 Task: Plan a trip to Medias, Romania from 7th December, 2023 to 15th December, 2023 for 6 adults.3 bedrooms having 3 beds and 3 bathrooms. Property type can be guest house. Look for 4 properties as per requirement.
Action: Mouse pressed left at (320, 110)
Screenshot: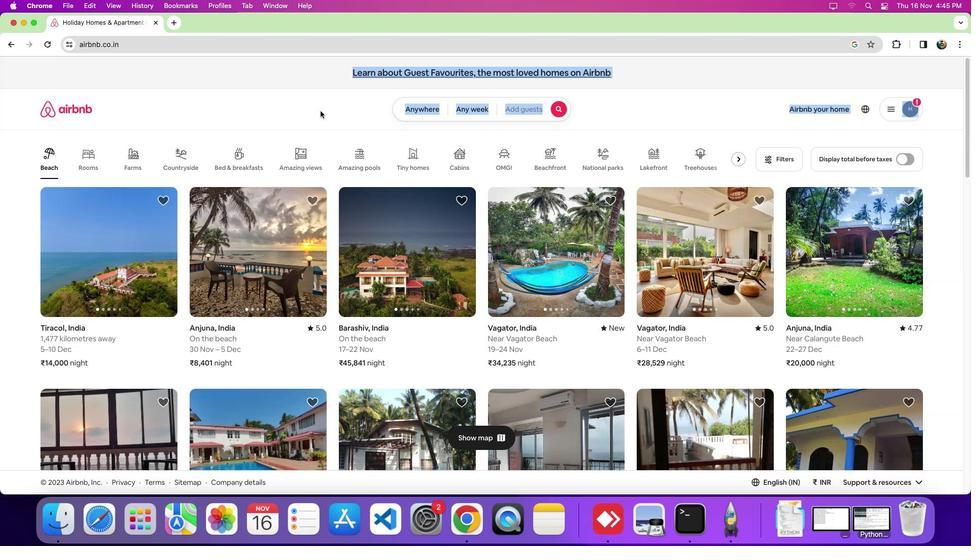 
Action: Mouse moved to (420, 112)
Screenshot: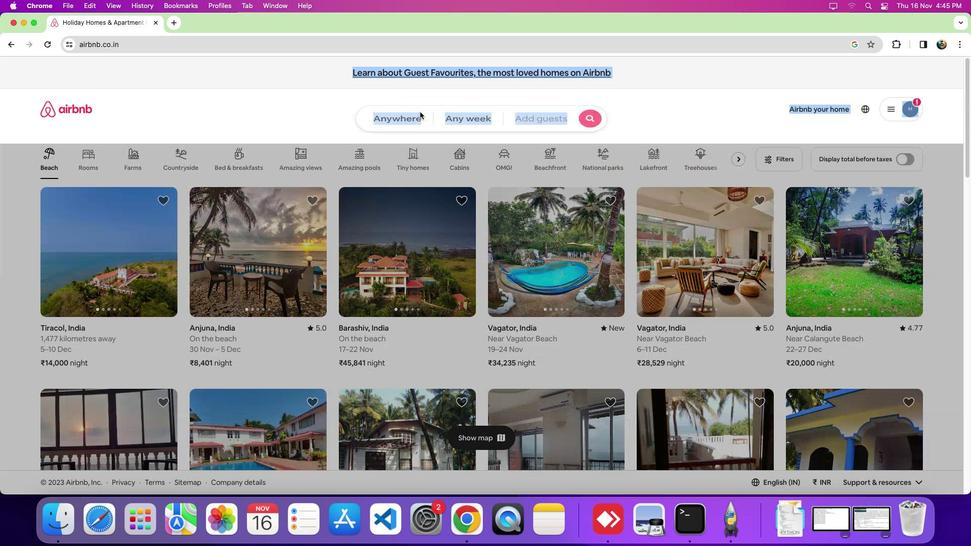 
Action: Mouse pressed left at (420, 112)
Screenshot: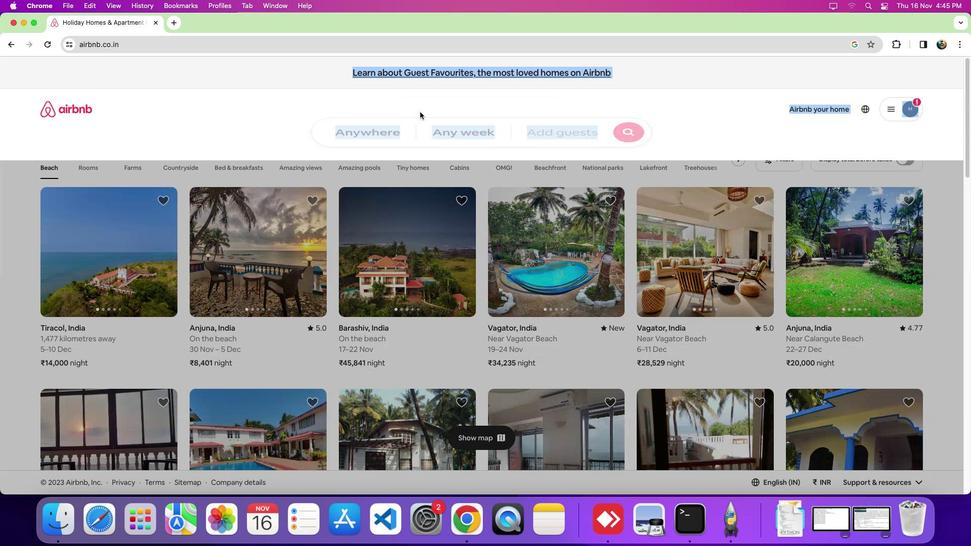 
Action: Mouse moved to (334, 141)
Screenshot: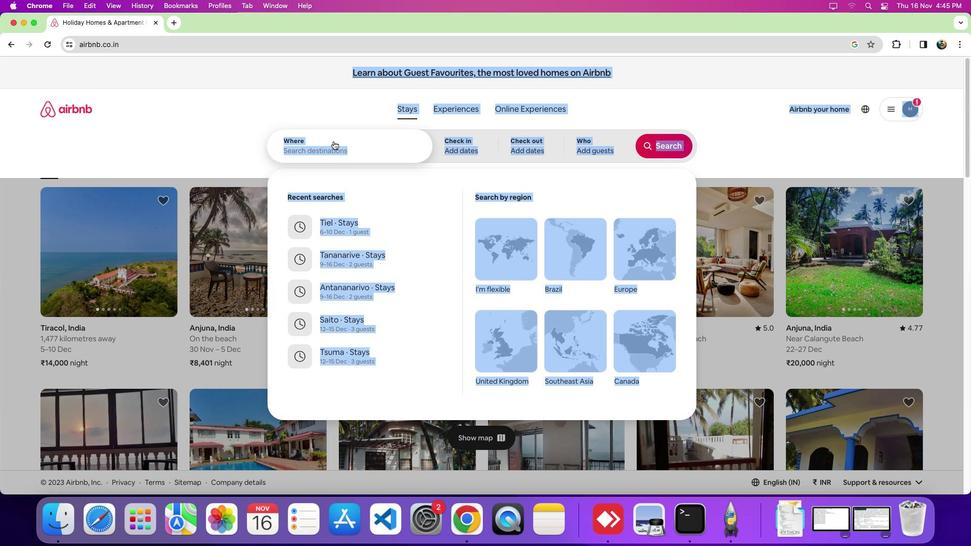 
Action: Mouse pressed left at (334, 141)
Screenshot: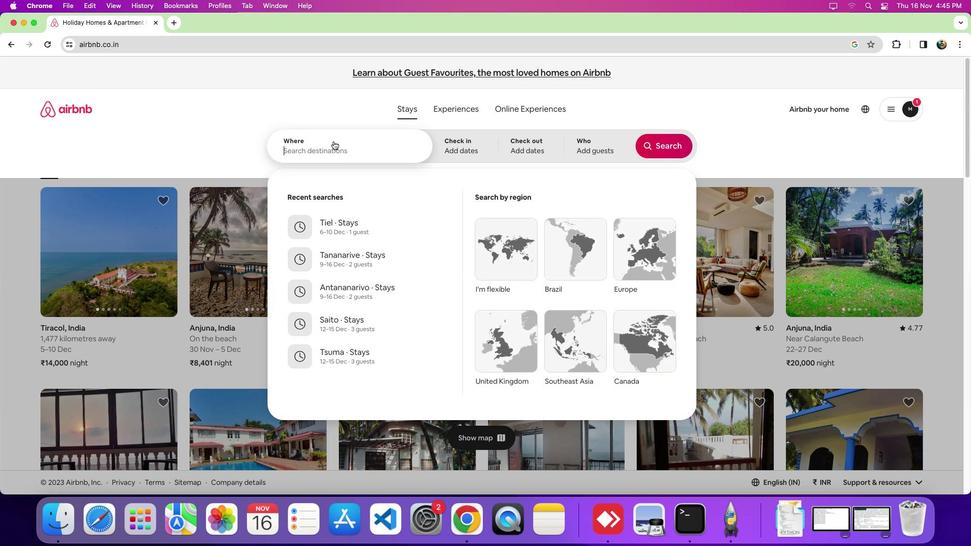 
Action: Mouse moved to (338, 149)
Screenshot: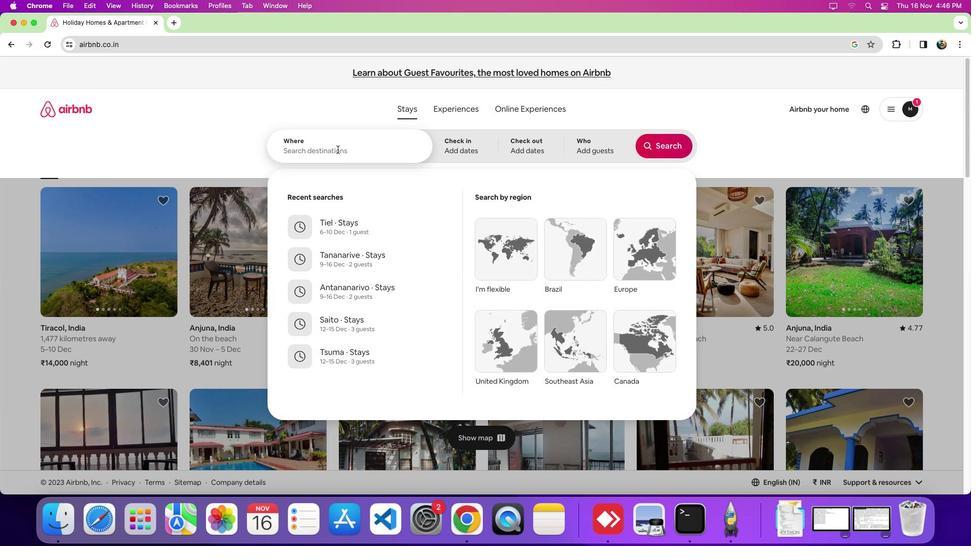 
Action: Key pressed Key.shift'M''e''d''i''a''s'','Key.spaceKey.shift_r'R''o''m''a''n''i''a'
Screenshot: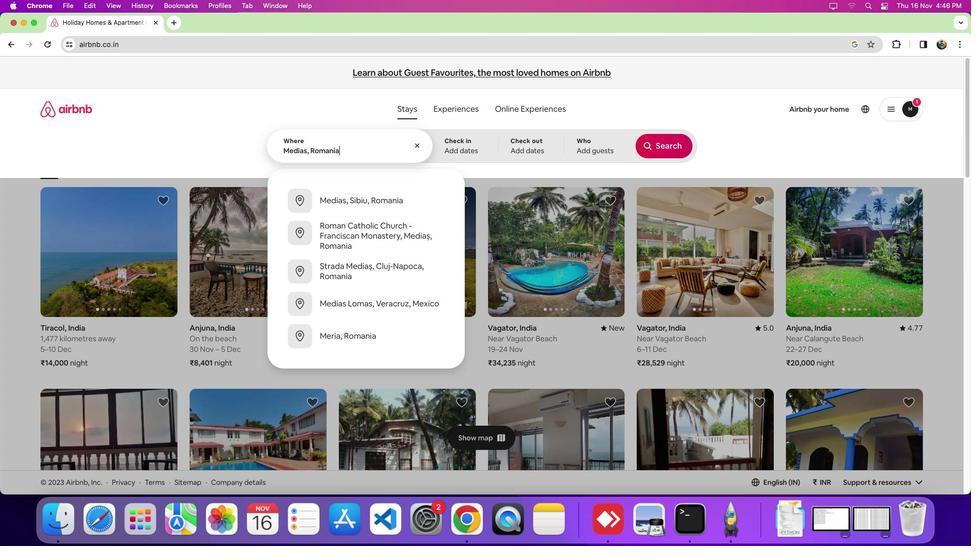 
Action: Mouse moved to (467, 146)
Screenshot: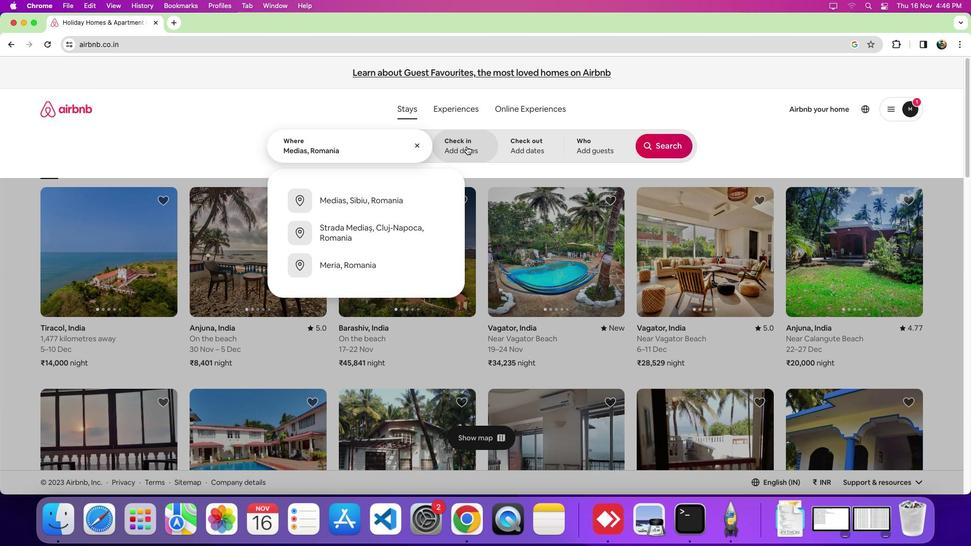 
Action: Mouse pressed left at (467, 146)
Screenshot: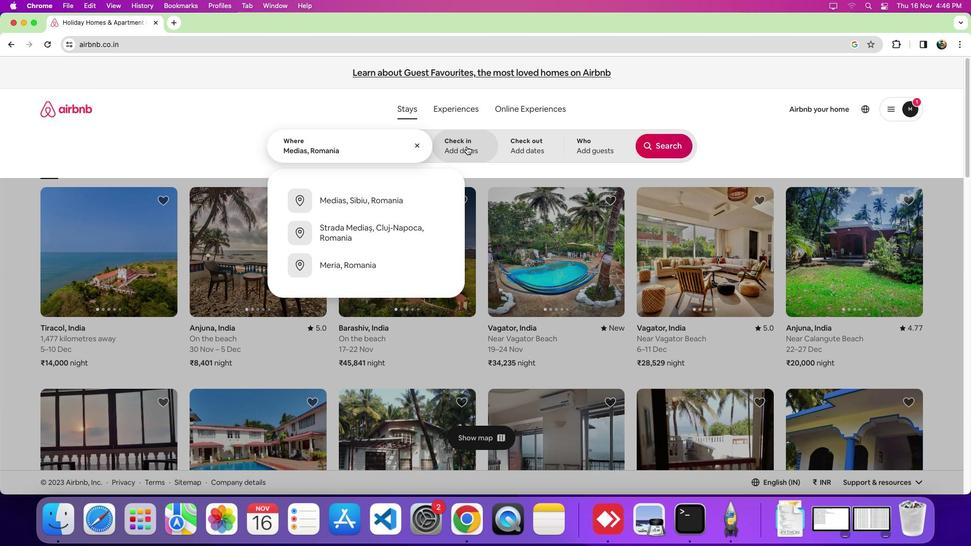 
Action: Mouse moved to (604, 291)
Screenshot: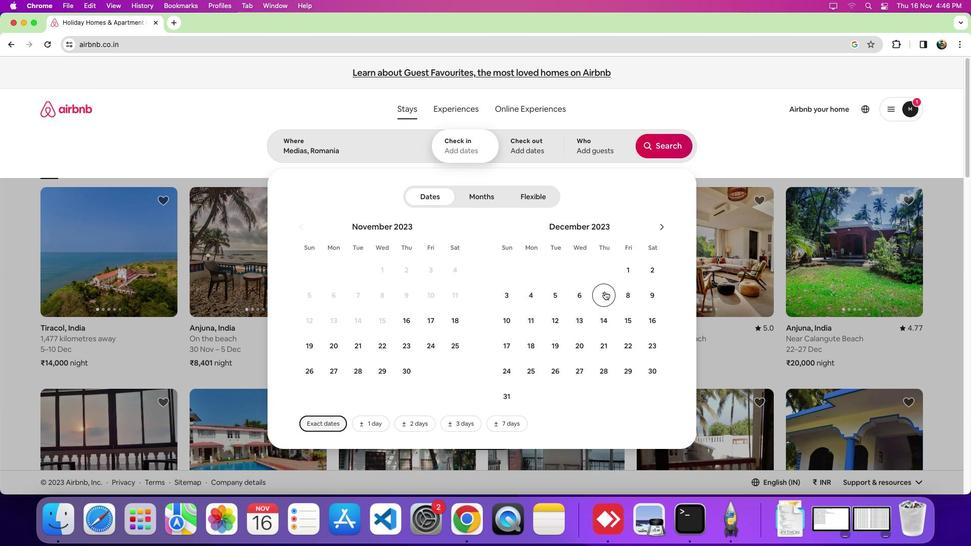 
Action: Mouse pressed left at (604, 291)
Screenshot: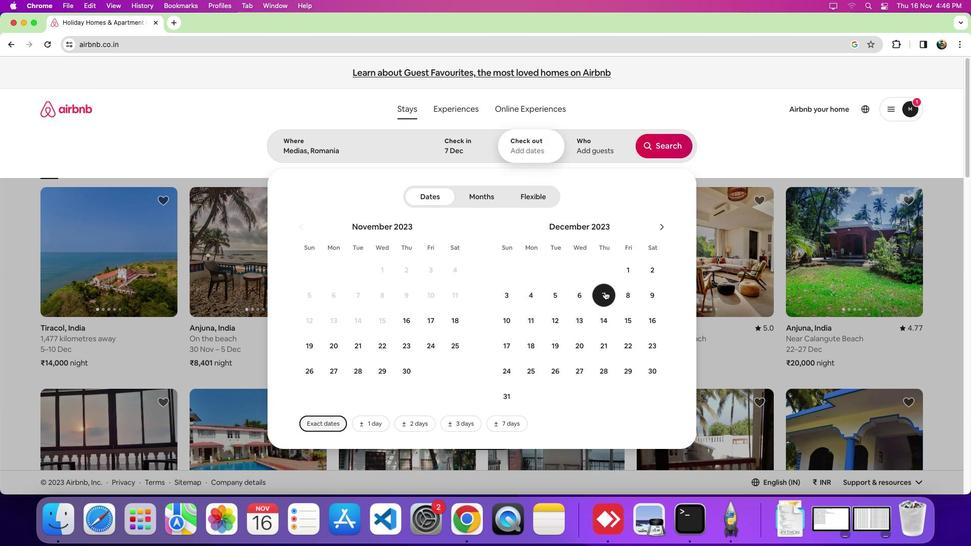 
Action: Mouse moved to (622, 321)
Screenshot: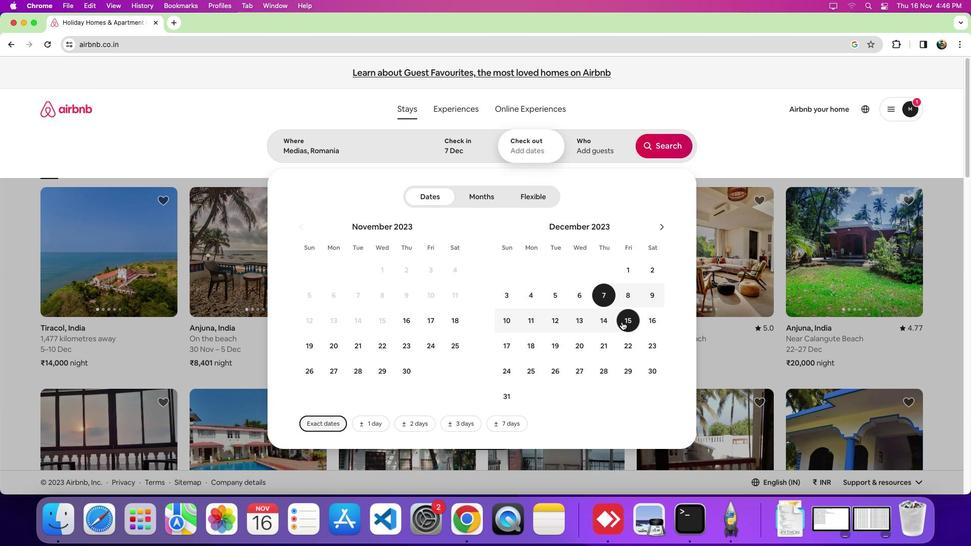 
Action: Mouse pressed left at (622, 321)
Screenshot: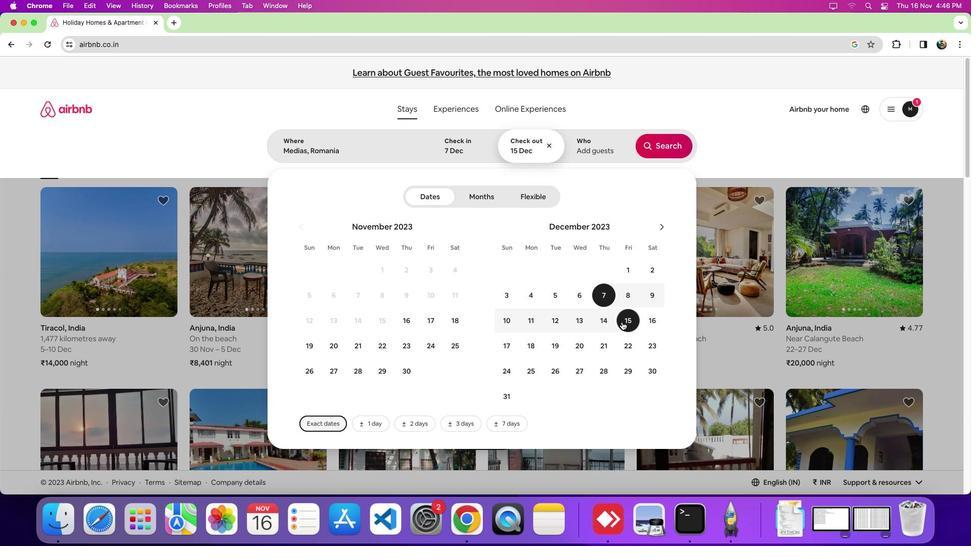 
Action: Mouse moved to (587, 142)
Screenshot: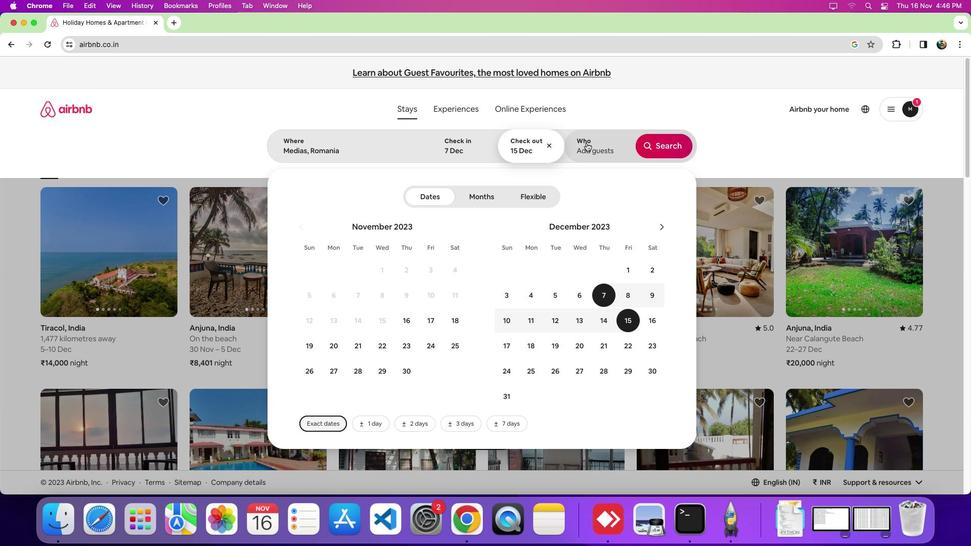 
Action: Mouse pressed left at (587, 142)
Screenshot: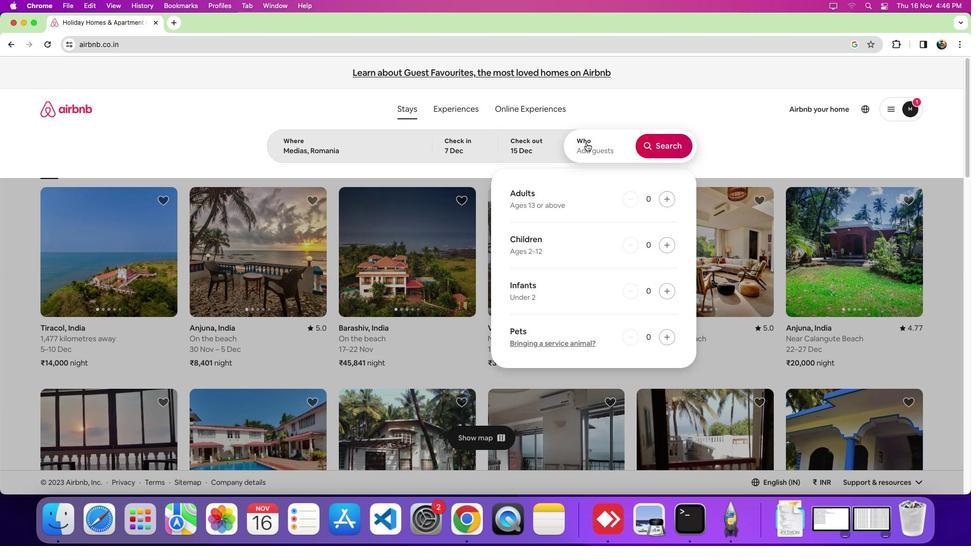 
Action: Mouse moved to (667, 196)
Screenshot: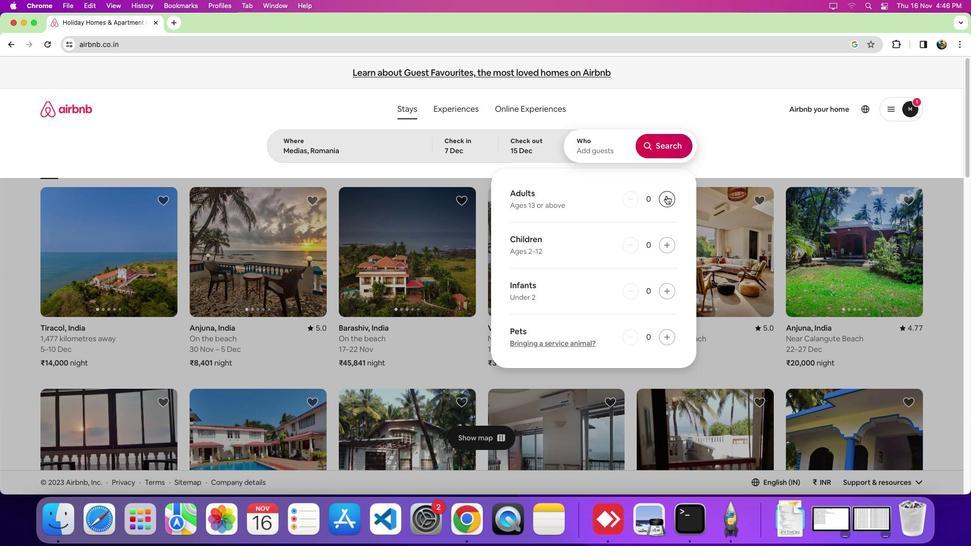 
Action: Mouse pressed left at (667, 196)
Screenshot: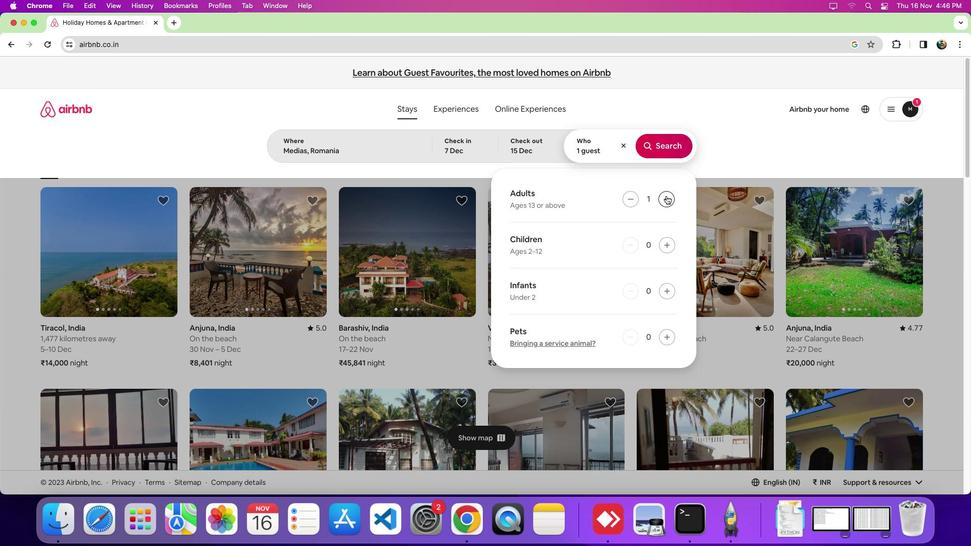 
Action: Mouse pressed left at (667, 196)
Screenshot: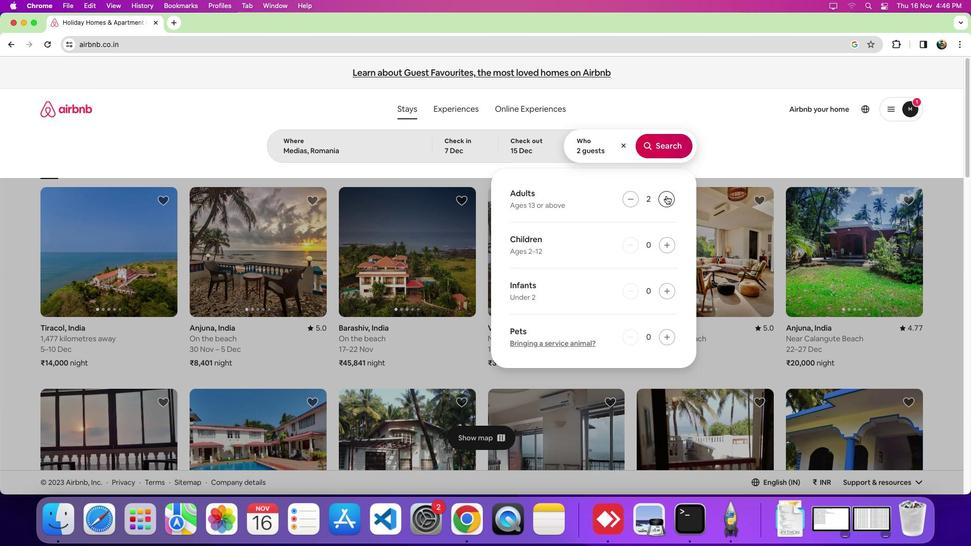 
Action: Mouse pressed left at (667, 196)
Screenshot: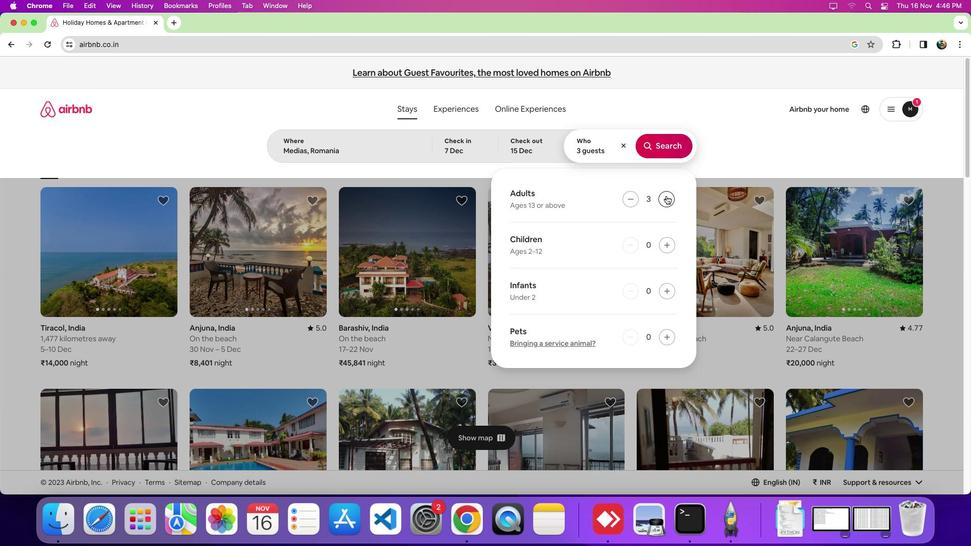 
Action: Mouse pressed left at (667, 196)
Screenshot: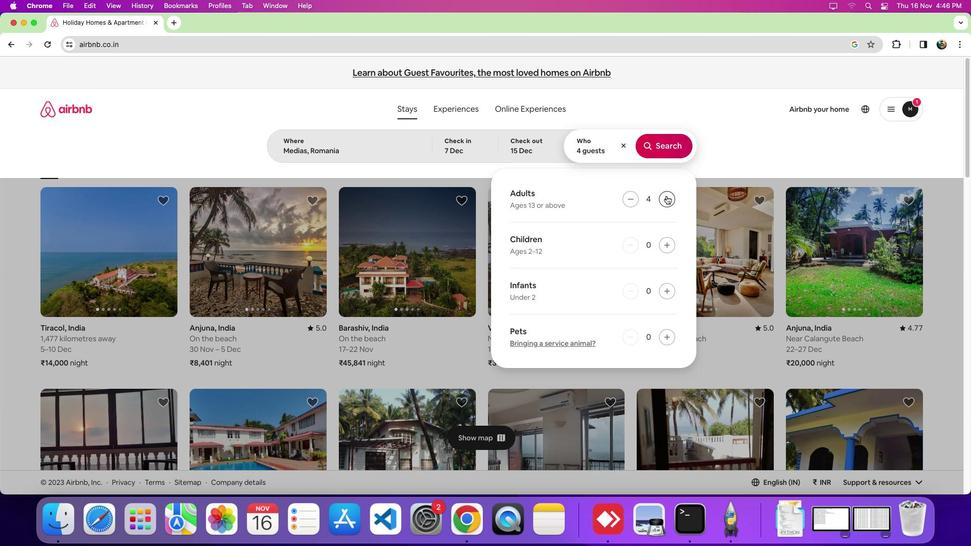 
Action: Mouse pressed left at (667, 196)
Screenshot: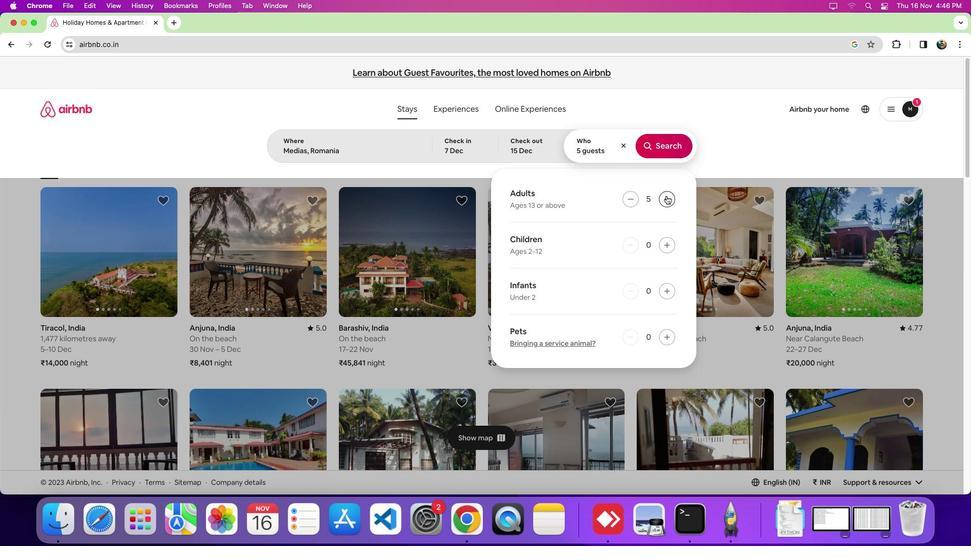 
Action: Mouse pressed left at (667, 196)
Screenshot: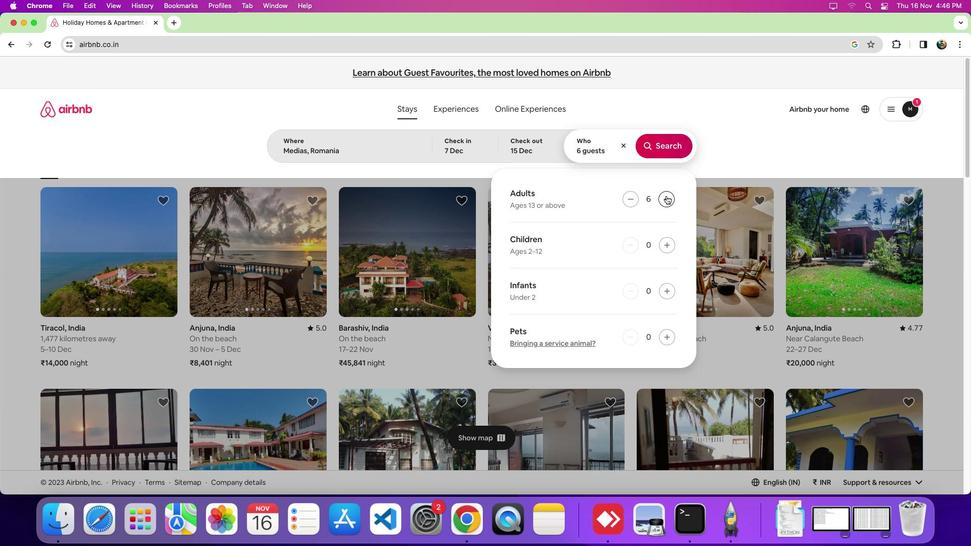 
Action: Mouse moved to (674, 143)
Screenshot: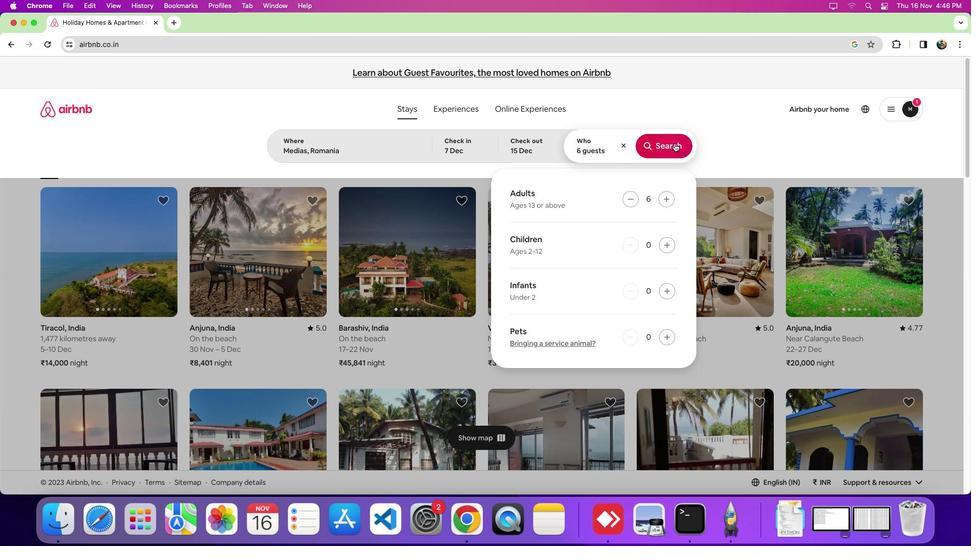 
Action: Mouse pressed left at (674, 143)
Screenshot: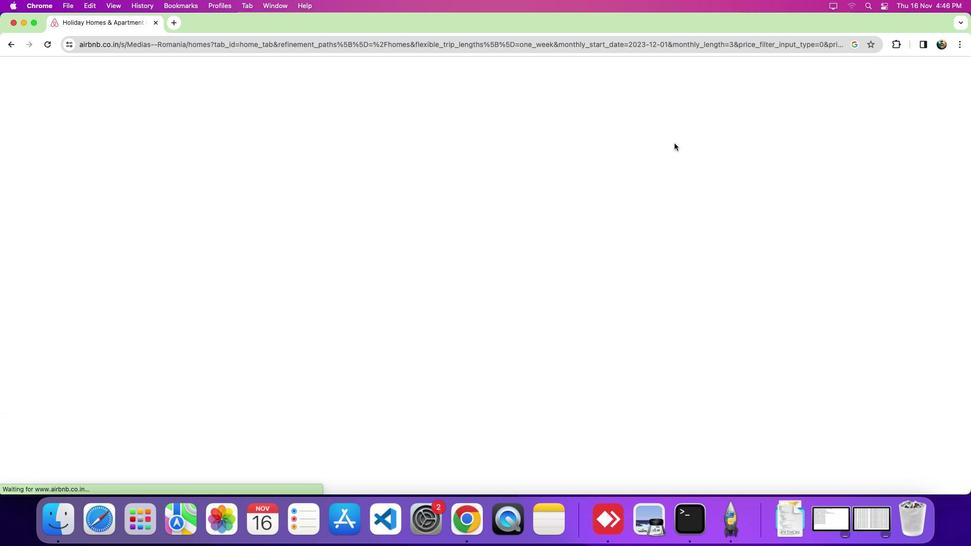 
Action: Mouse moved to (813, 114)
Screenshot: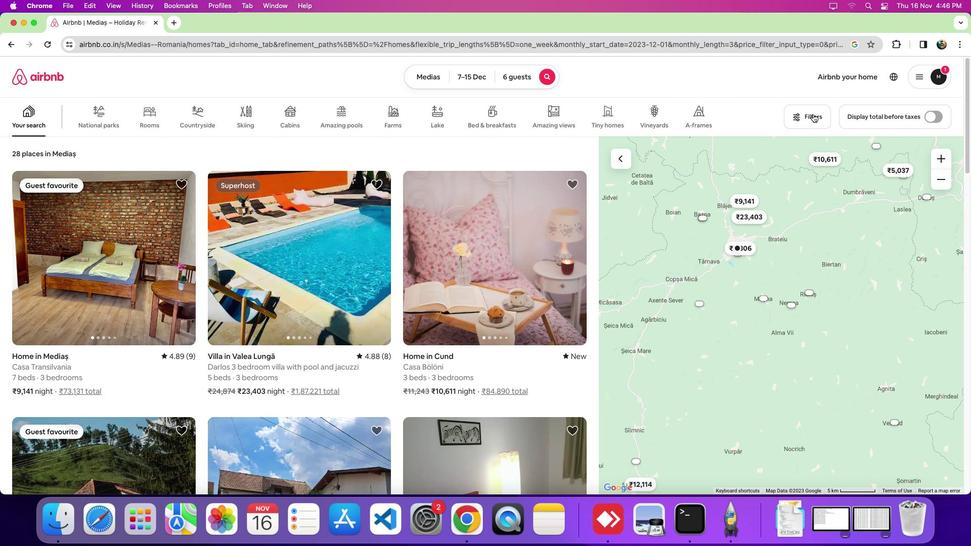 
Action: Mouse pressed left at (813, 114)
Screenshot: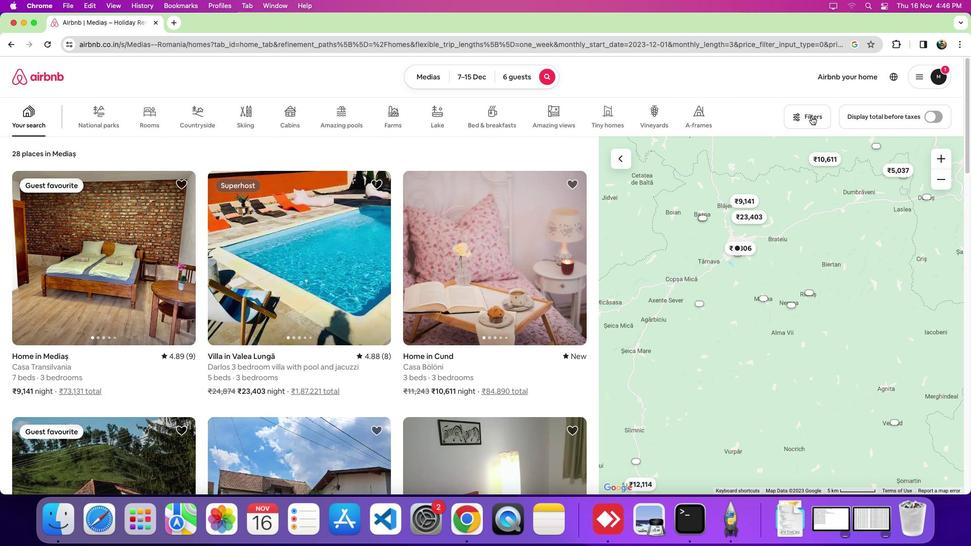 
Action: Mouse moved to (797, 116)
Screenshot: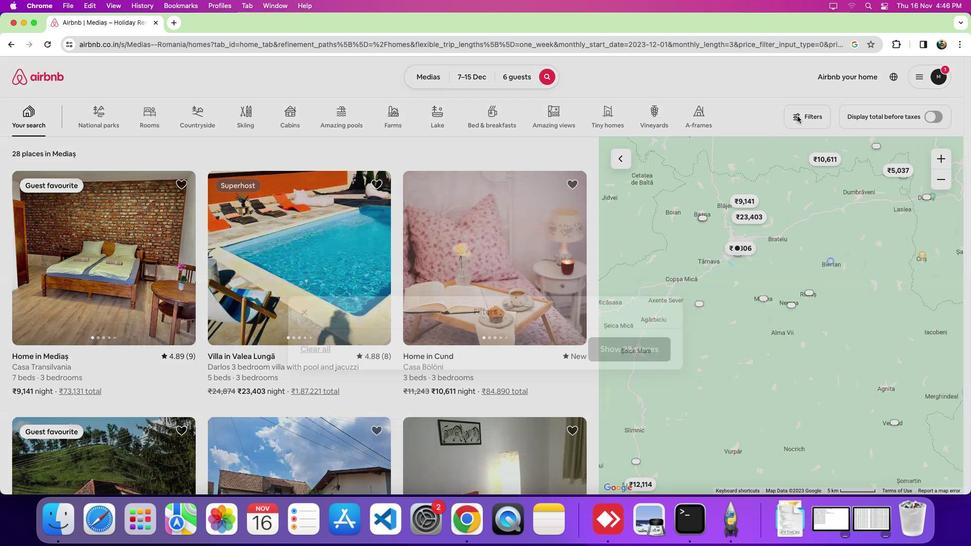 
Action: Mouse pressed left at (797, 116)
Screenshot: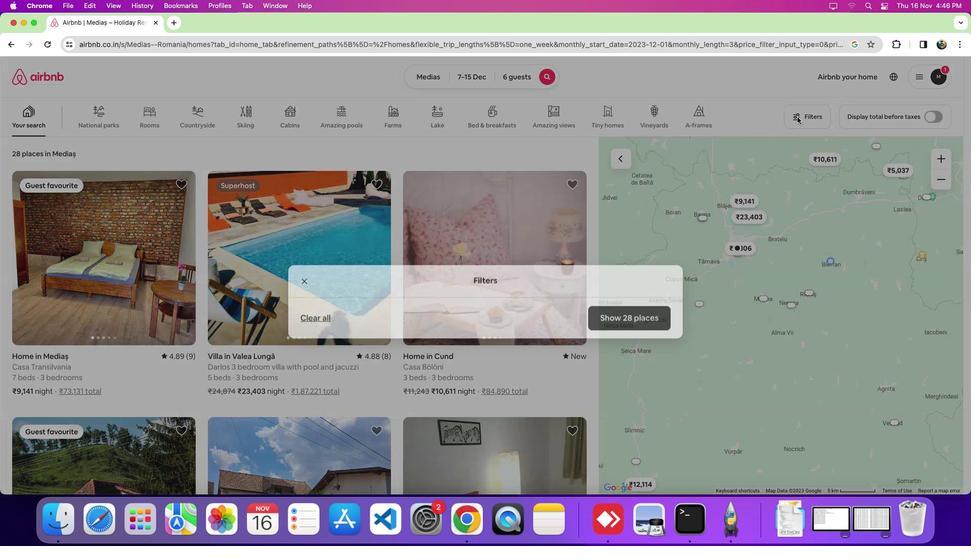 
Action: Mouse moved to (797, 112)
Screenshot: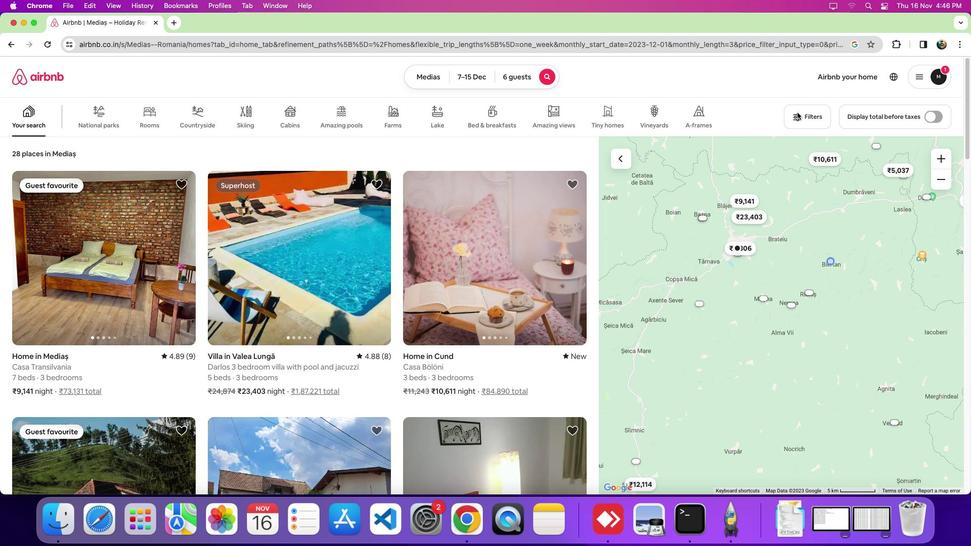 
Action: Mouse pressed left at (797, 112)
Screenshot: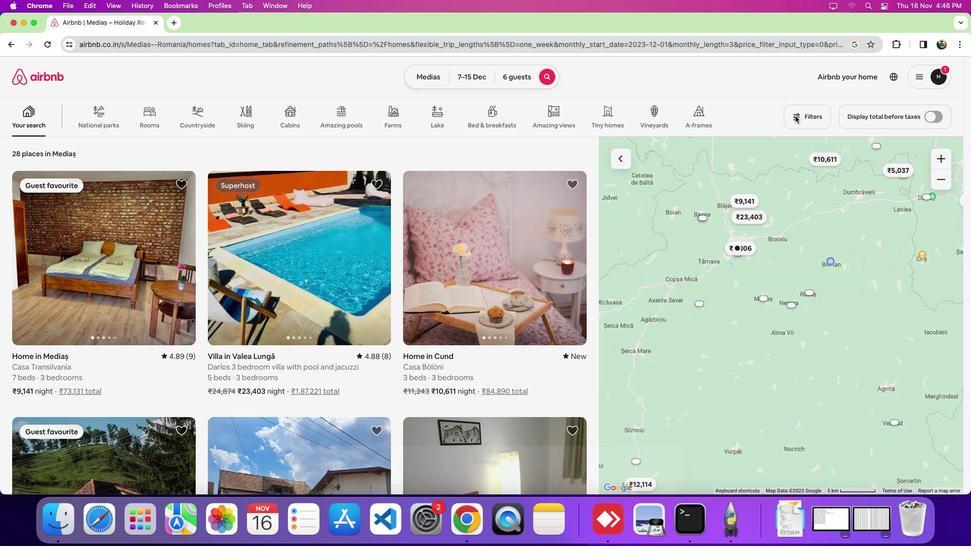 
Action: Mouse moved to (577, 266)
Screenshot: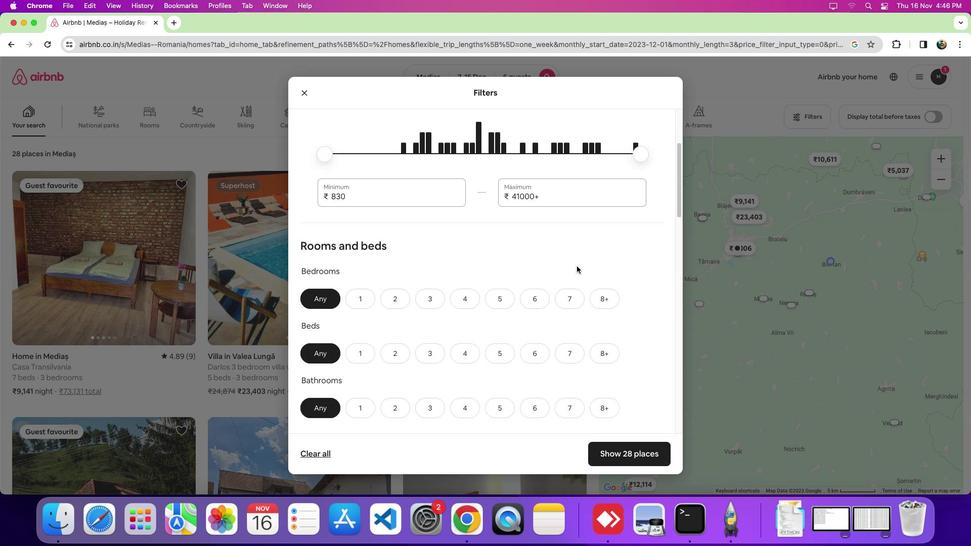 
Action: Mouse scrolled (577, 266) with delta (0, 0)
Screenshot: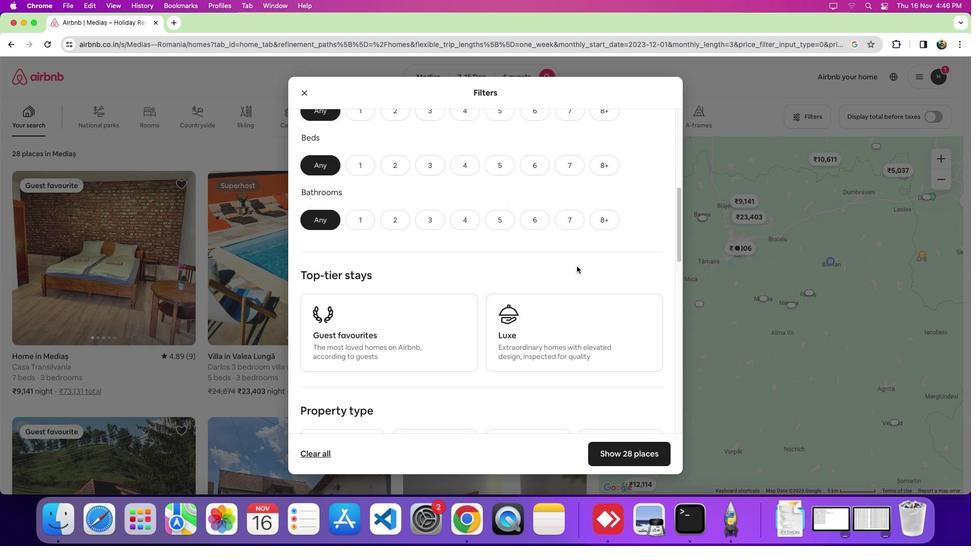 
Action: Mouse scrolled (577, 266) with delta (0, 0)
Screenshot: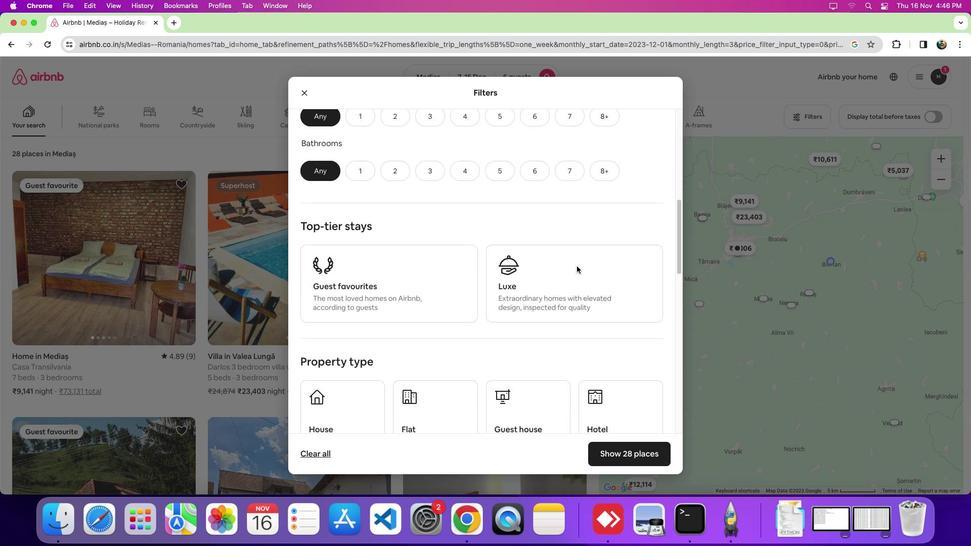 
Action: Mouse scrolled (577, 266) with delta (0, -3)
Screenshot: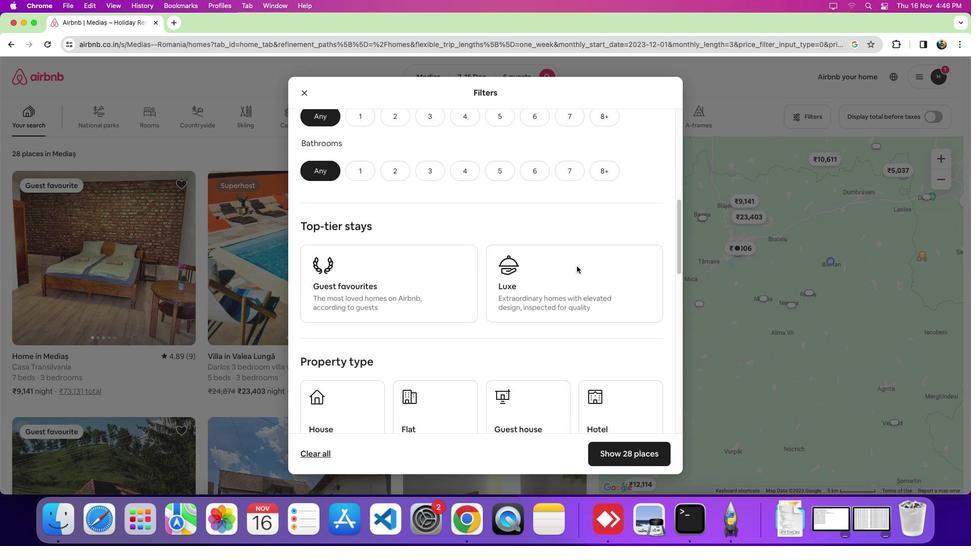 
Action: Mouse scrolled (577, 266) with delta (0, -4)
Screenshot: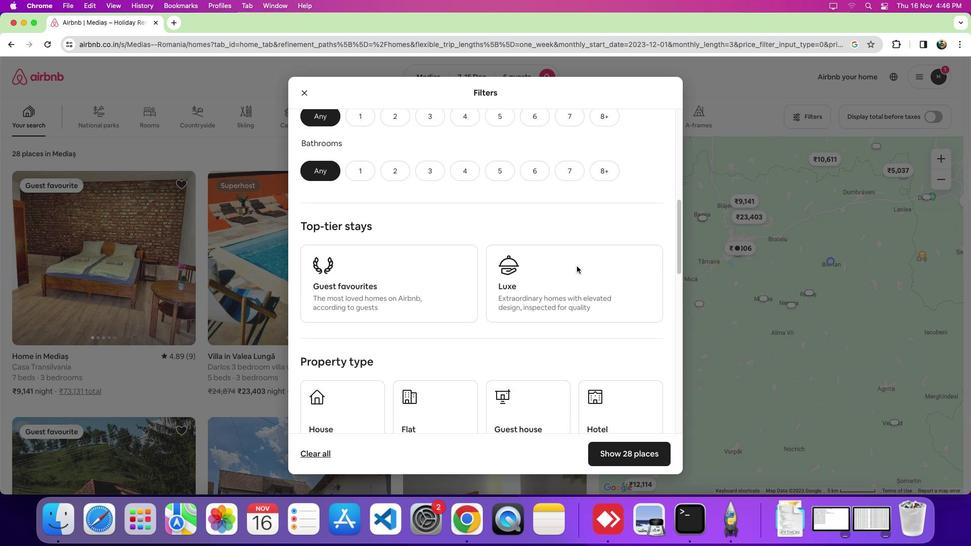
Action: Mouse moved to (486, 227)
Screenshot: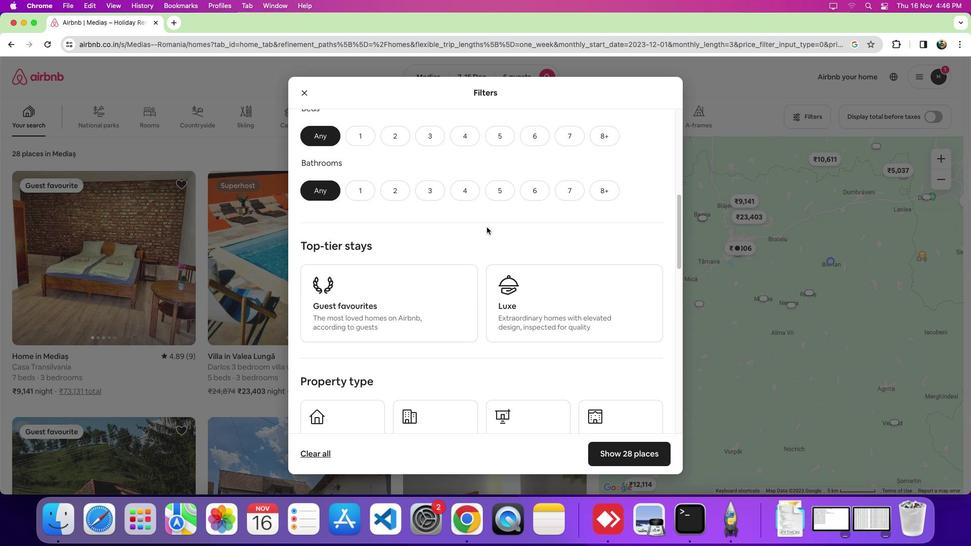 
Action: Mouse scrolled (486, 227) with delta (0, 0)
Screenshot: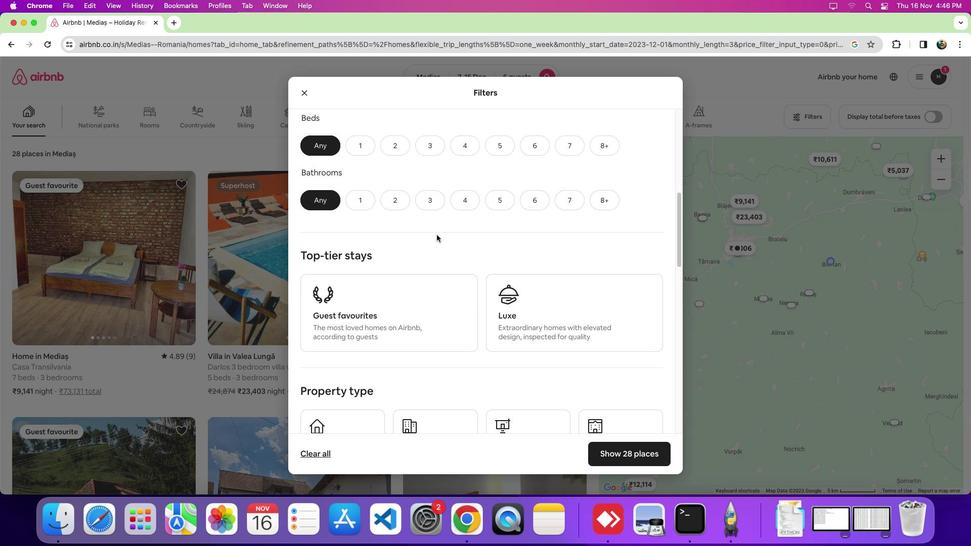 
Action: Mouse scrolled (486, 227) with delta (0, 0)
Screenshot: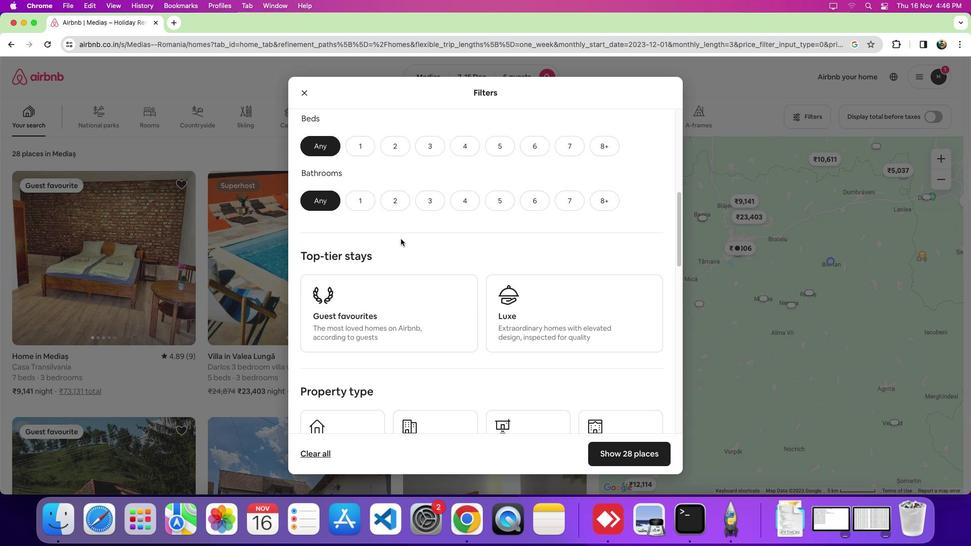 
Action: Mouse moved to (484, 212)
Screenshot: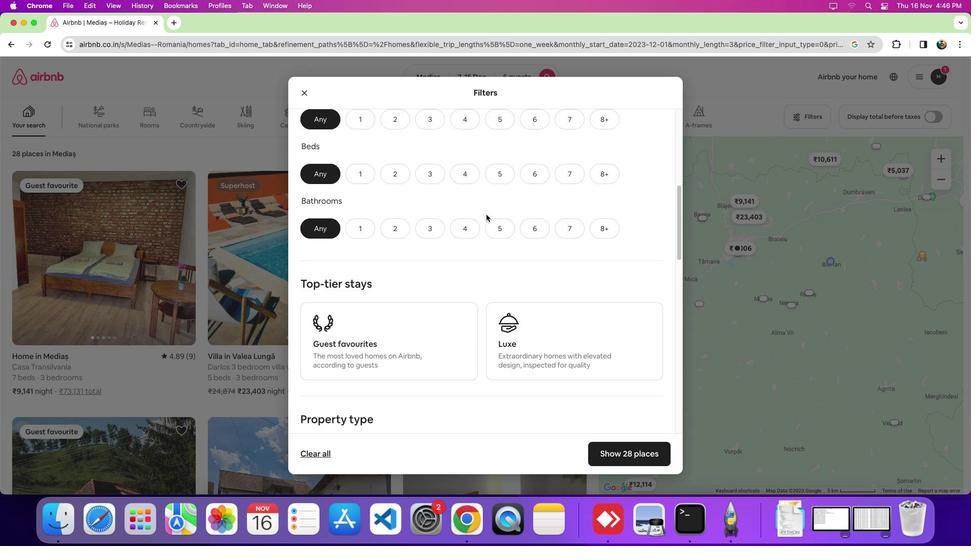
Action: Mouse scrolled (484, 212) with delta (0, 0)
Screenshot: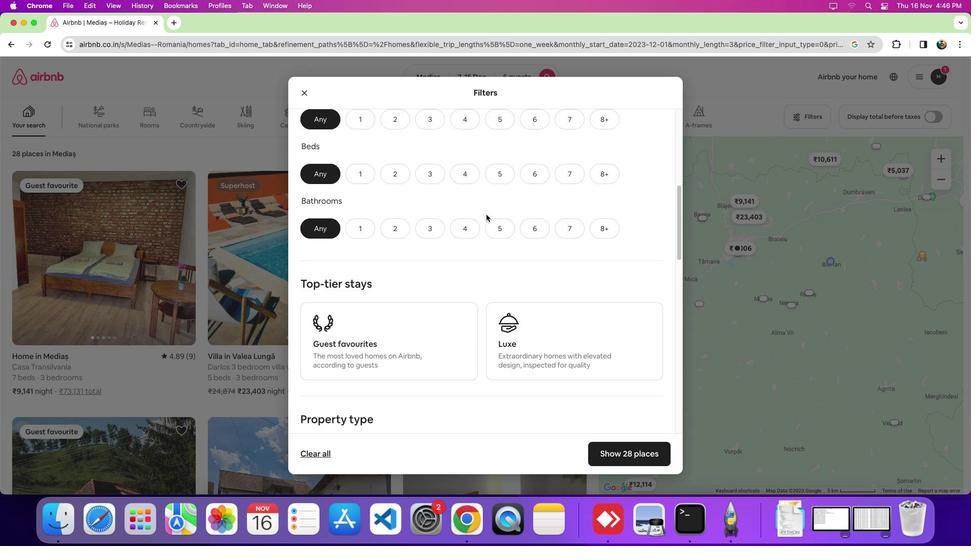 
Action: Mouse moved to (484, 212)
Screenshot: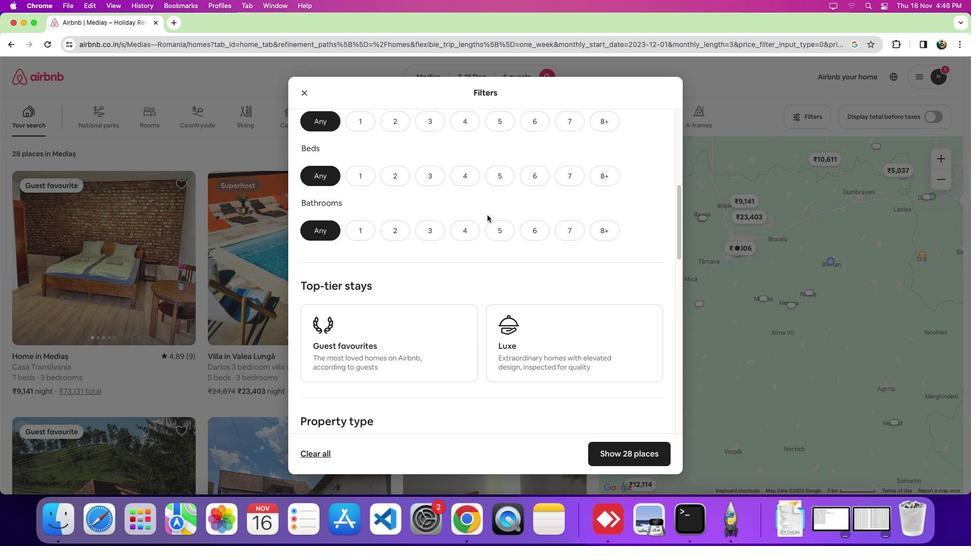 
Action: Mouse scrolled (484, 212) with delta (0, 0)
Screenshot: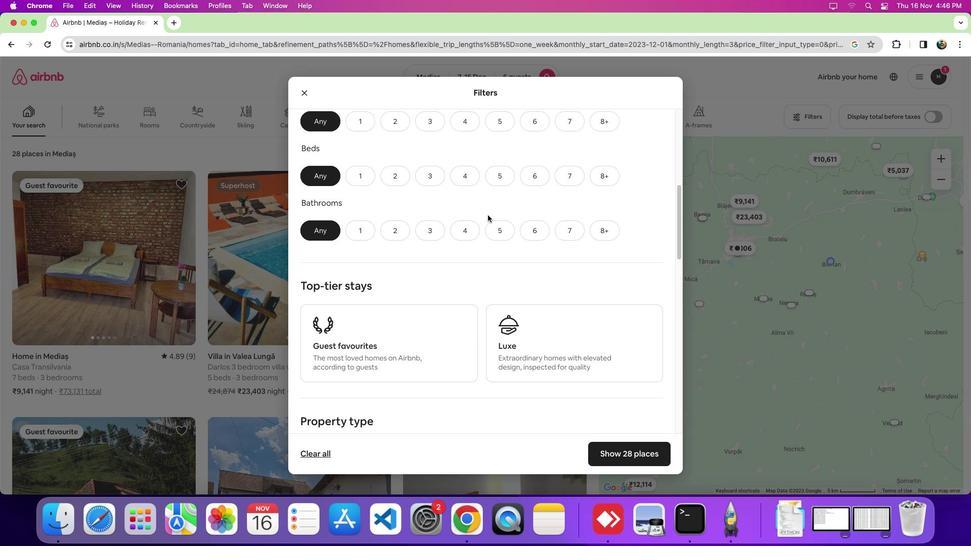 
Action: Mouse moved to (489, 219)
Screenshot: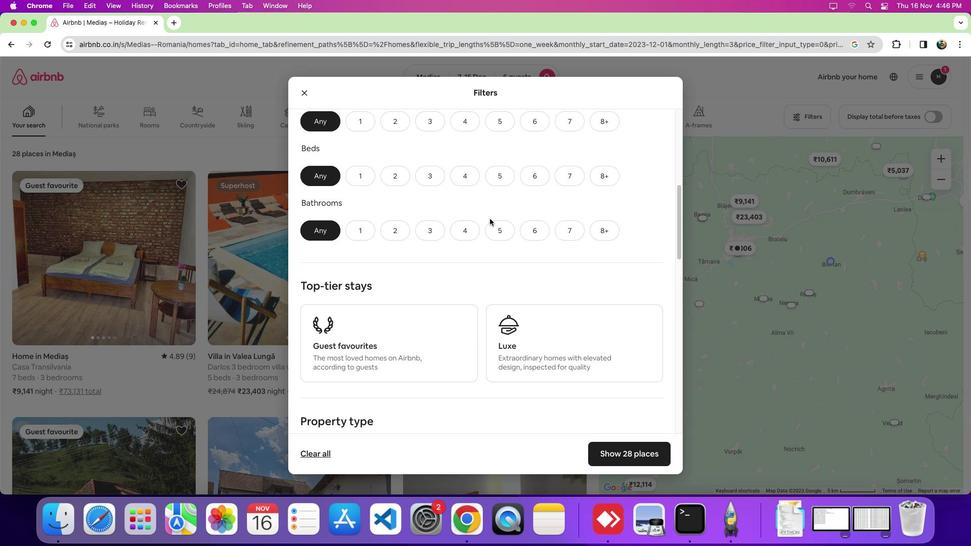 
Action: Mouse scrolled (489, 219) with delta (0, 0)
Screenshot: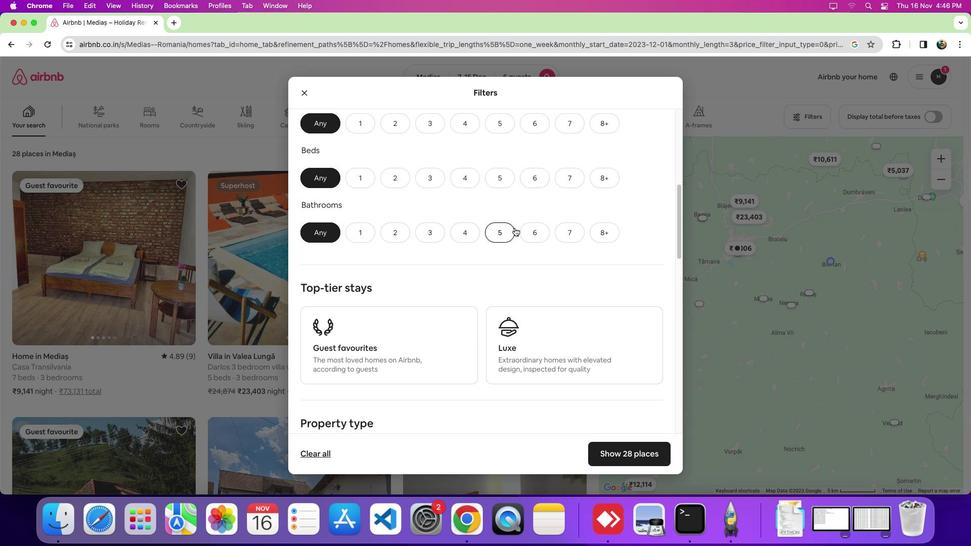 
Action: Mouse moved to (524, 229)
Screenshot: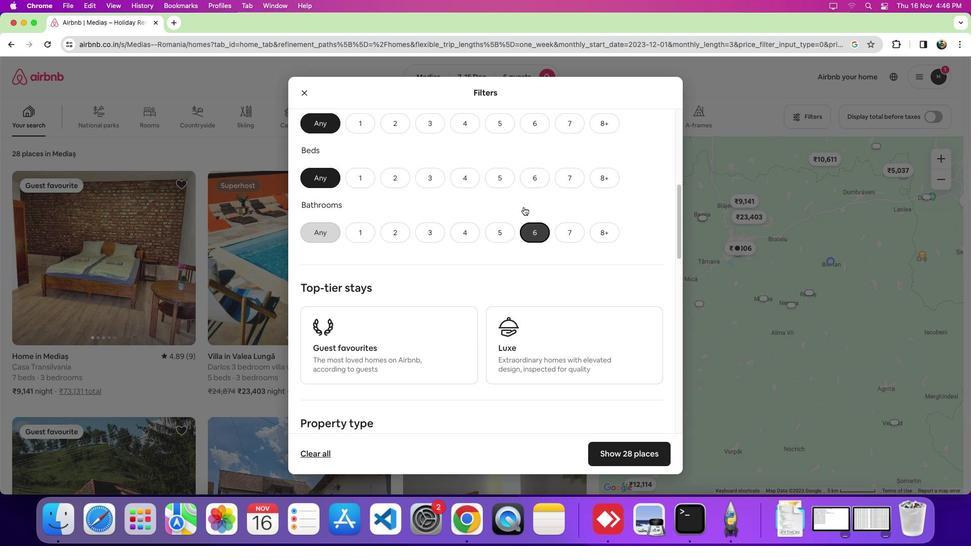 
Action: Mouse pressed left at (524, 229)
Screenshot: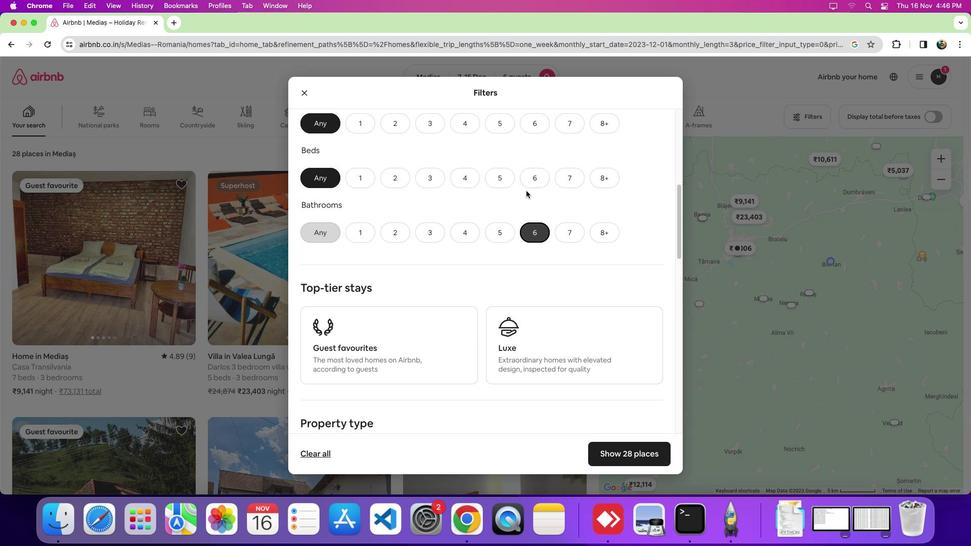 
Action: Mouse moved to (529, 175)
Screenshot: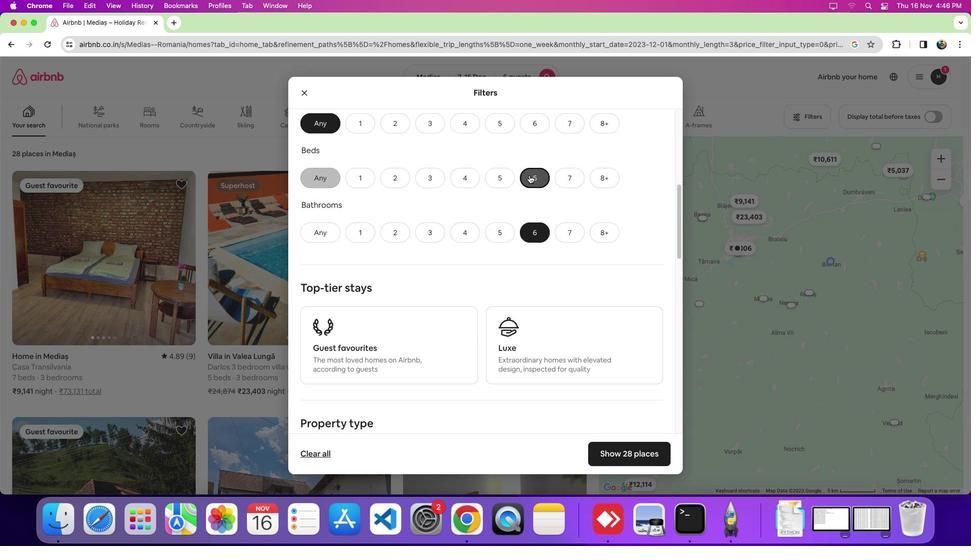 
Action: Mouse pressed left at (529, 175)
Screenshot: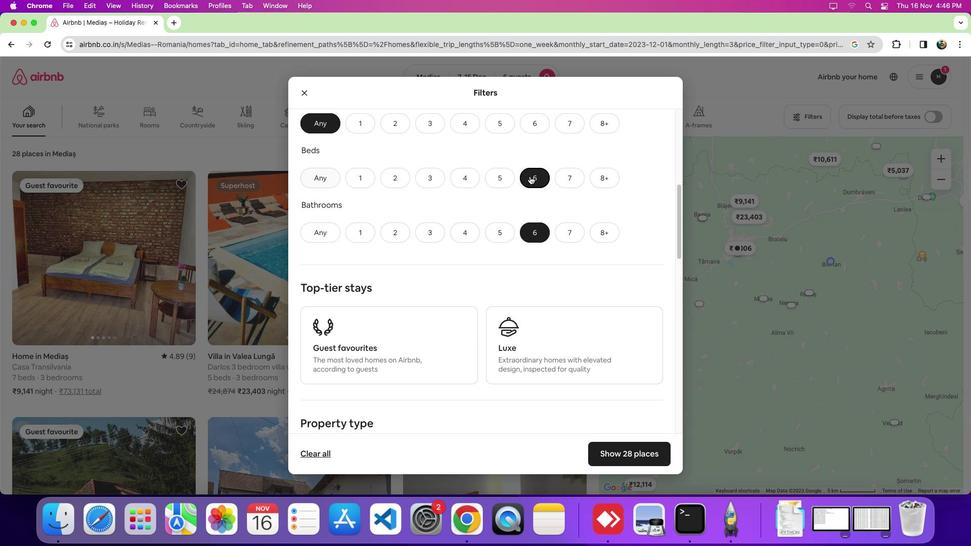 
Action: Mouse moved to (530, 180)
Screenshot: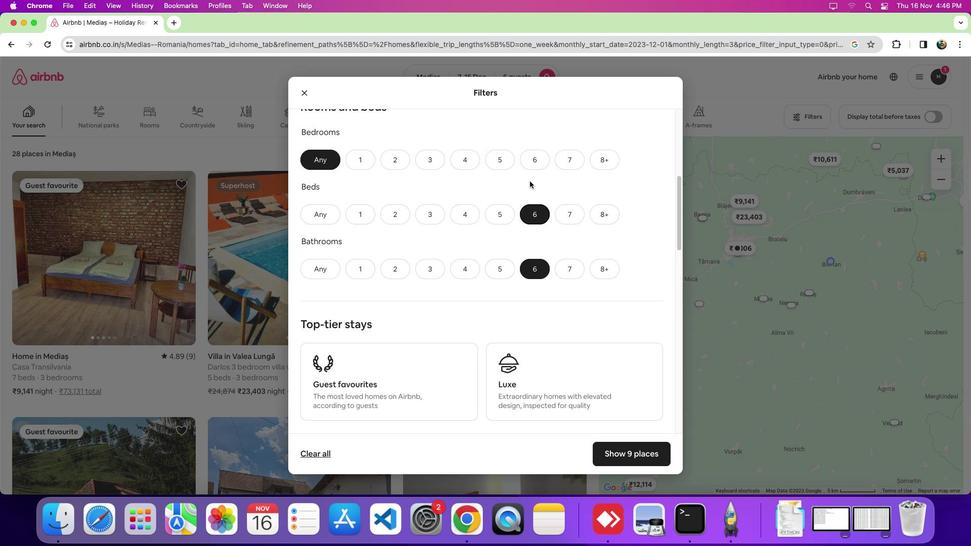 
Action: Mouse scrolled (530, 180) with delta (0, 0)
Screenshot: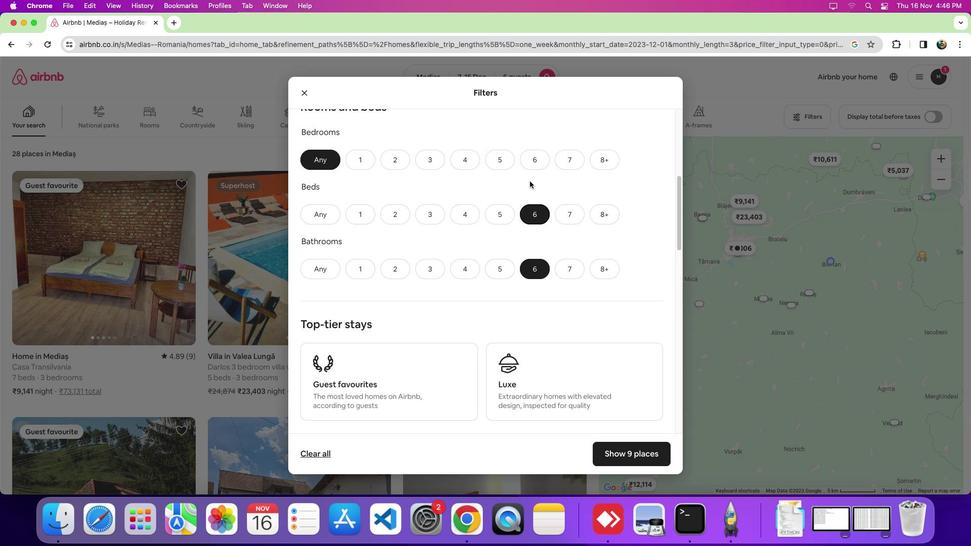 
Action: Mouse scrolled (530, 180) with delta (0, 0)
Screenshot: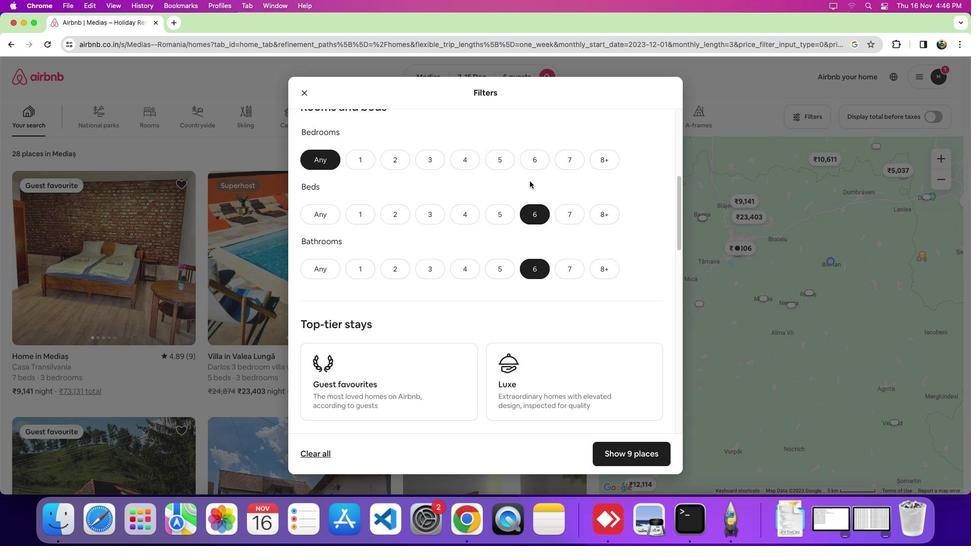 
Action: Mouse moved to (536, 154)
Screenshot: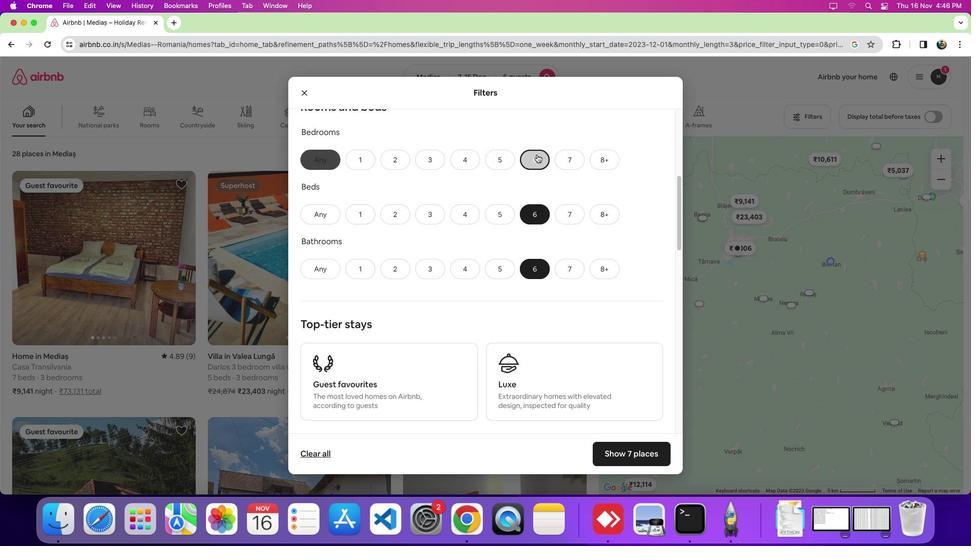 
Action: Mouse pressed left at (536, 154)
Screenshot: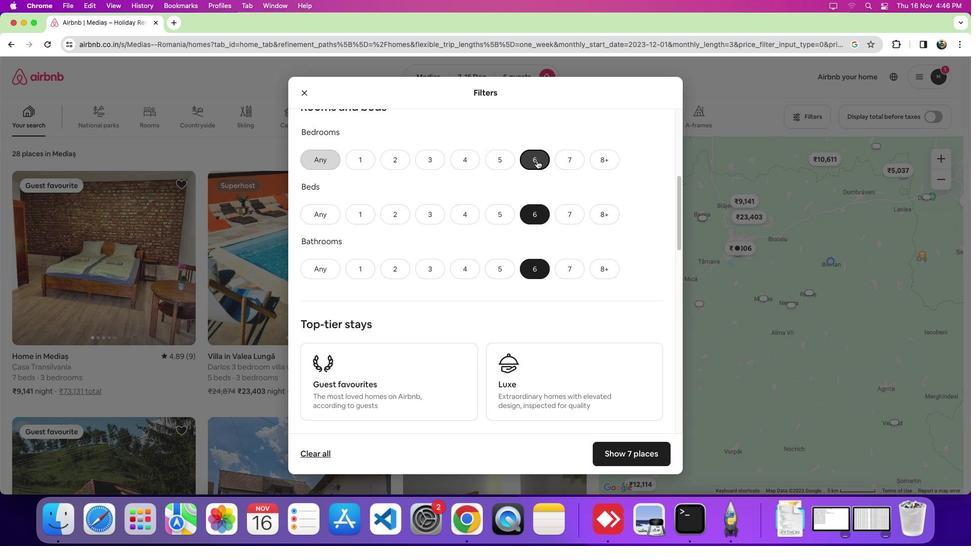 
Action: Mouse moved to (552, 373)
Screenshot: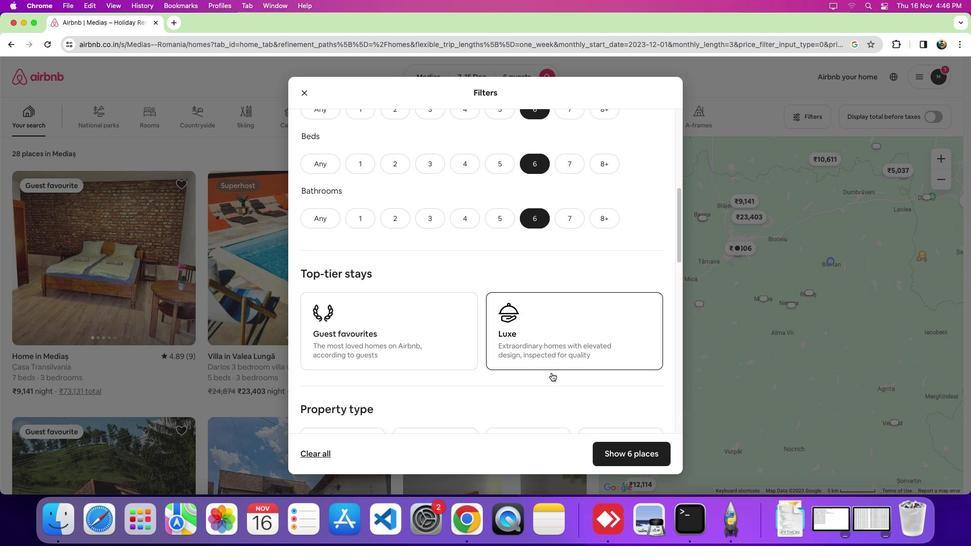 
Action: Mouse scrolled (552, 373) with delta (0, 0)
Screenshot: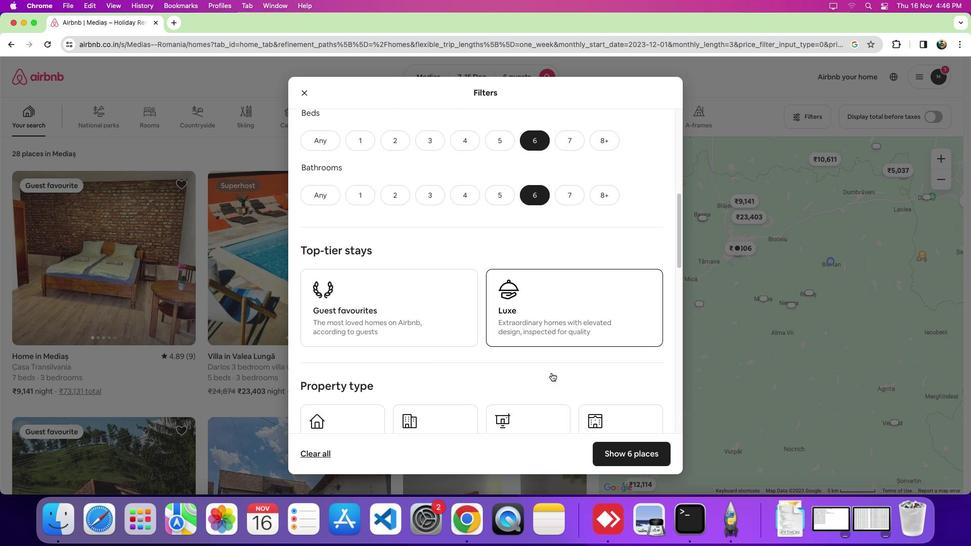 
Action: Mouse scrolled (552, 373) with delta (0, 0)
Screenshot: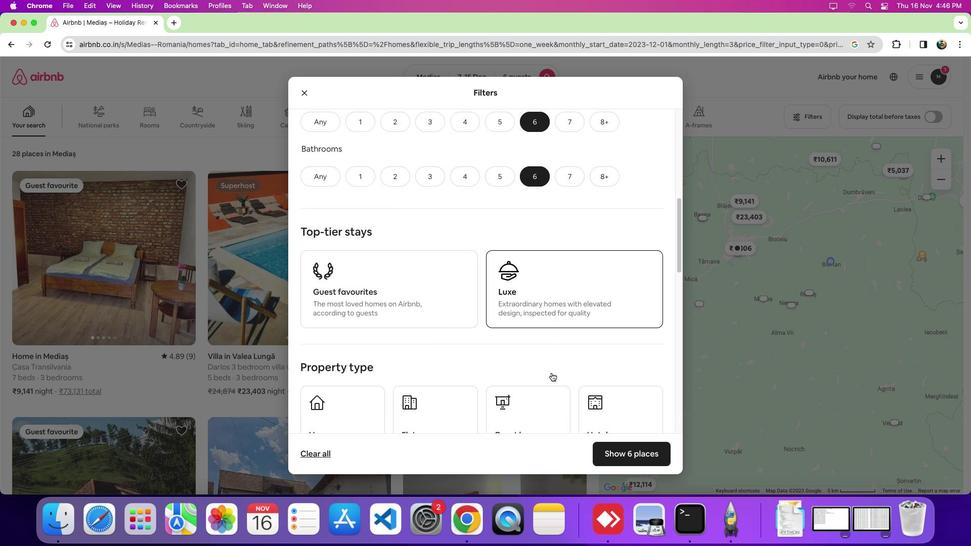 
Action: Mouse scrolled (552, 373) with delta (0, -1)
Screenshot: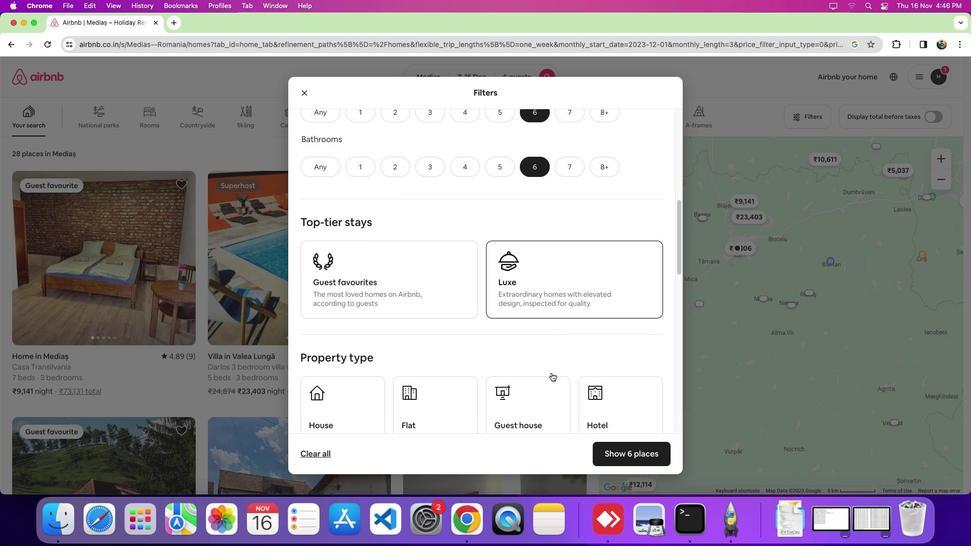 
Action: Mouse scrolled (552, 373) with delta (0, 0)
Screenshot: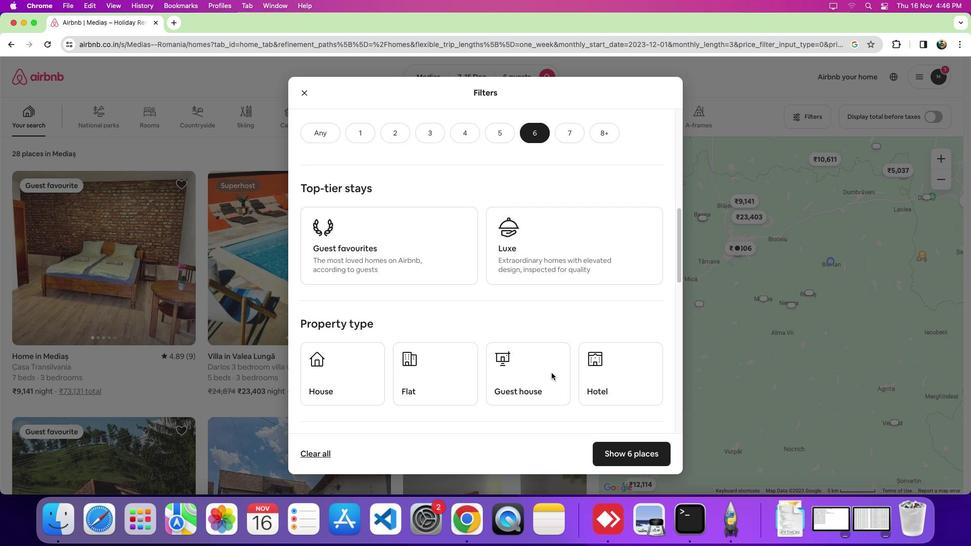 
Action: Mouse scrolled (552, 373) with delta (0, 0)
Screenshot: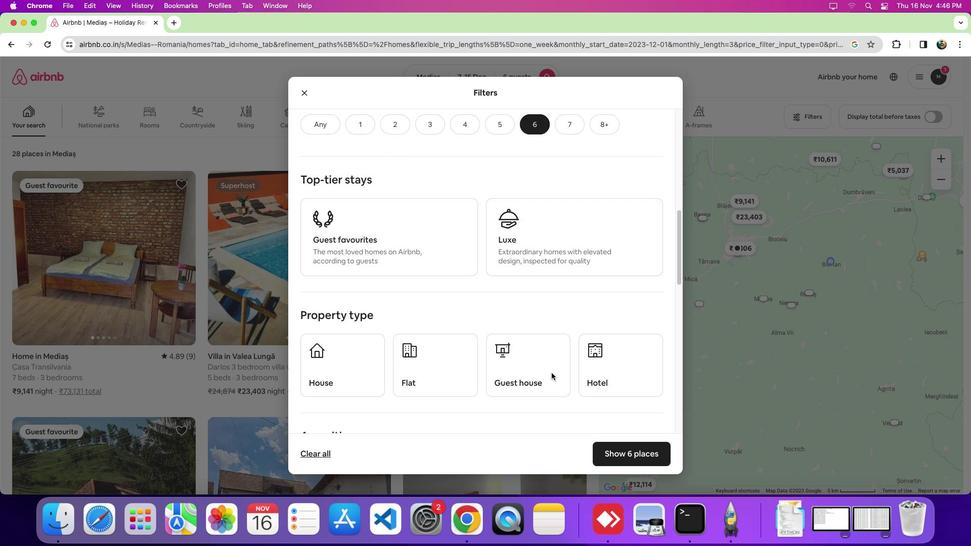 
Action: Mouse scrolled (552, 373) with delta (0, 0)
Screenshot: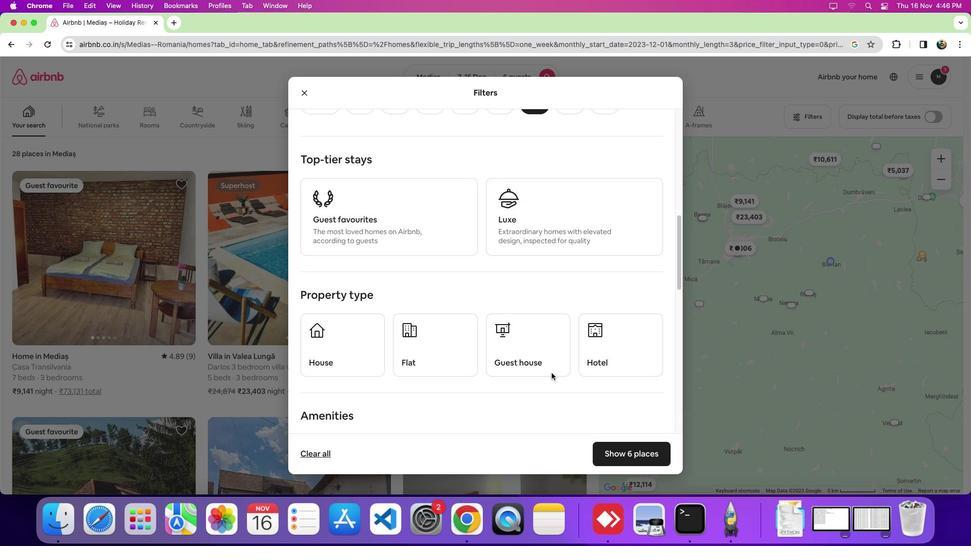 
Action: Mouse scrolled (552, 373) with delta (0, 0)
Screenshot: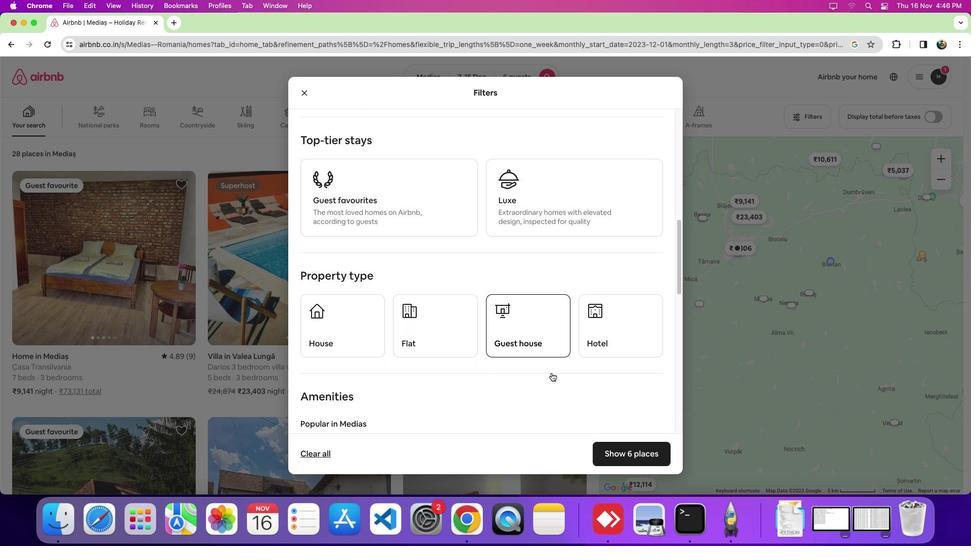 
Action: Mouse scrolled (552, 373) with delta (0, 0)
Screenshot: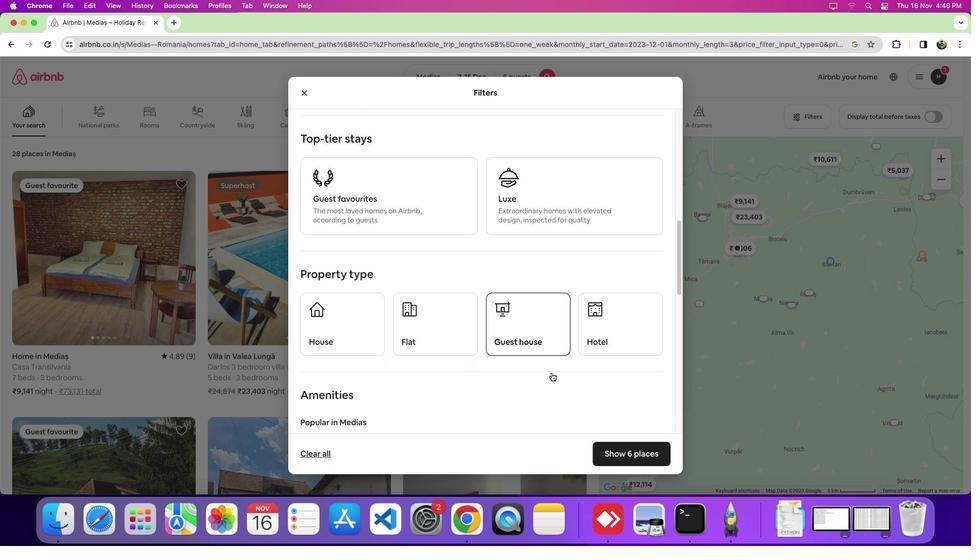
Action: Mouse scrolled (552, 373) with delta (0, 0)
Screenshot: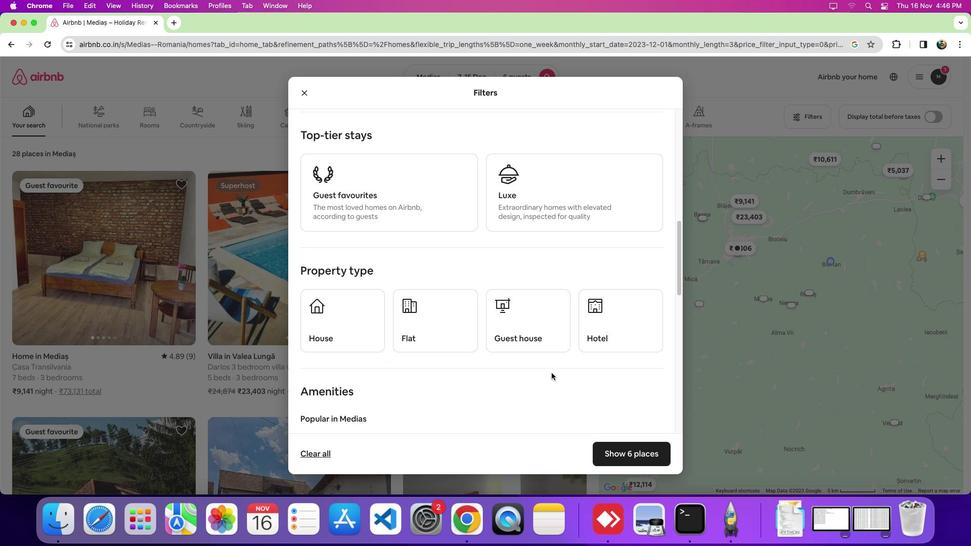 
Action: Mouse scrolled (552, 373) with delta (0, 0)
Screenshot: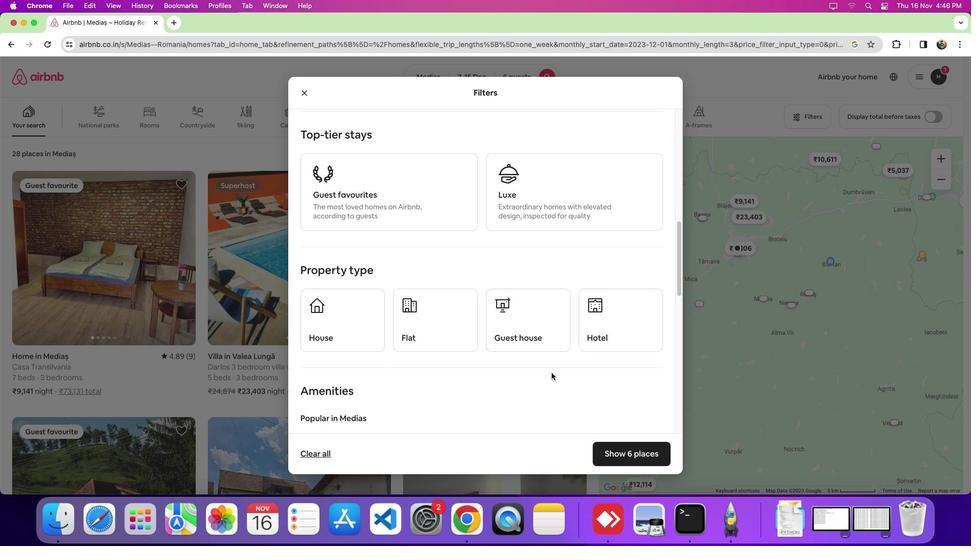 
Action: Mouse moved to (550, 372)
Screenshot: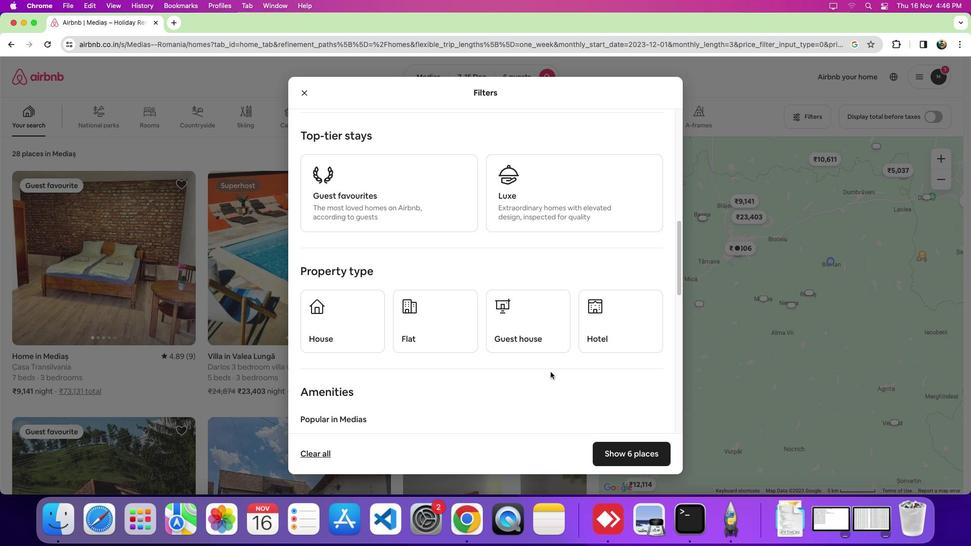 
Action: Mouse scrolled (550, 372) with delta (0, 0)
Screenshot: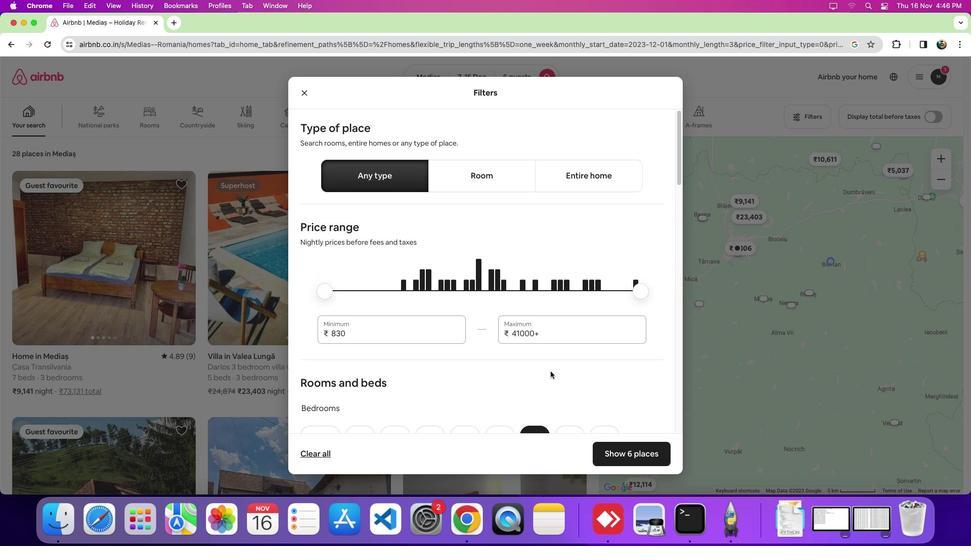 
Action: Mouse scrolled (550, 372) with delta (0, 1)
Screenshot: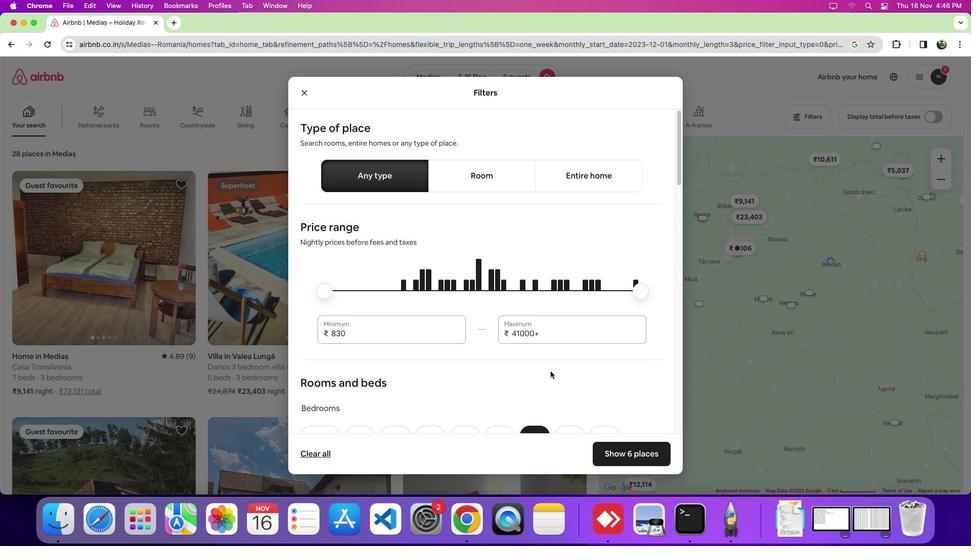 
Action: Mouse scrolled (550, 372) with delta (0, 4)
Screenshot: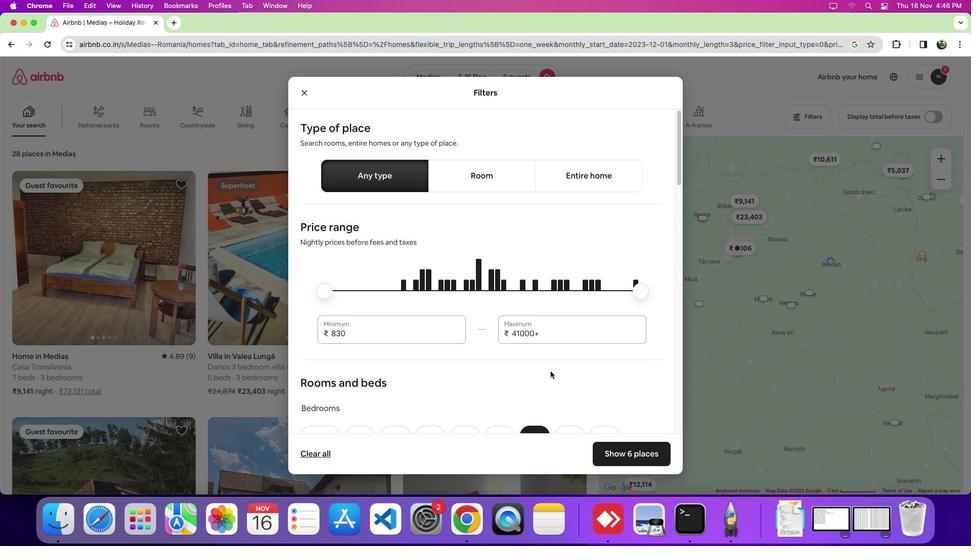 
Action: Mouse scrolled (550, 372) with delta (0, 6)
Screenshot: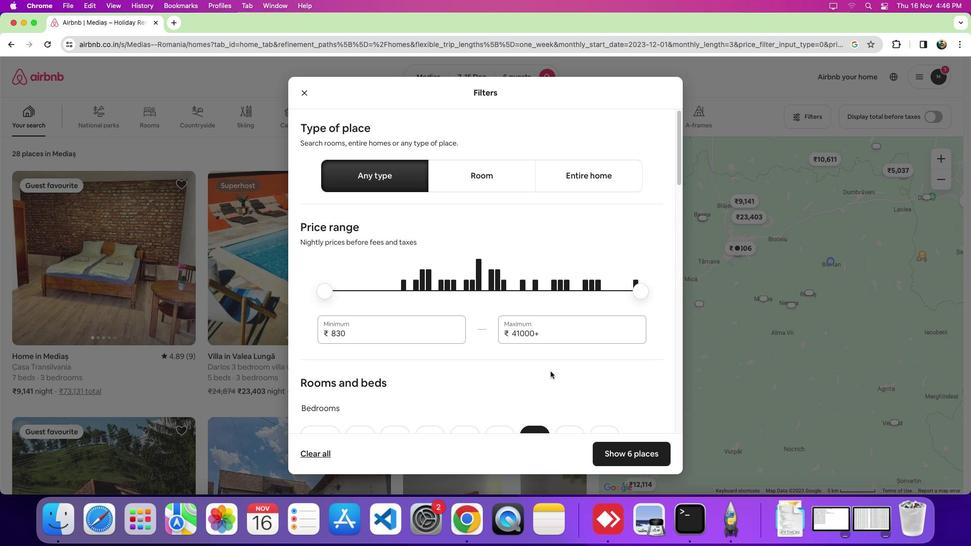 
Action: Mouse moved to (545, 357)
Screenshot: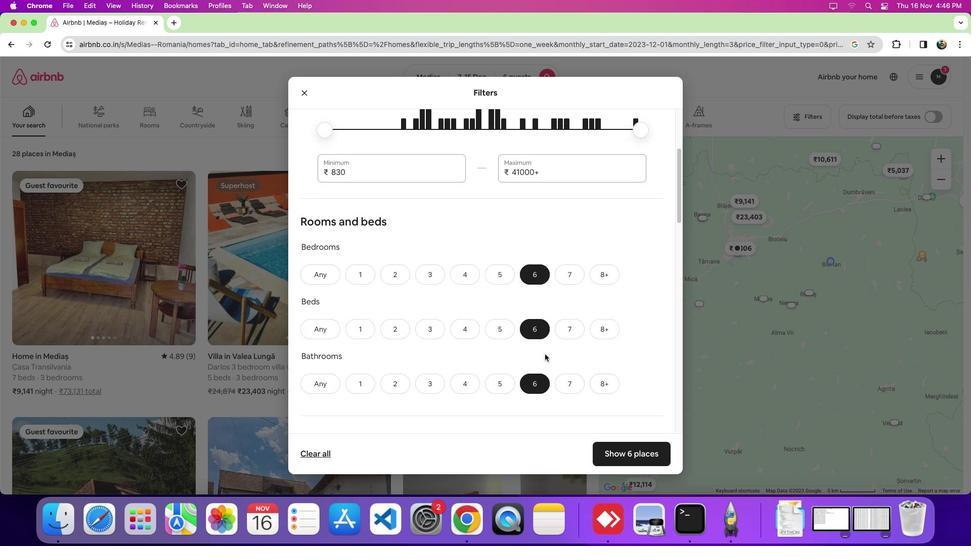 
Action: Mouse scrolled (545, 357) with delta (0, 0)
Screenshot: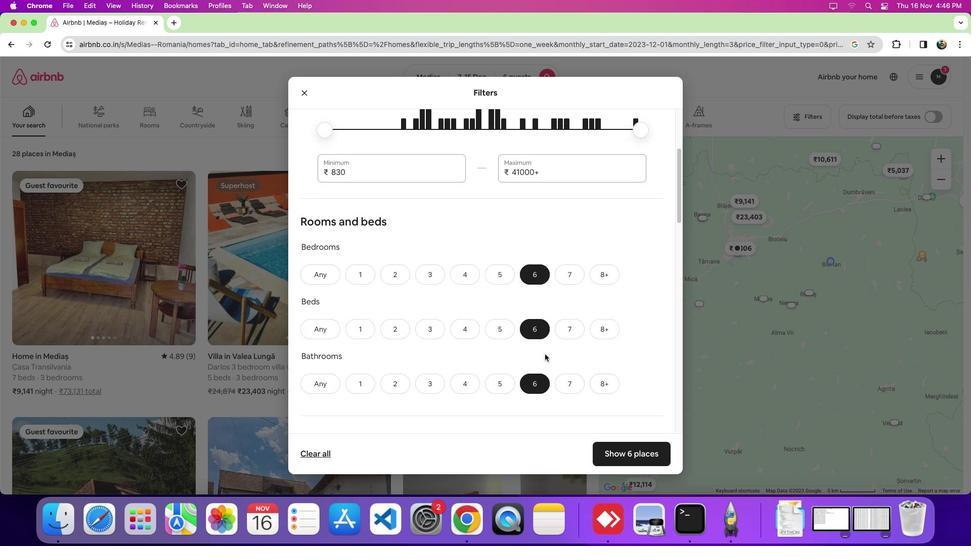 
Action: Mouse moved to (545, 356)
Screenshot: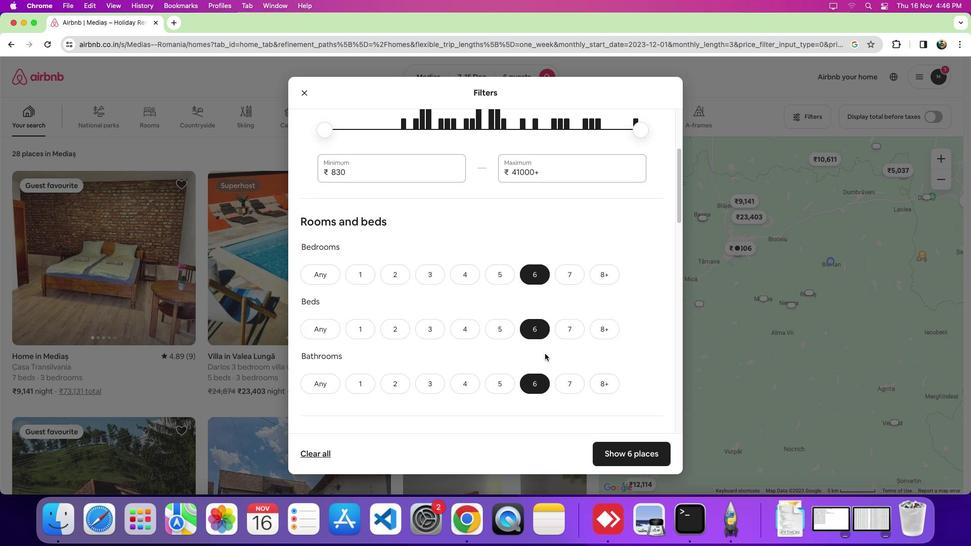 
Action: Mouse scrolled (545, 356) with delta (0, 0)
Screenshot: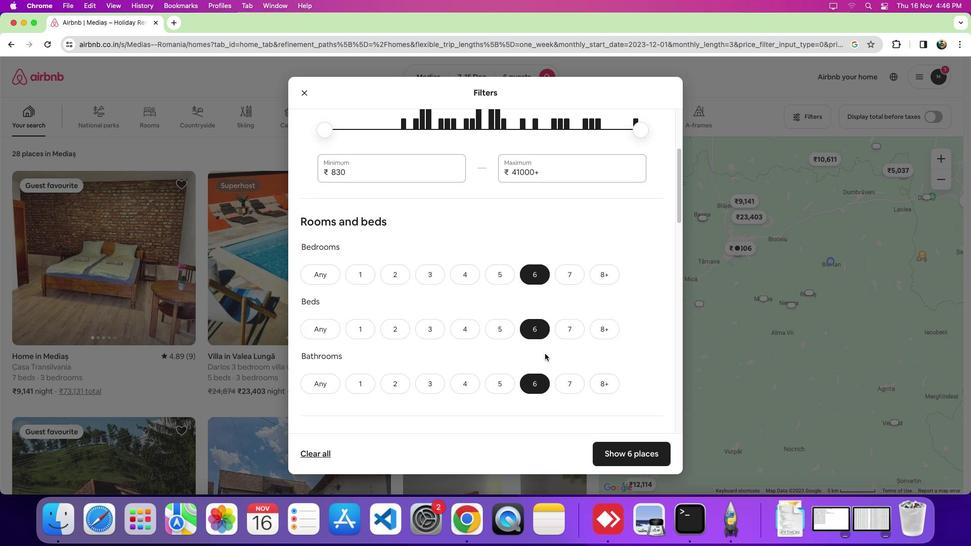 
Action: Mouse moved to (545, 355)
Screenshot: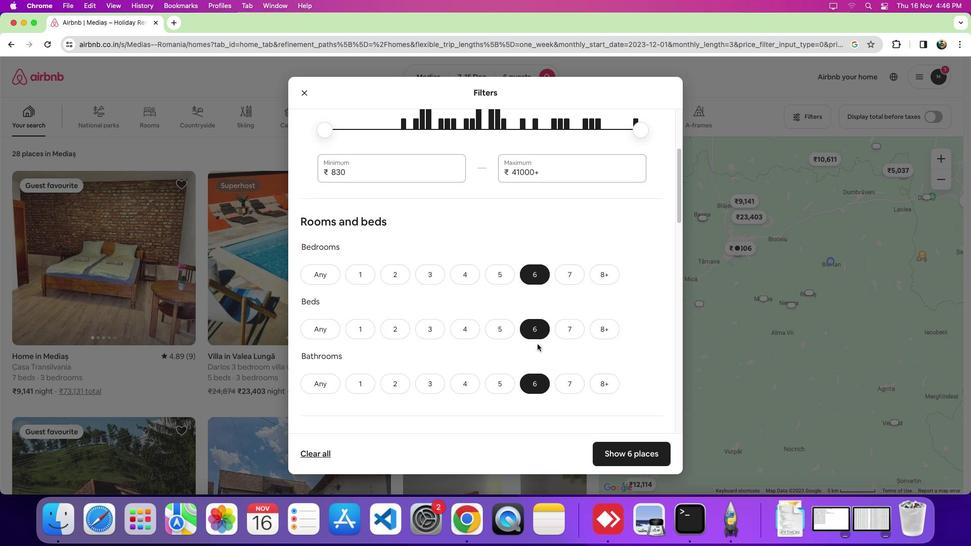 
Action: Mouse scrolled (545, 355) with delta (0, -3)
Screenshot: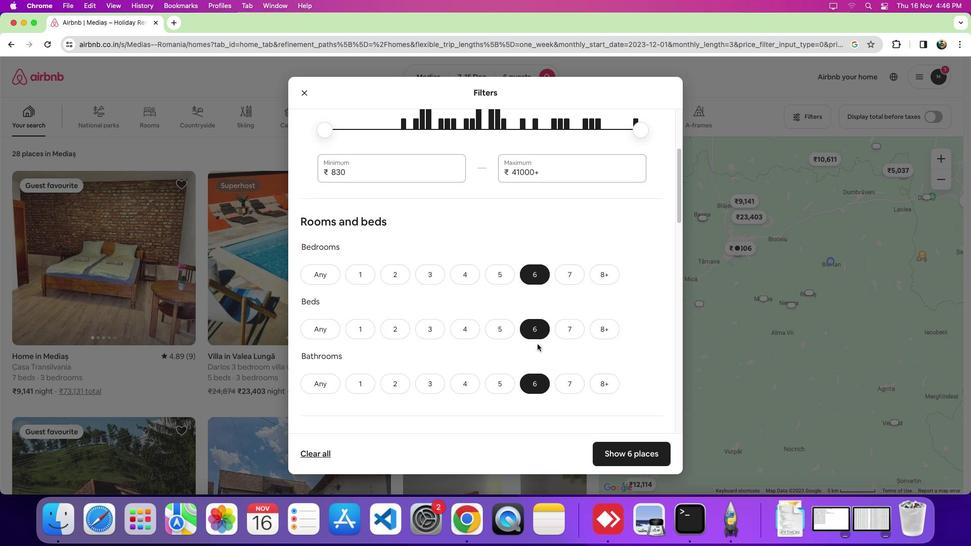 
Action: Mouse moved to (429, 276)
Screenshot: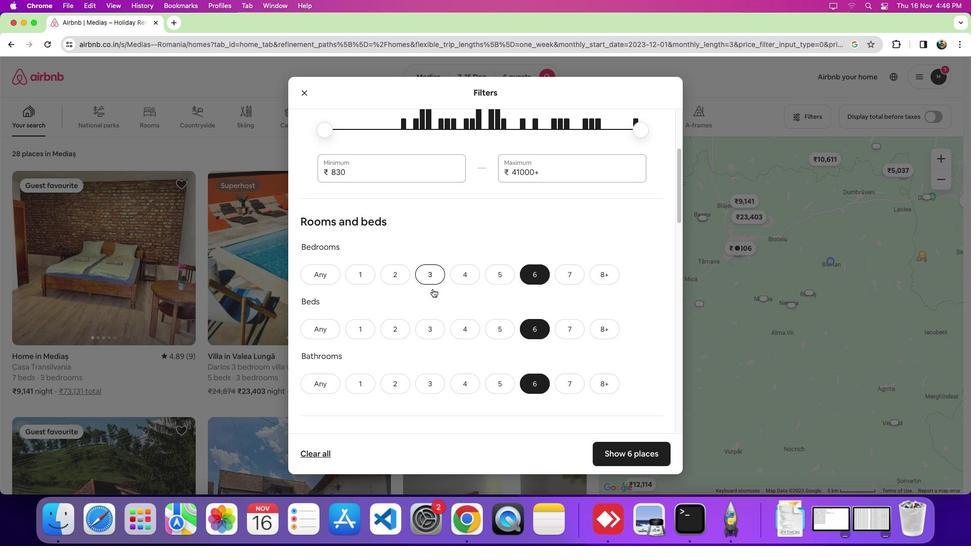 
Action: Mouse pressed left at (429, 276)
Screenshot: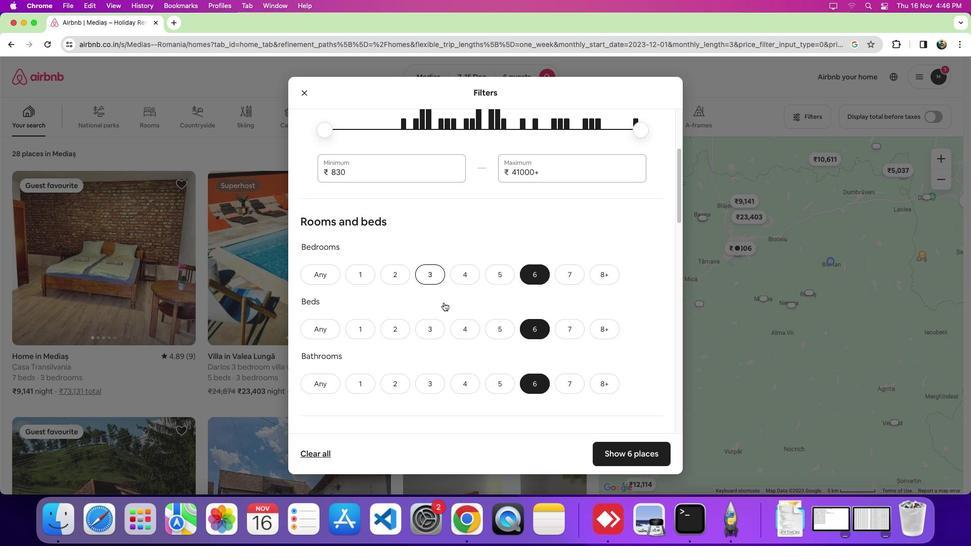 
Action: Mouse moved to (455, 307)
Screenshot: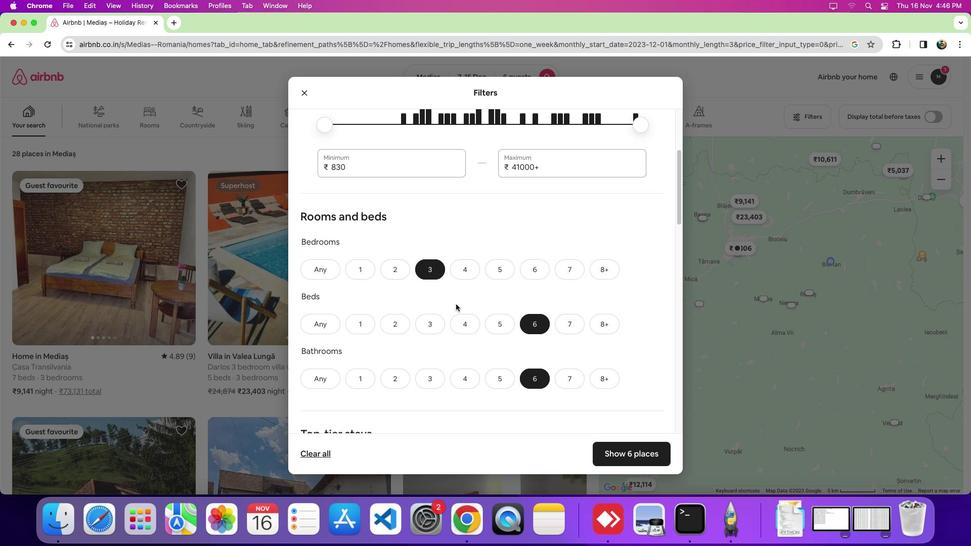 
Action: Mouse scrolled (455, 307) with delta (0, 0)
Screenshot: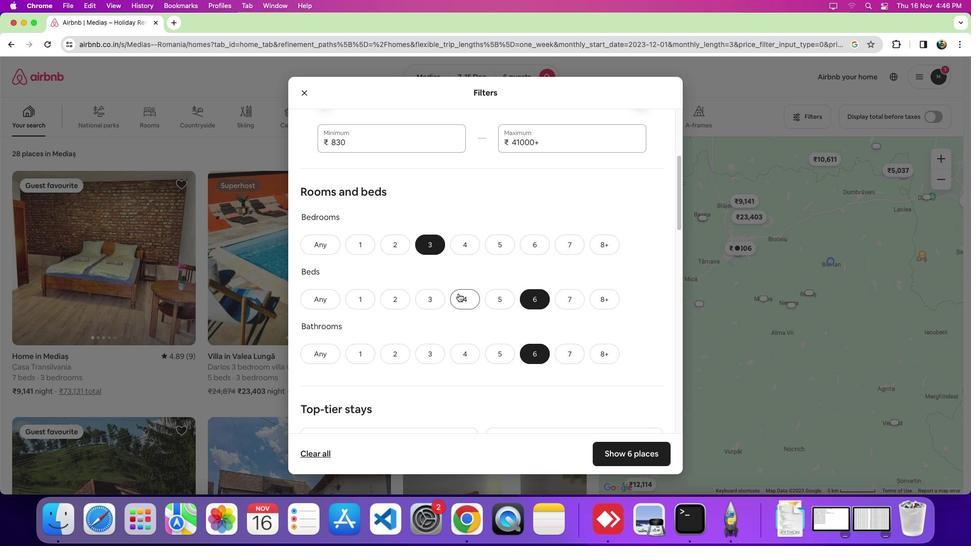 
Action: Mouse moved to (455, 307)
Screenshot: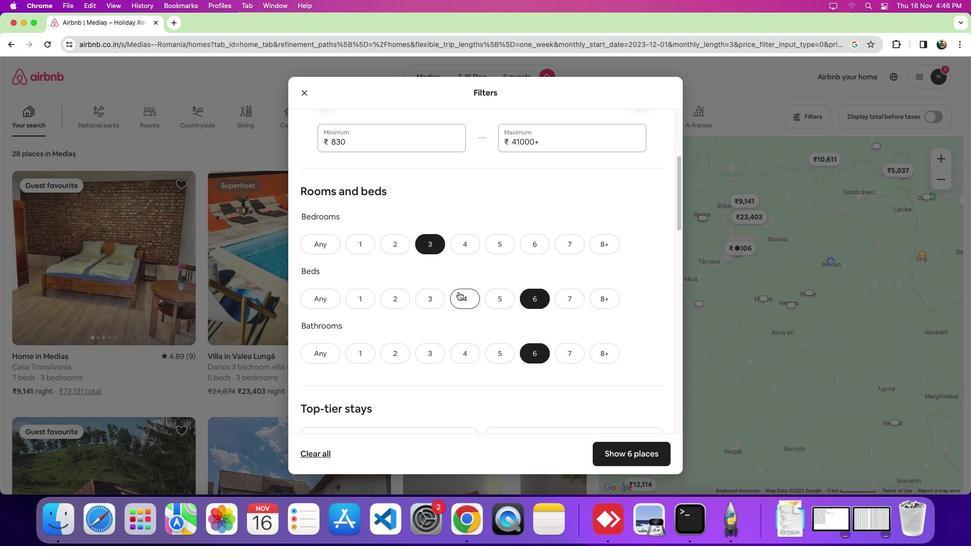 
Action: Mouse scrolled (455, 307) with delta (0, 0)
Screenshot: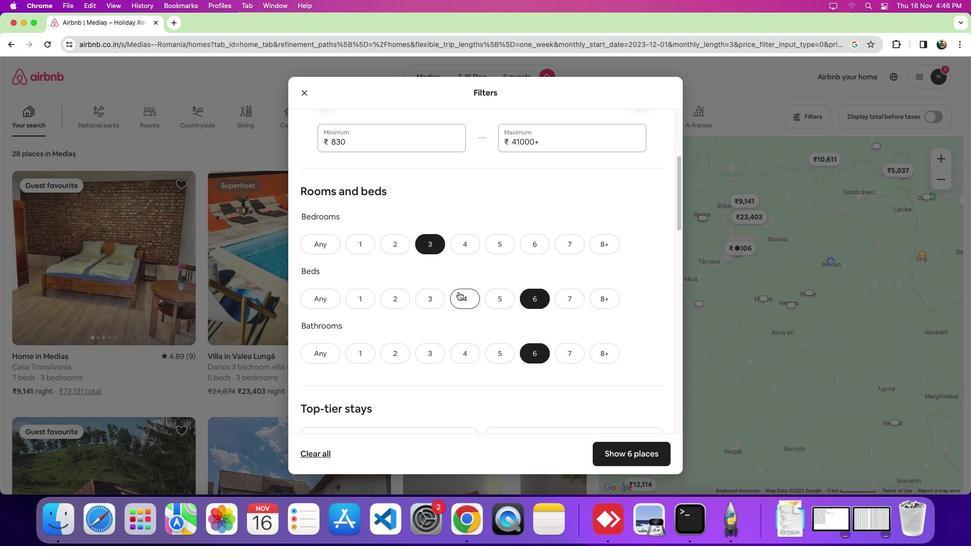 
Action: Mouse moved to (426, 296)
Screenshot: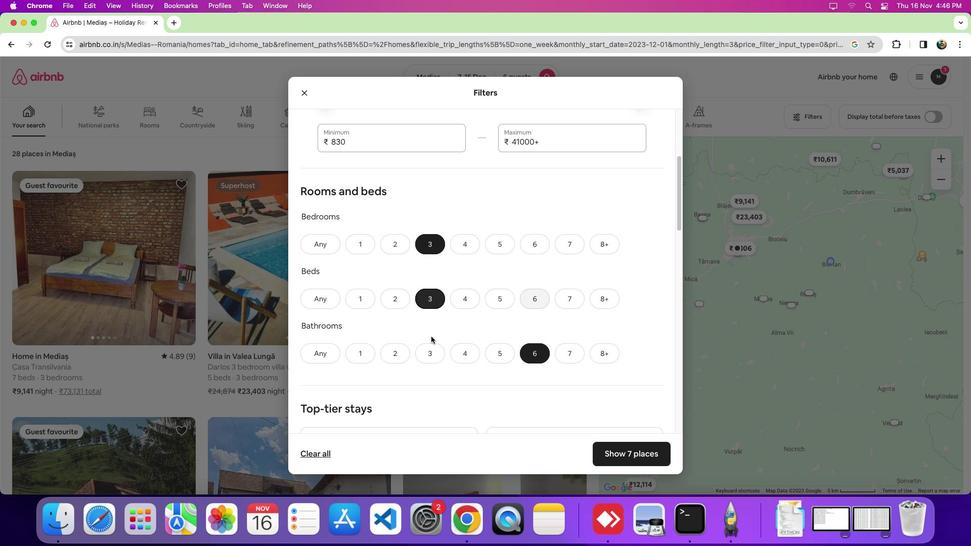 
Action: Mouse pressed left at (426, 296)
Screenshot: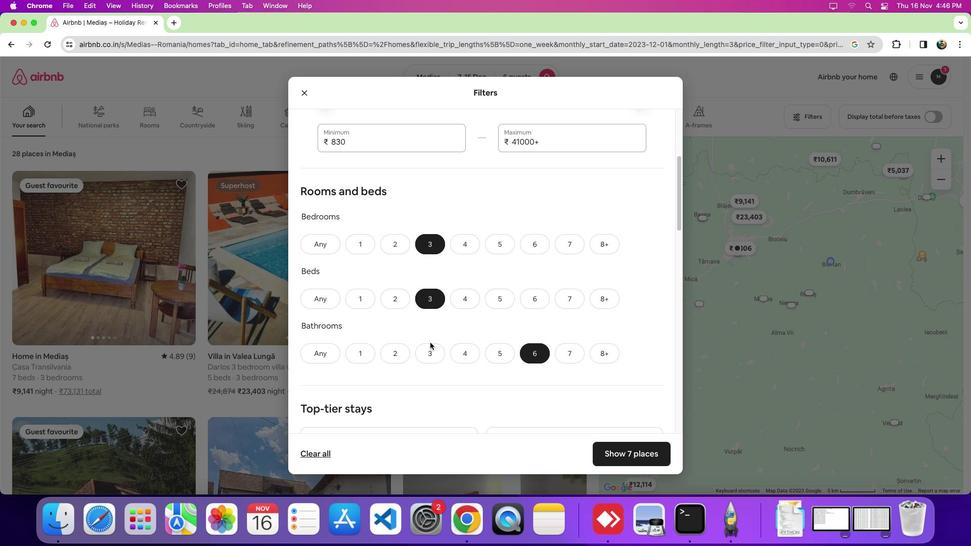 
Action: Mouse moved to (427, 354)
Screenshot: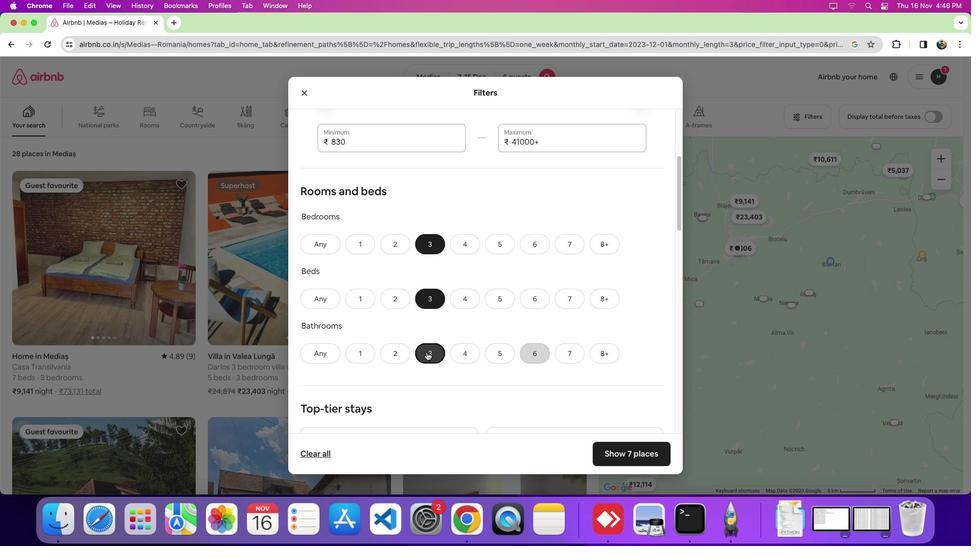 
Action: Mouse pressed left at (427, 354)
Screenshot: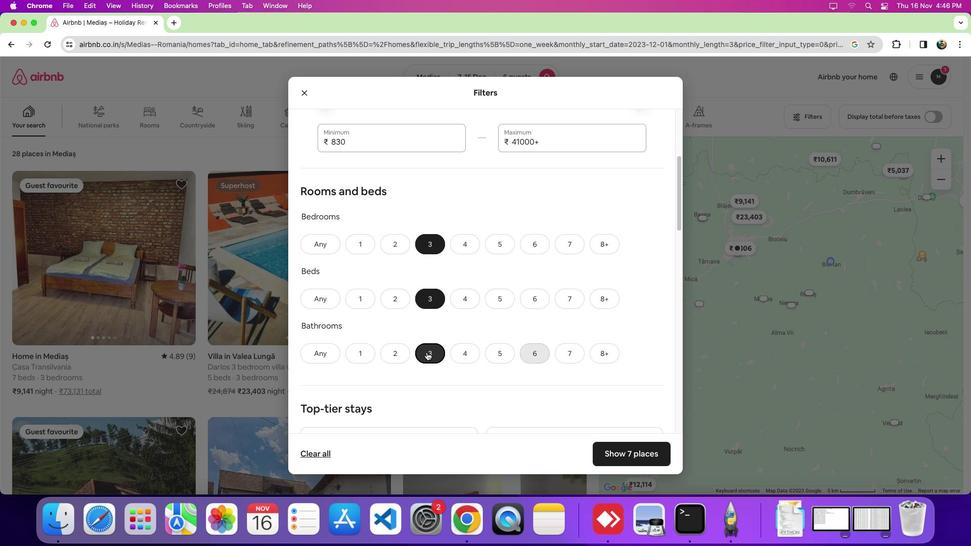 
Action: Mouse moved to (495, 317)
Screenshot: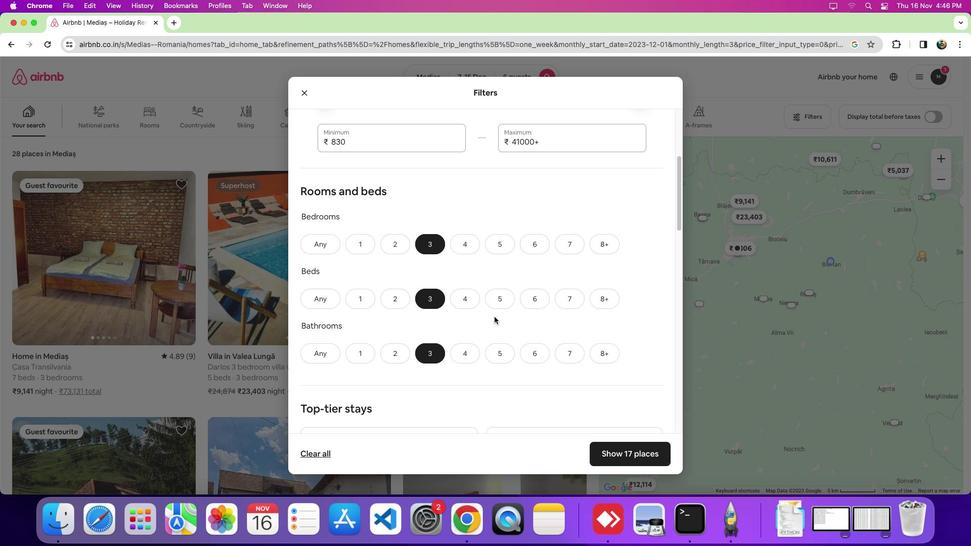 
Action: Mouse scrolled (495, 317) with delta (0, 0)
Screenshot: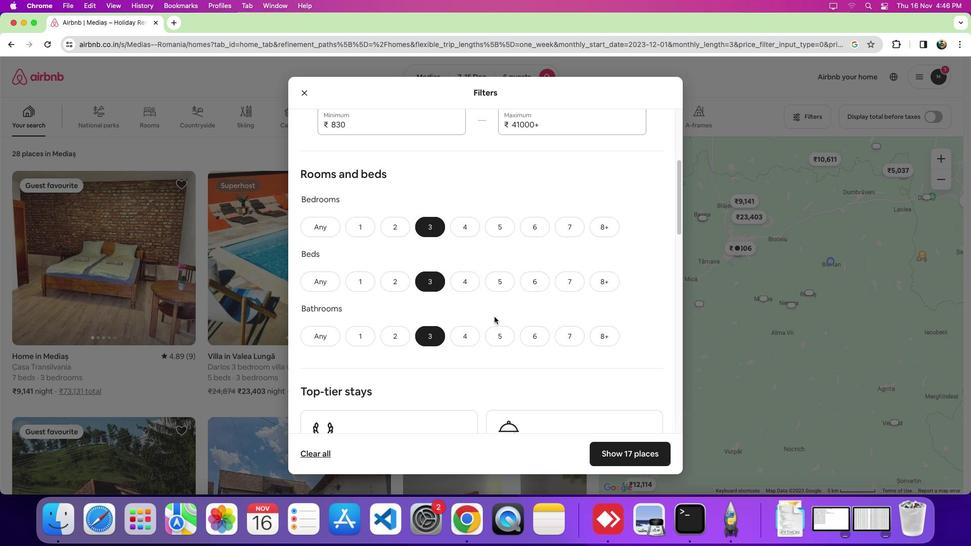 
Action: Mouse scrolled (495, 317) with delta (0, 0)
Screenshot: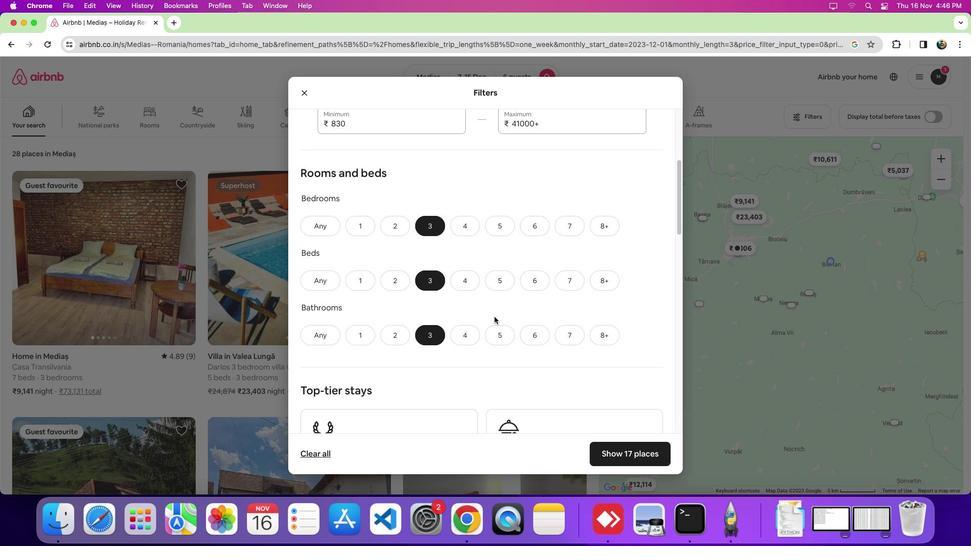 
Action: Mouse moved to (517, 327)
Screenshot: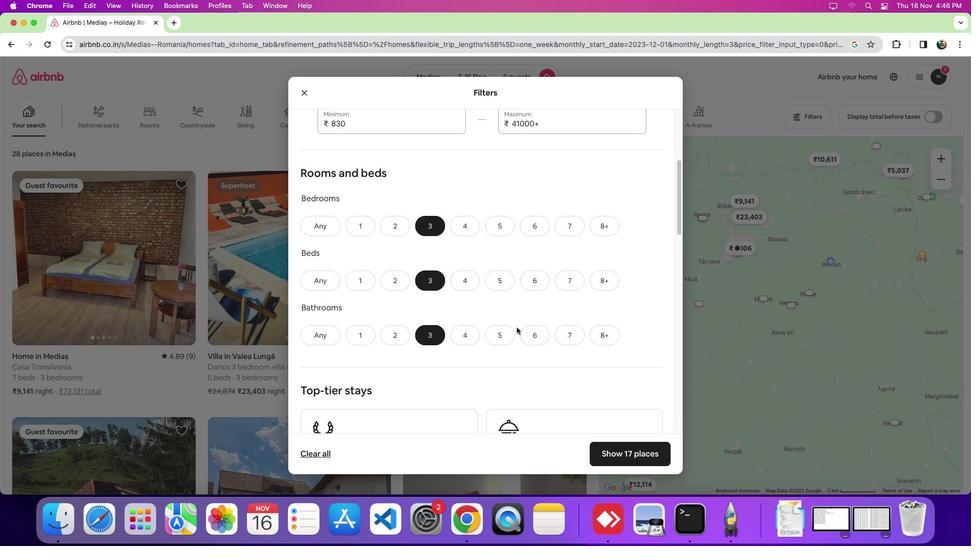 
Action: Mouse scrolled (517, 327) with delta (0, 0)
Screenshot: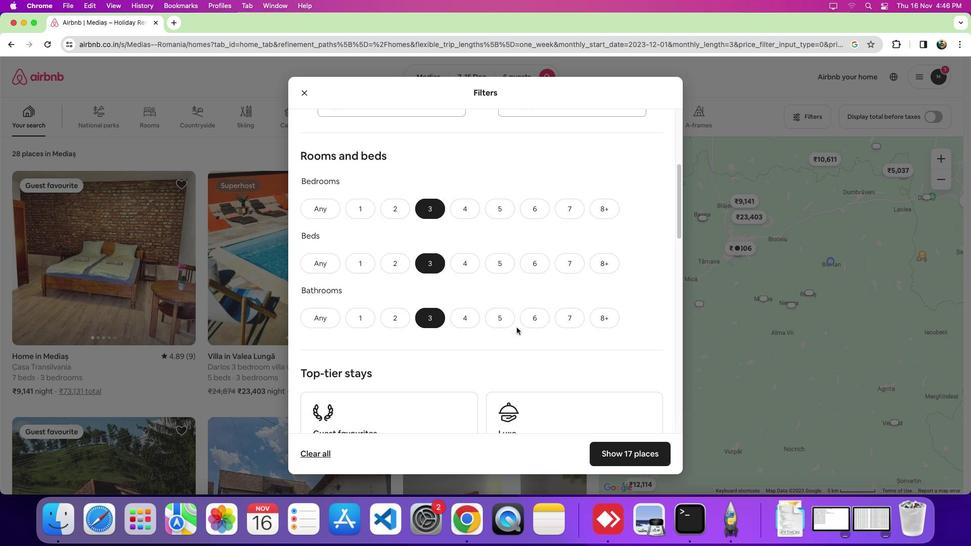 
Action: Mouse scrolled (517, 327) with delta (0, 0)
Screenshot: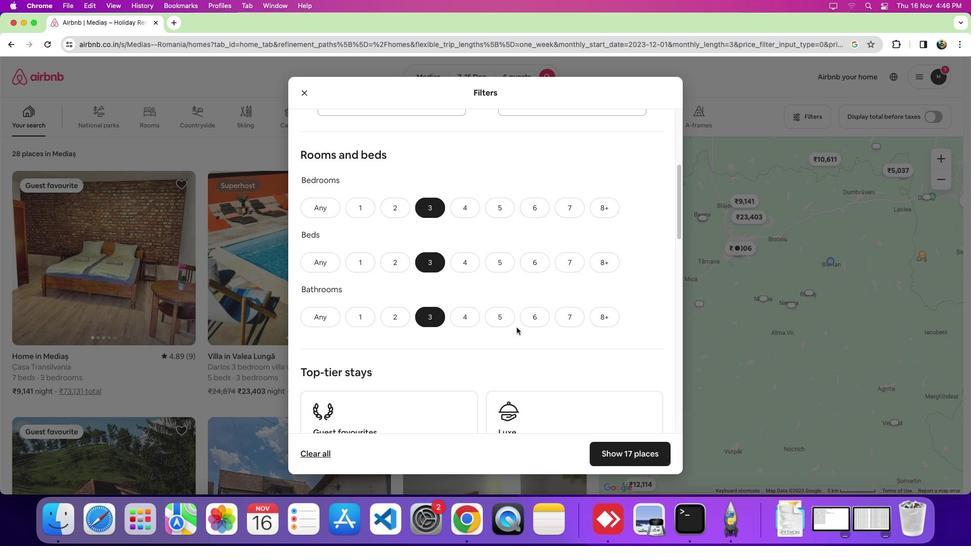 
Action: Mouse moved to (510, 329)
Screenshot: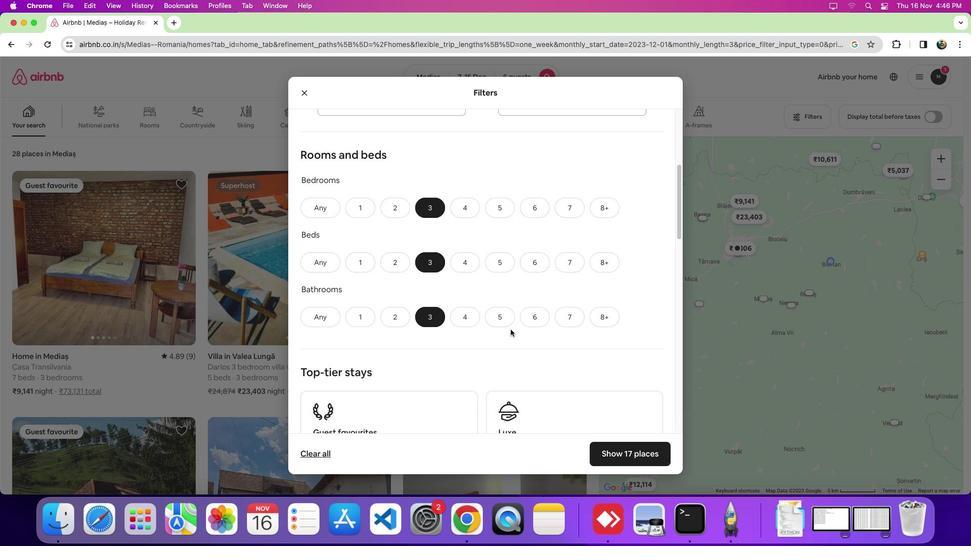 
Action: Mouse scrolled (510, 329) with delta (0, 0)
Screenshot: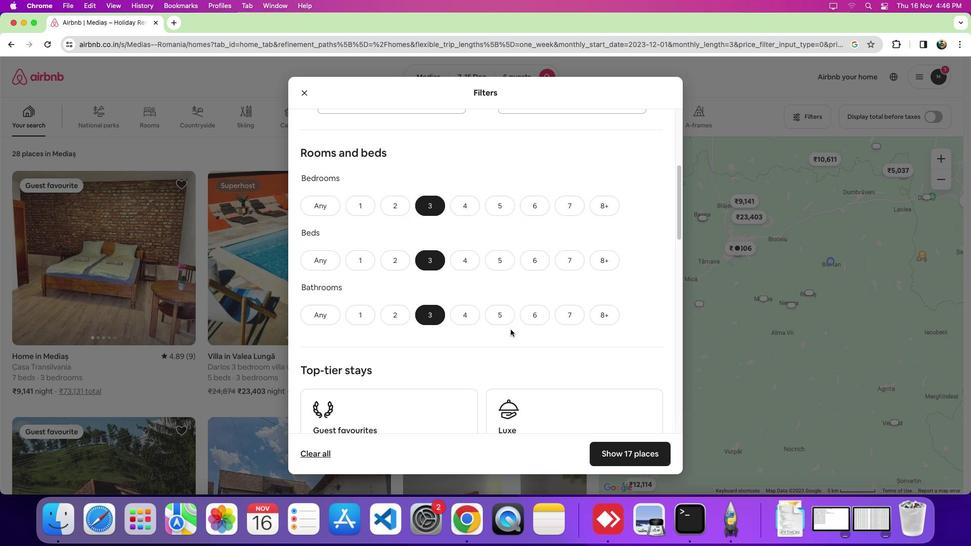 
Action: Mouse scrolled (510, 329) with delta (0, 0)
Screenshot: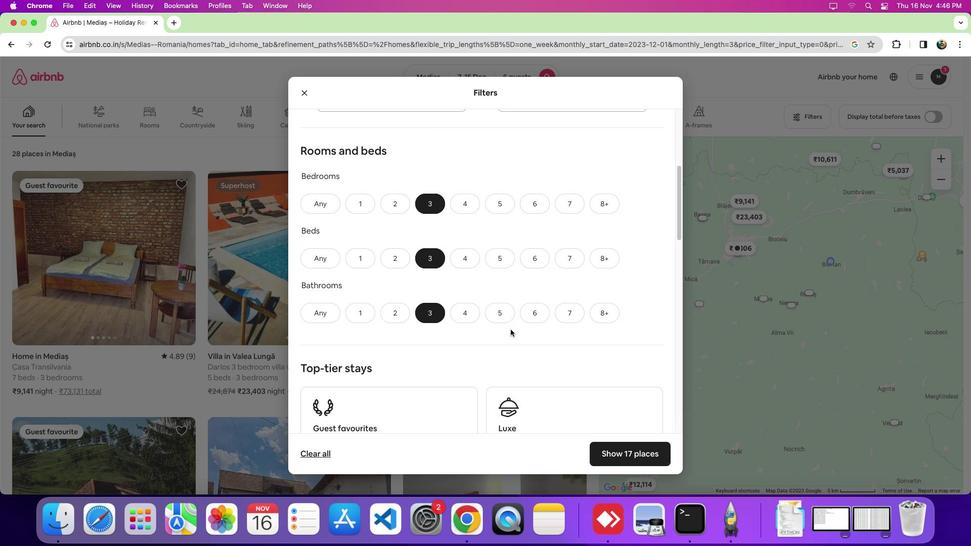 
Action: Mouse scrolled (510, 329) with delta (0, 0)
Screenshot: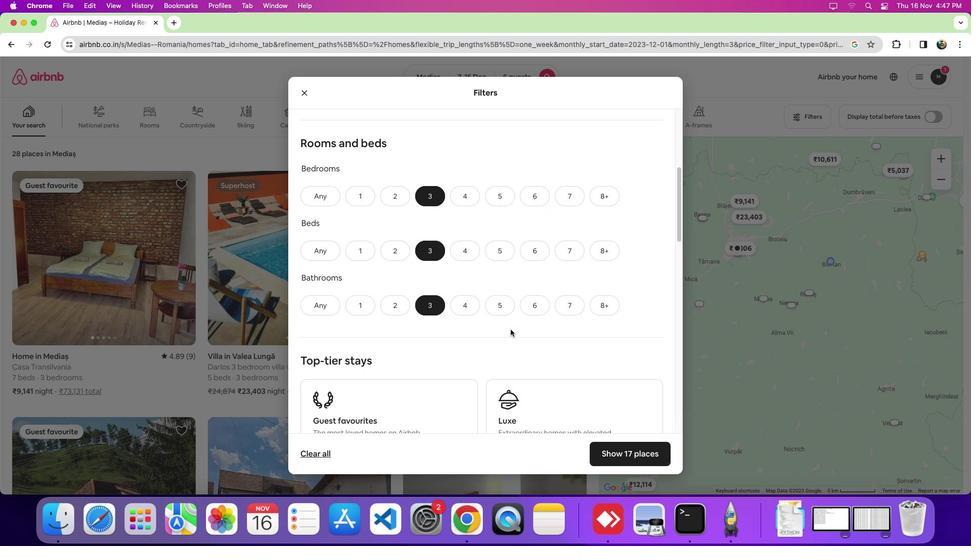 
Action: Mouse scrolled (510, 329) with delta (0, 0)
Screenshot: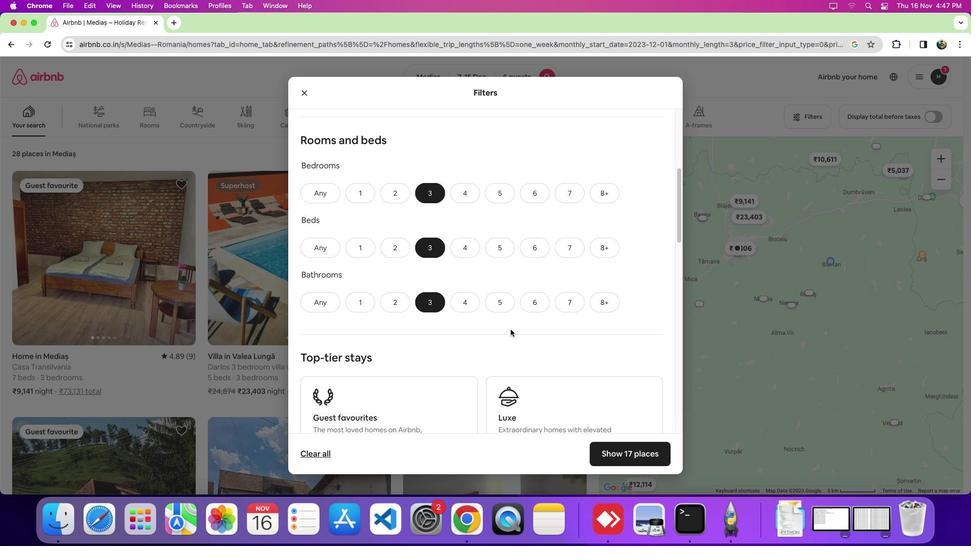 
Action: Mouse scrolled (510, 329) with delta (0, 0)
Screenshot: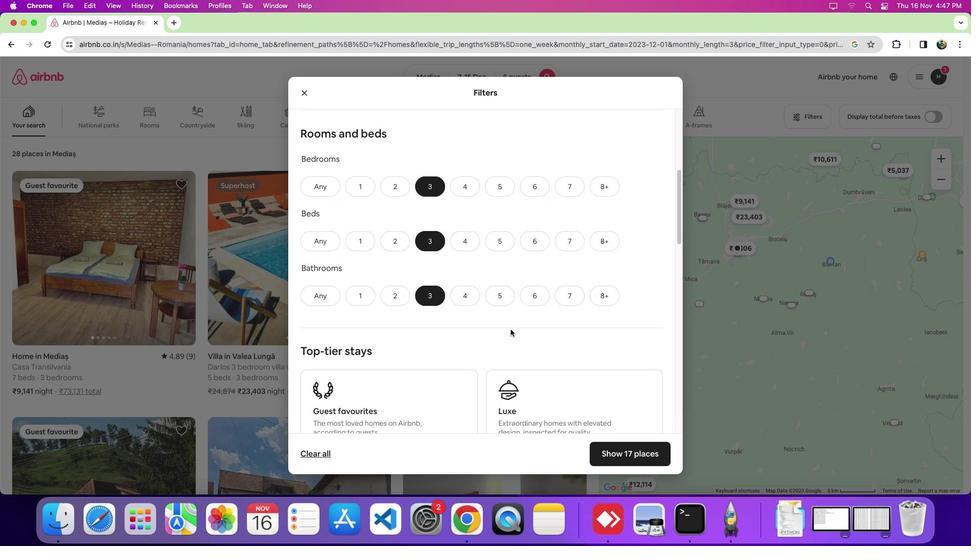 
Action: Mouse scrolled (510, 329) with delta (0, 0)
Screenshot: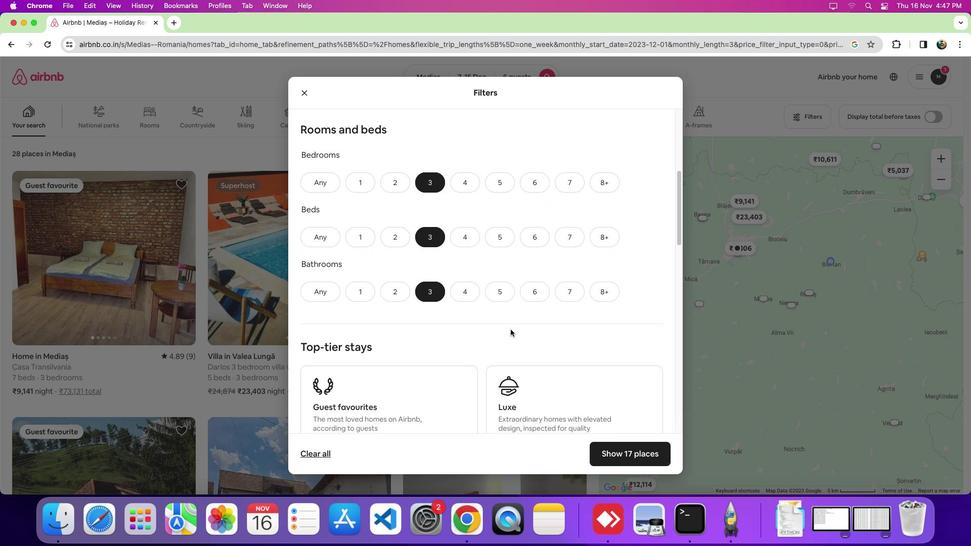 
Action: Mouse scrolled (510, 329) with delta (0, 0)
Screenshot: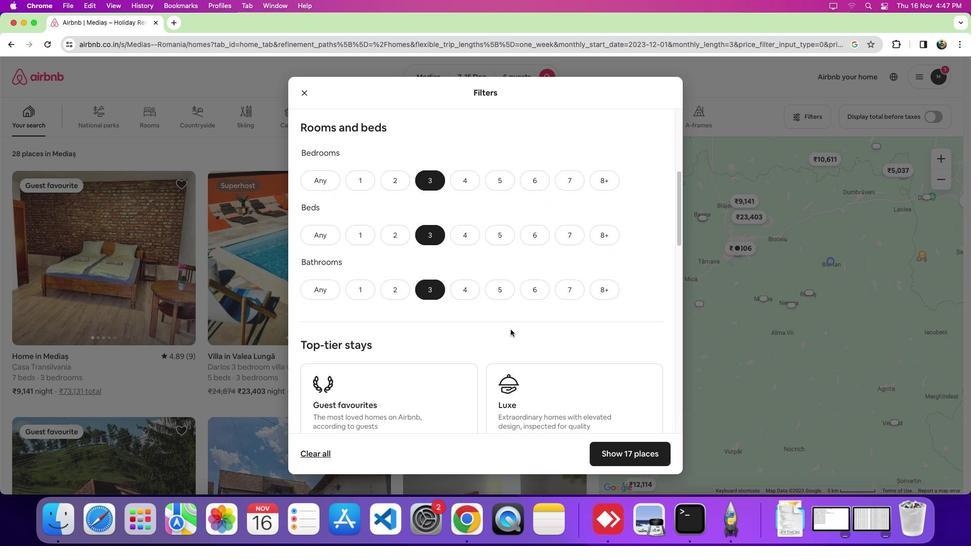 
Action: Mouse scrolled (510, 329) with delta (0, 0)
Screenshot: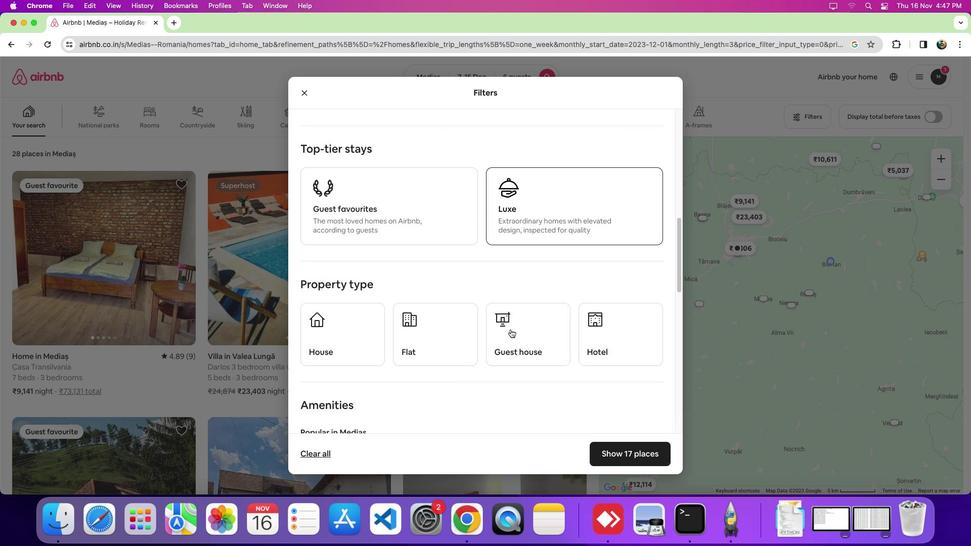 
Action: Mouse scrolled (510, 329) with delta (0, 0)
Screenshot: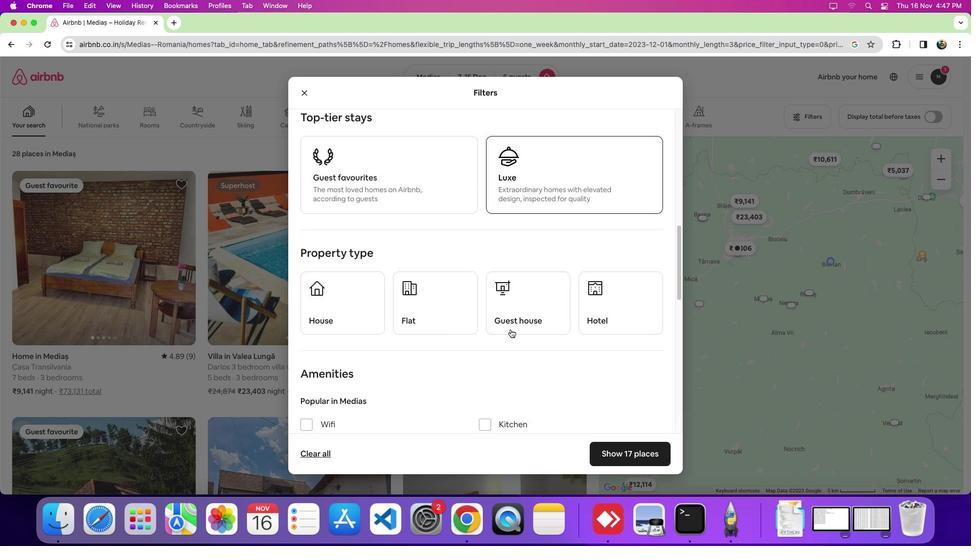 
Action: Mouse scrolled (510, 329) with delta (0, -3)
Screenshot: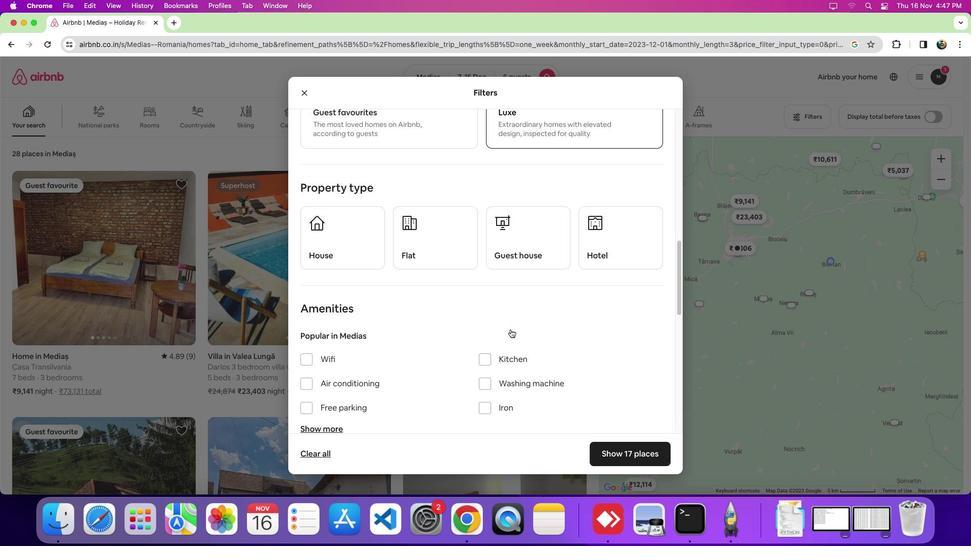 
Action: Mouse scrolled (510, 329) with delta (0, -3)
Screenshot: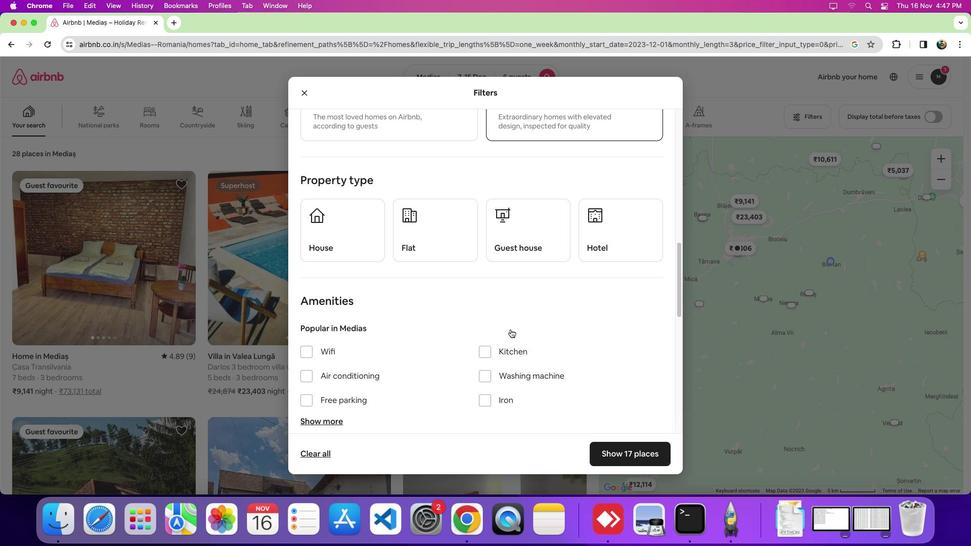 
Action: Mouse moved to (515, 226)
Screenshot: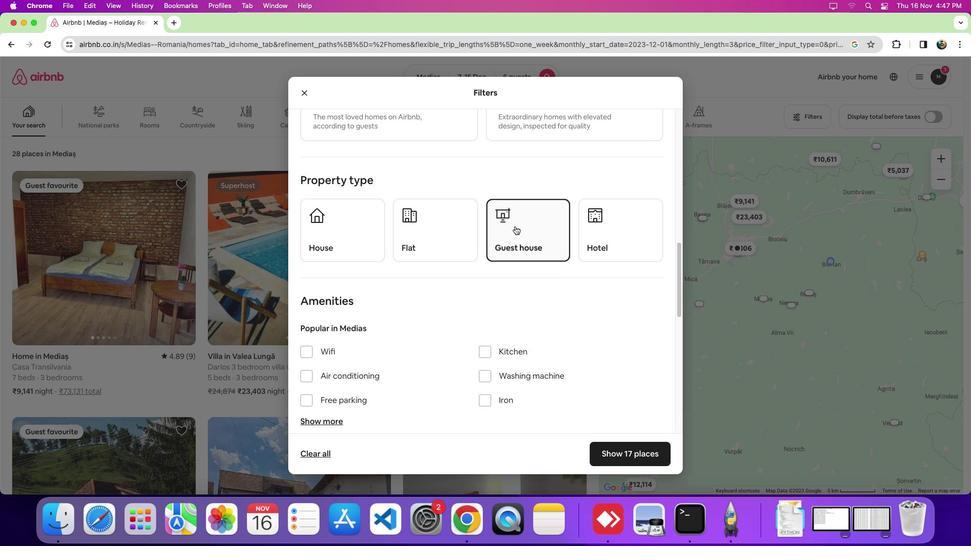 
Action: Mouse pressed left at (515, 226)
Screenshot: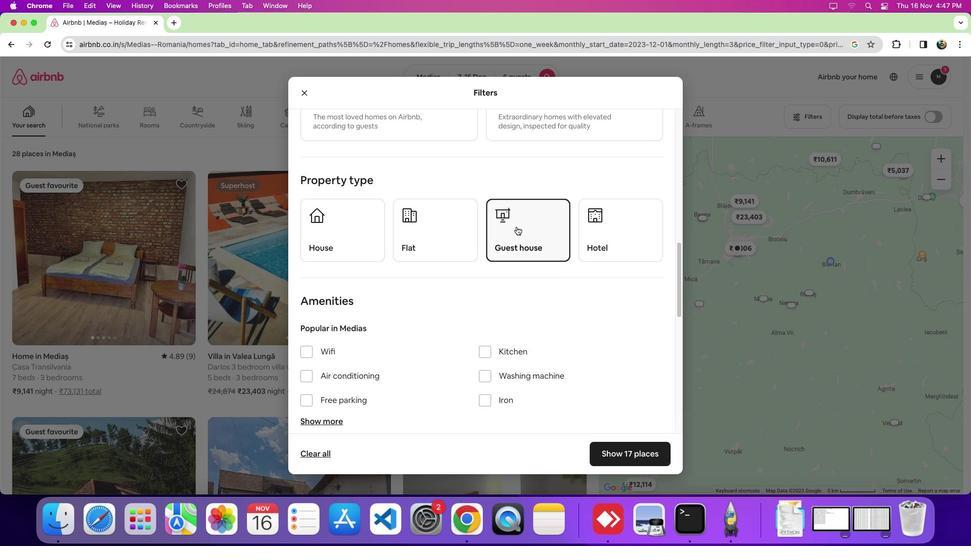 
Action: Mouse moved to (508, 307)
Screenshot: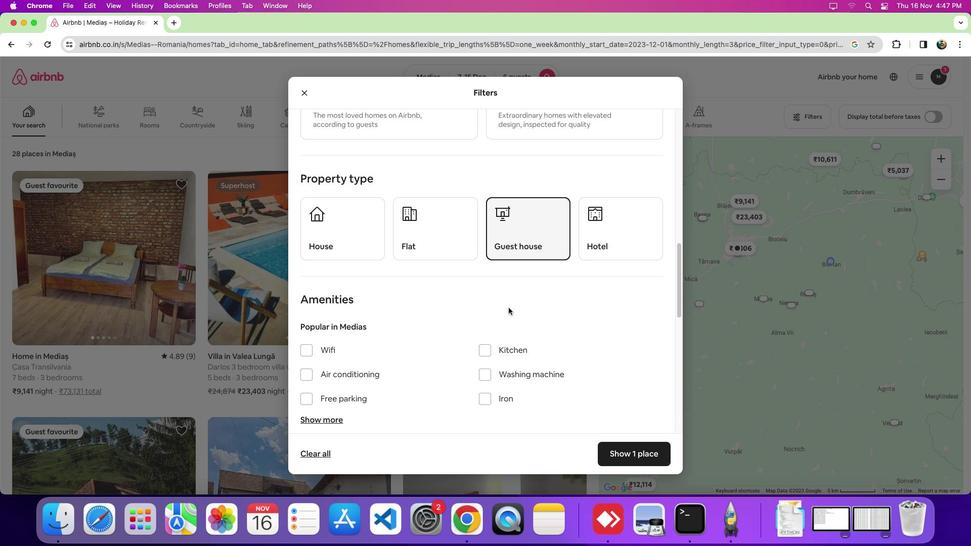
Action: Mouse scrolled (508, 307) with delta (0, 0)
Screenshot: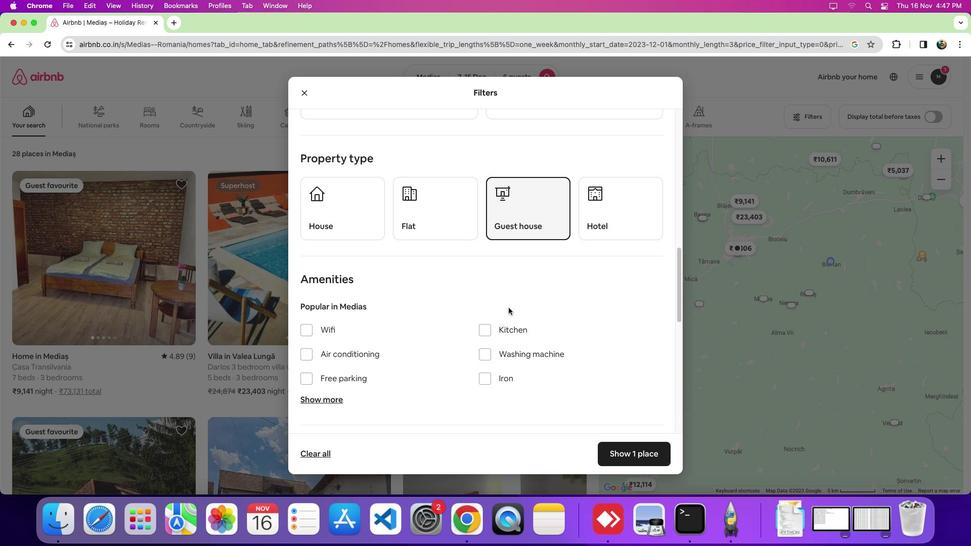 
Action: Mouse scrolled (508, 307) with delta (0, 0)
Screenshot: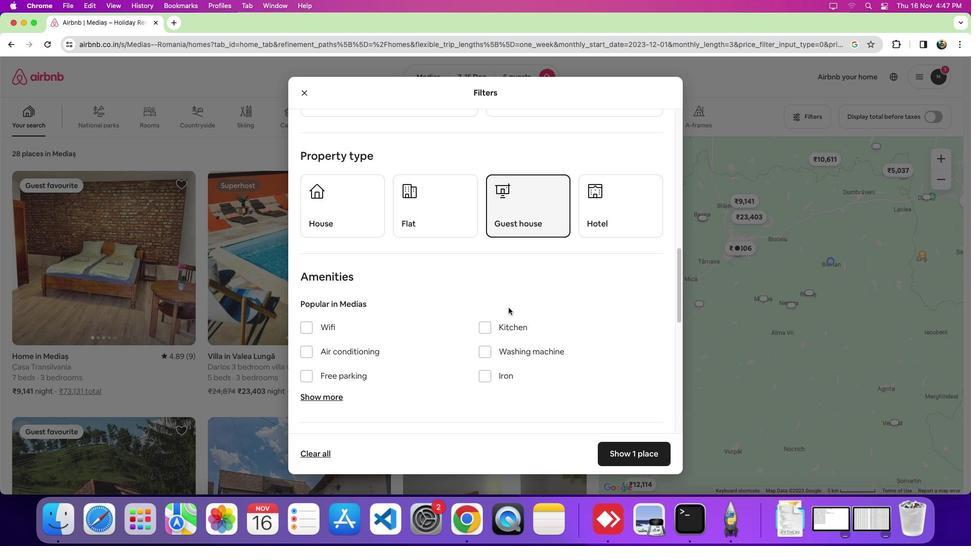 
Action: Mouse scrolled (508, 307) with delta (0, 0)
Screenshot: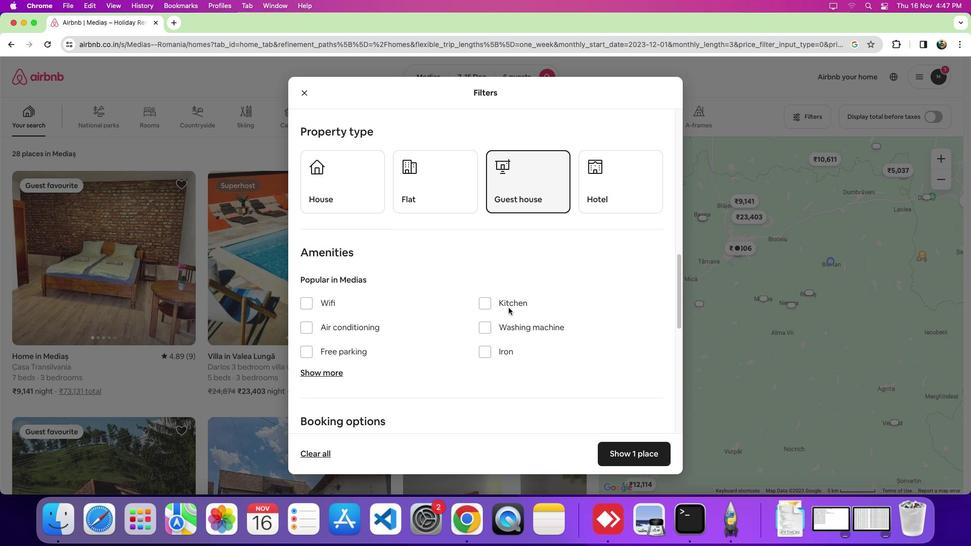 
Action: Mouse scrolled (508, 307) with delta (0, 0)
Screenshot: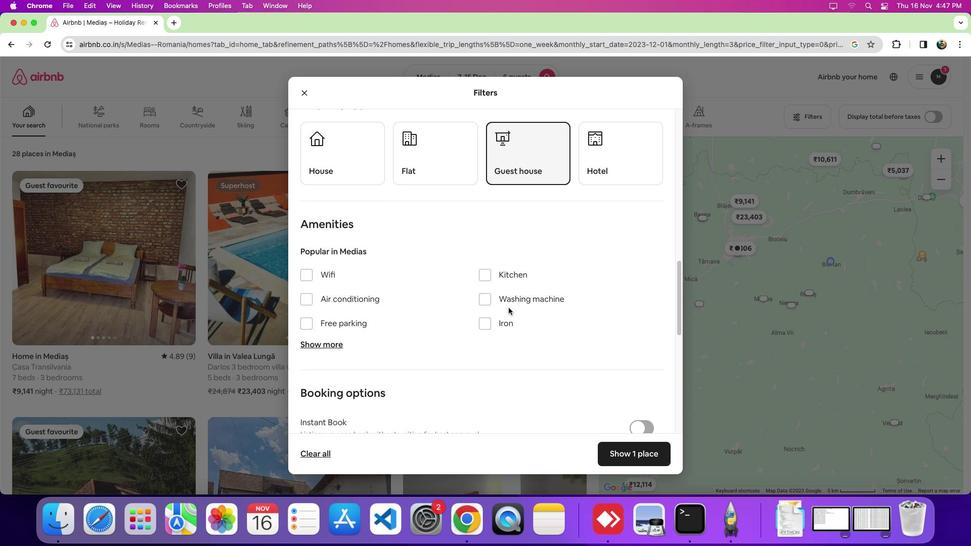 
Action: Mouse scrolled (508, 307) with delta (0, -1)
Screenshot: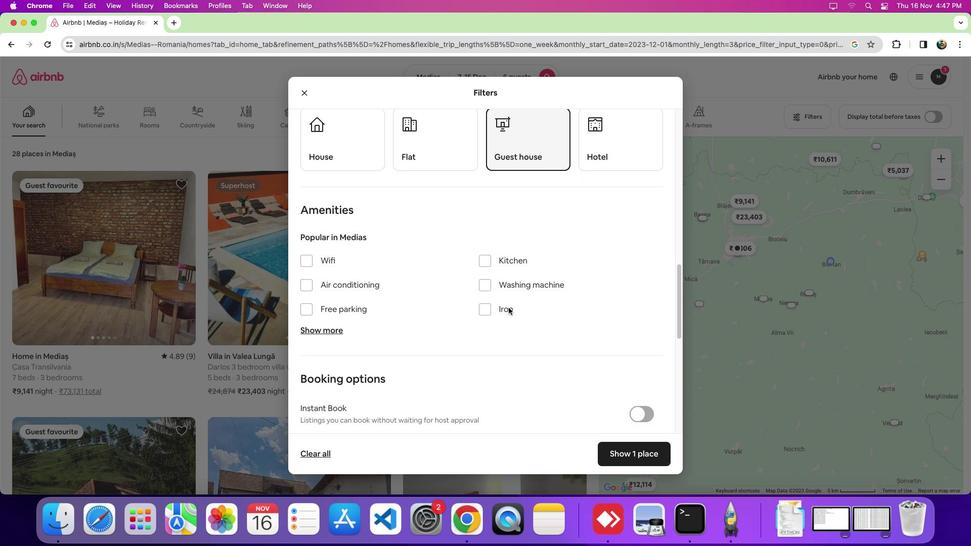 
Action: Mouse scrolled (508, 307) with delta (0, 0)
Screenshot: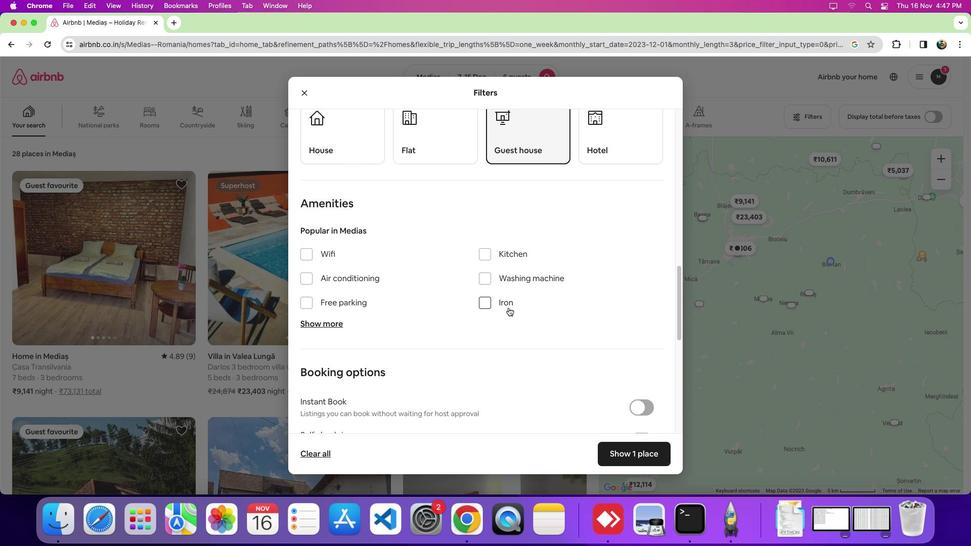 
Action: Mouse scrolled (508, 307) with delta (0, 0)
Screenshot: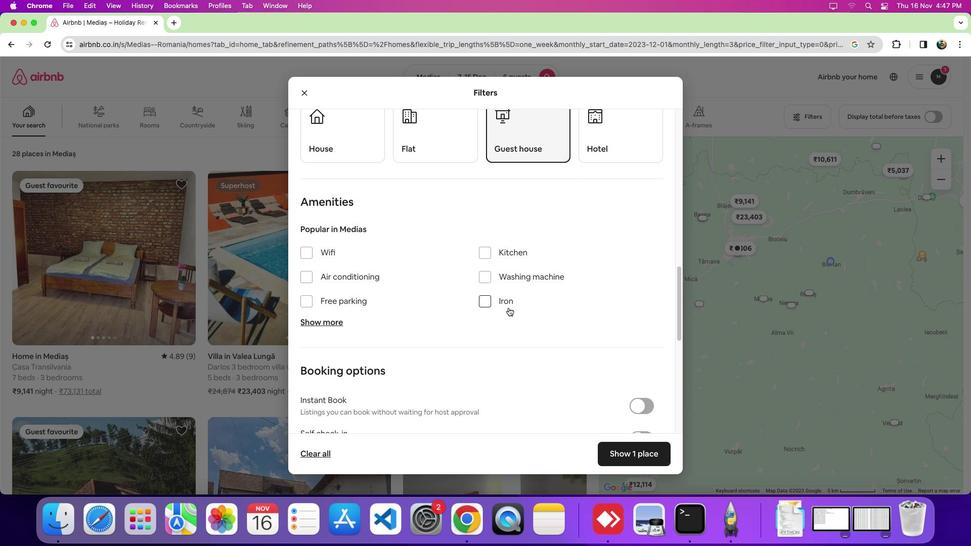 
Action: Mouse moved to (509, 307)
Screenshot: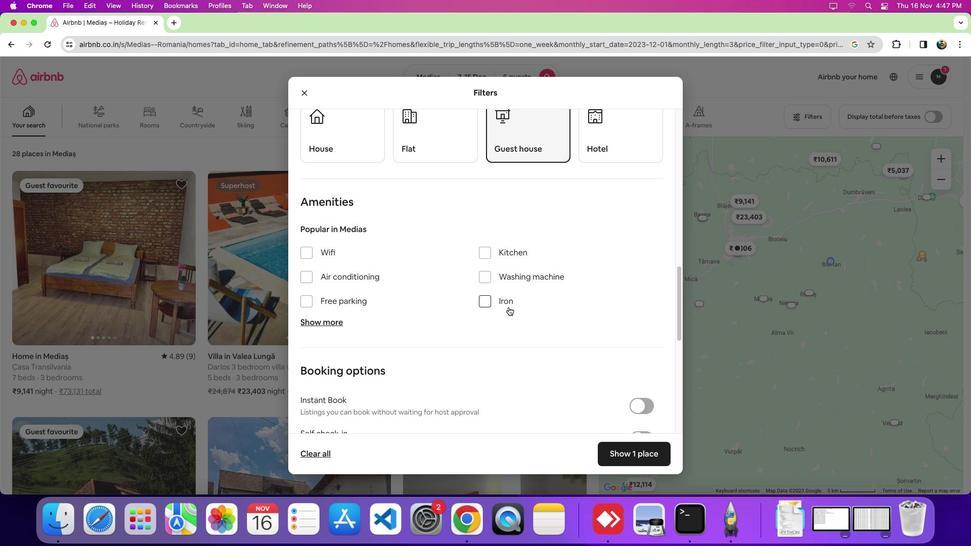 
Action: Mouse scrolled (509, 307) with delta (0, 0)
Screenshot: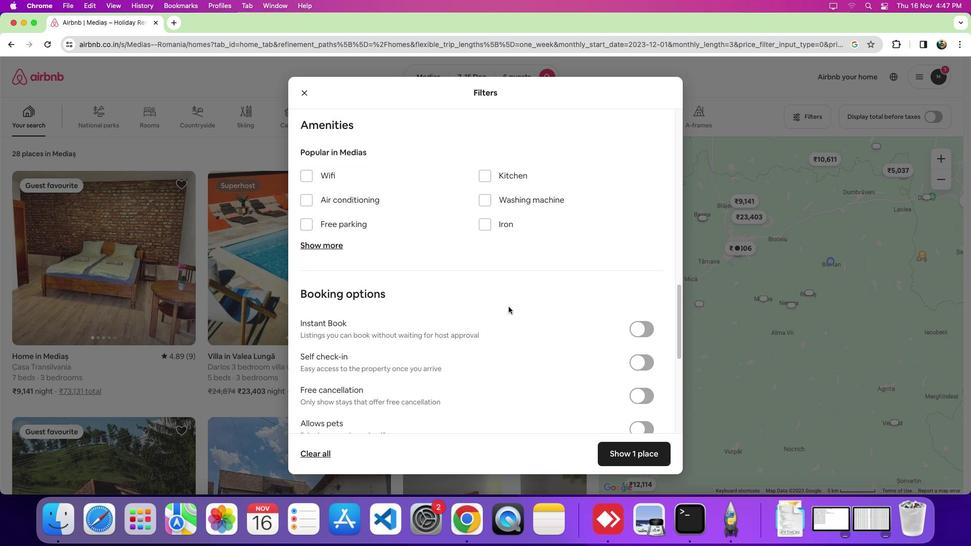 
Action: Mouse scrolled (509, 307) with delta (0, 0)
Screenshot: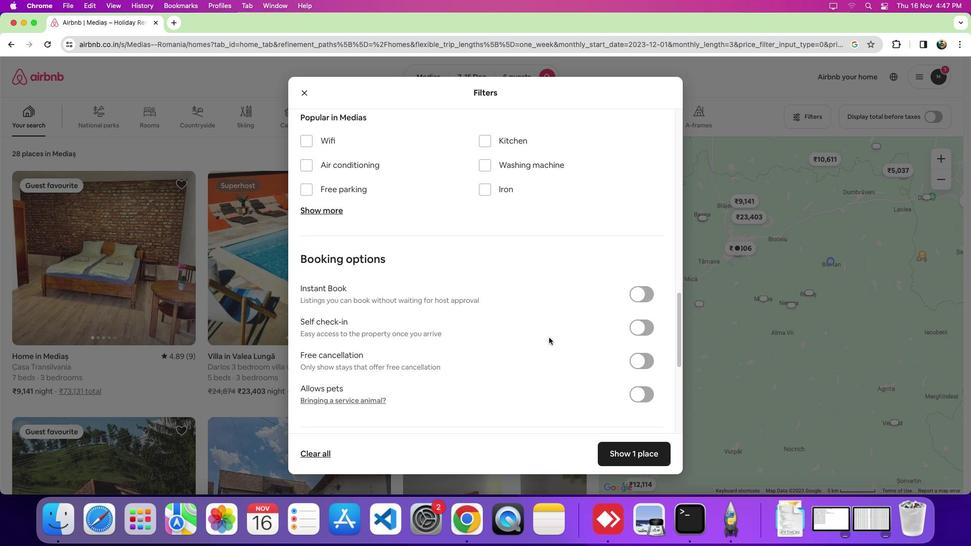 
Action: Mouse moved to (509, 307)
Screenshot: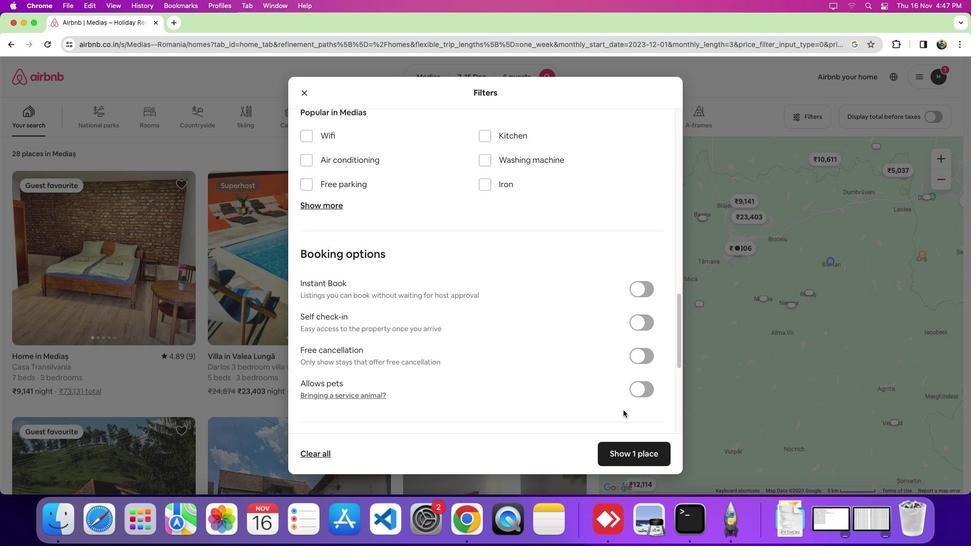 
Action: Mouse scrolled (509, 307) with delta (0, -2)
Screenshot: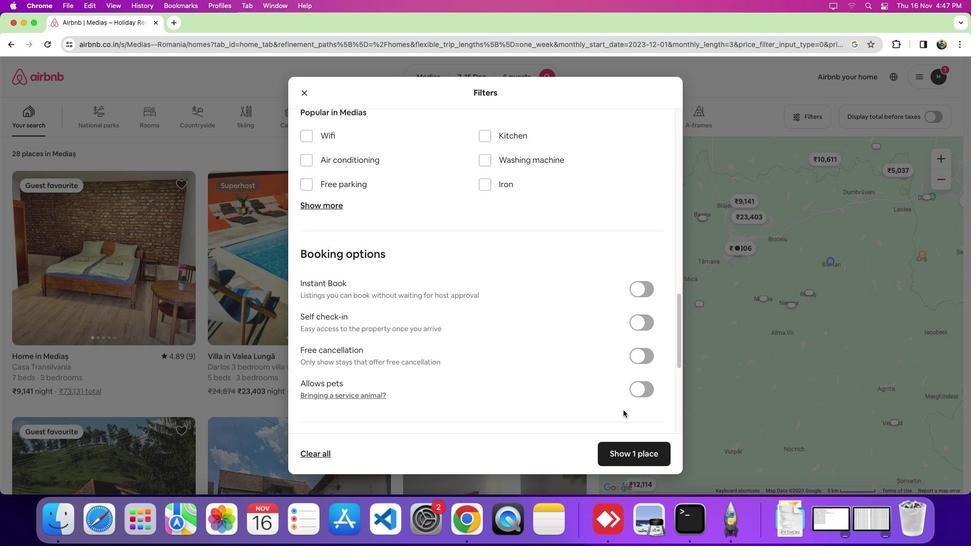 
Action: Mouse moved to (631, 436)
Screenshot: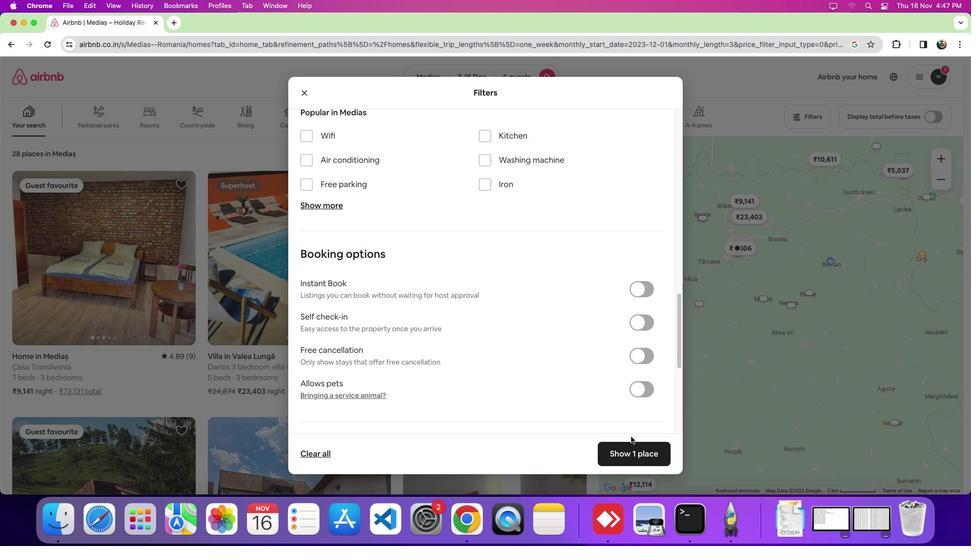 
Action: Mouse pressed left at (631, 436)
Screenshot: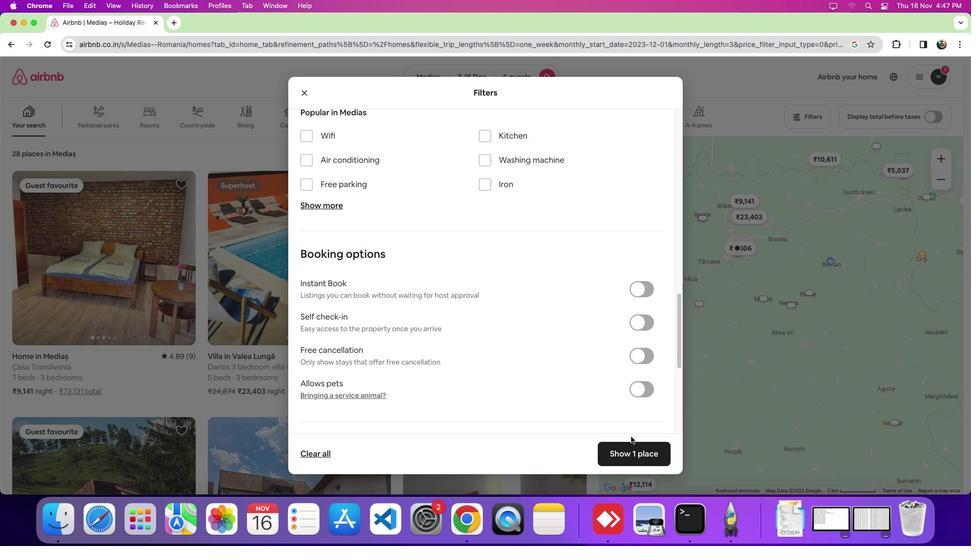 
Action: Mouse moved to (632, 445)
Screenshot: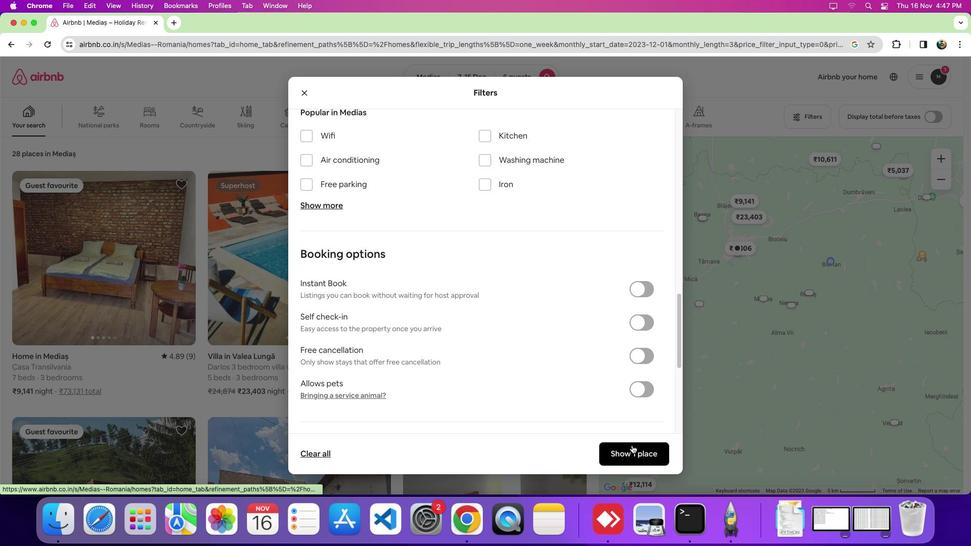 
Action: Mouse pressed left at (632, 445)
Screenshot: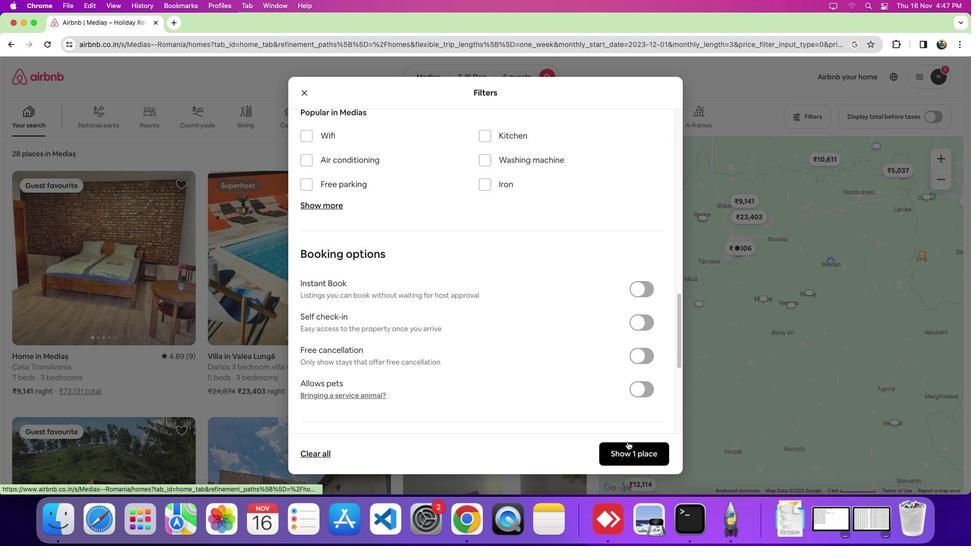 
Action: Mouse moved to (100, 270)
Screenshot: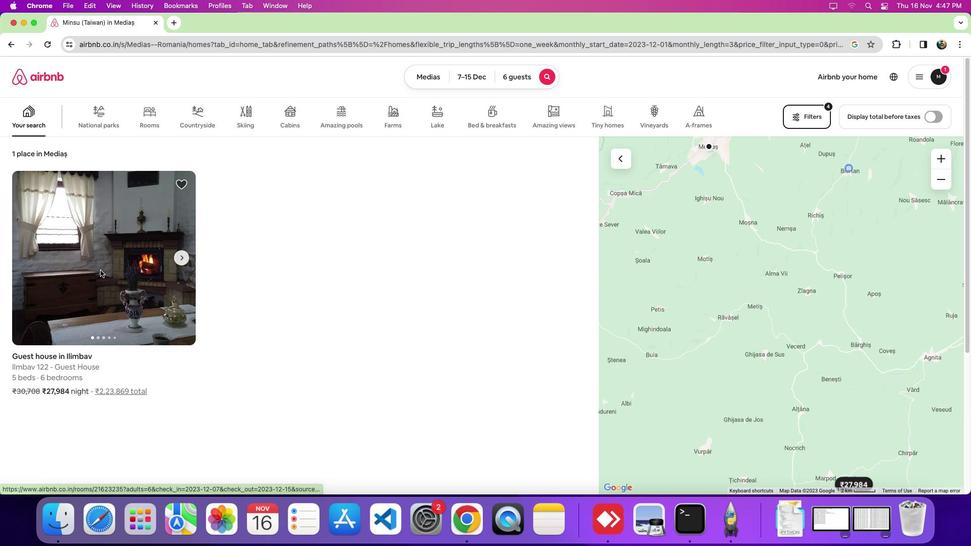 
Action: Mouse pressed left at (100, 270)
Screenshot: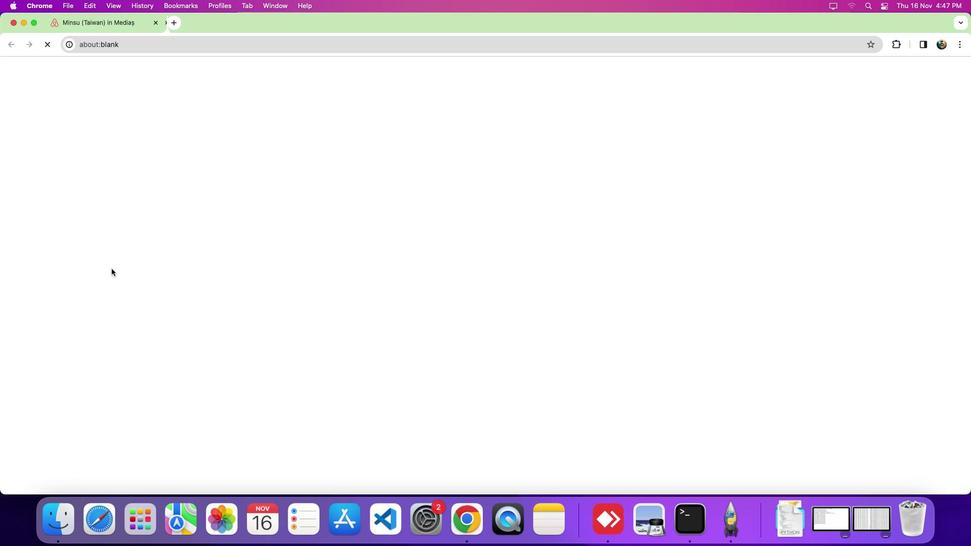 
Action: Mouse moved to (721, 343)
Screenshot: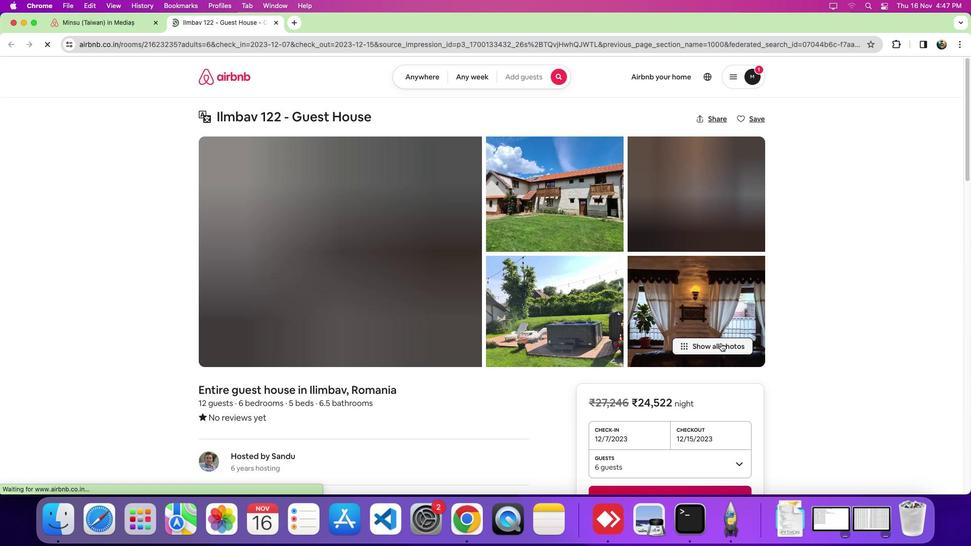 
Action: Mouse pressed left at (721, 343)
Screenshot: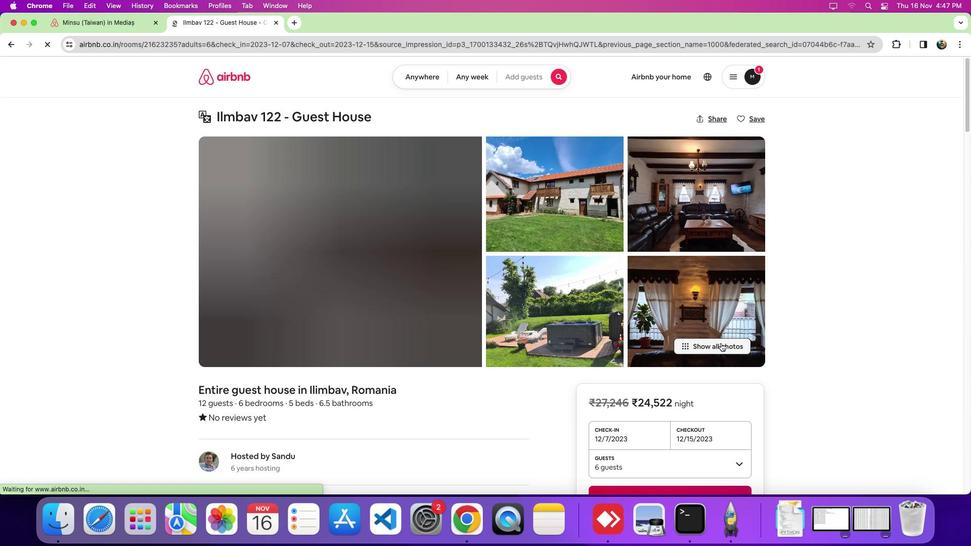 
Action: Mouse moved to (721, 342)
Screenshot: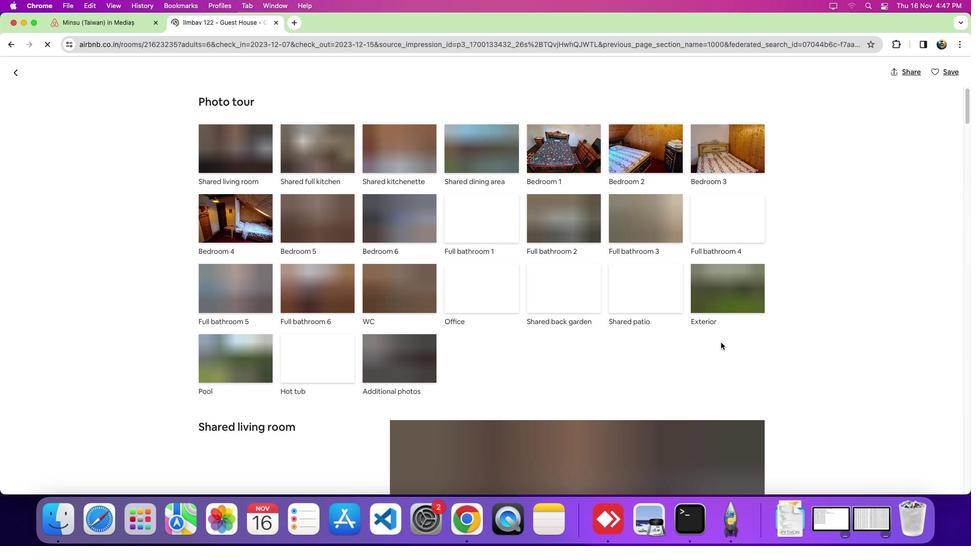
Action: Mouse scrolled (721, 342) with delta (0, 0)
Screenshot: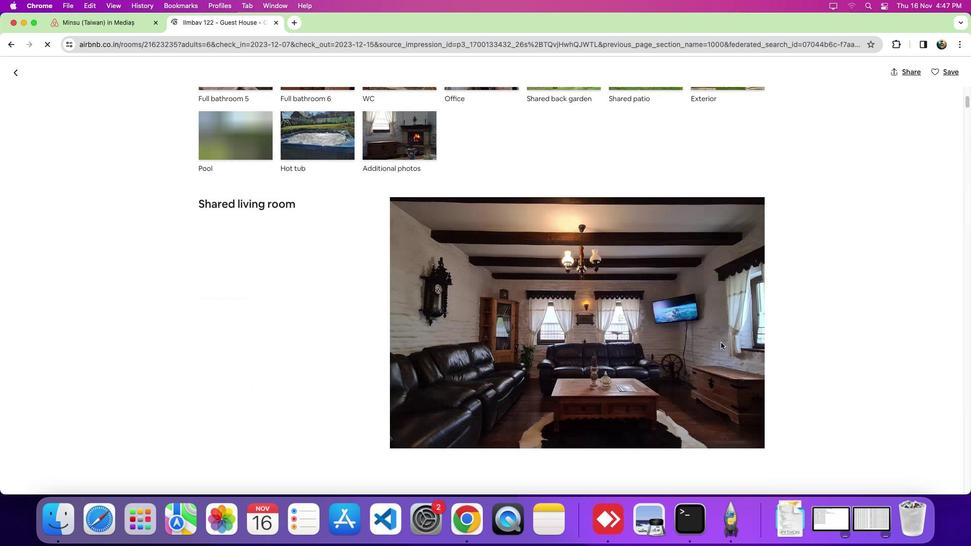 
Action: Mouse scrolled (721, 342) with delta (0, 0)
Screenshot: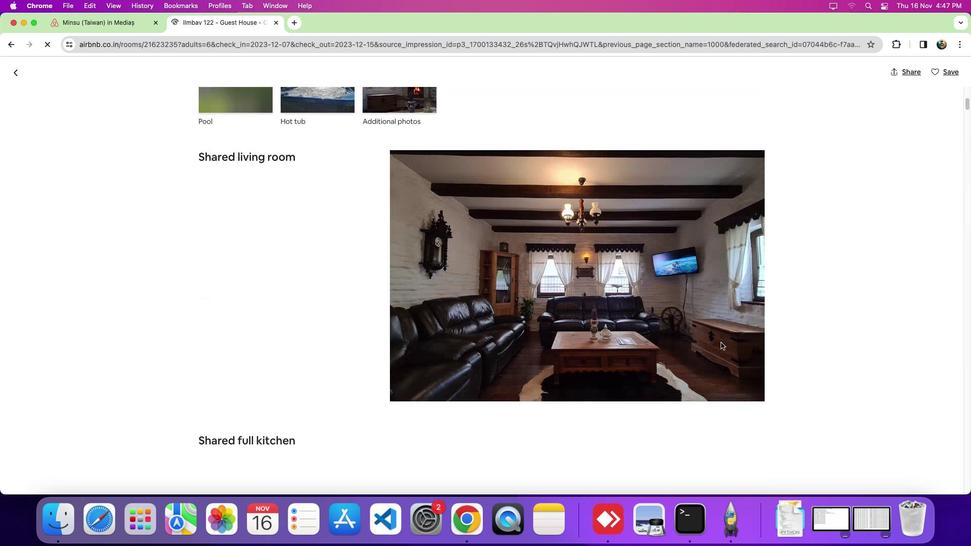 
Action: Mouse scrolled (721, 342) with delta (0, -3)
Screenshot: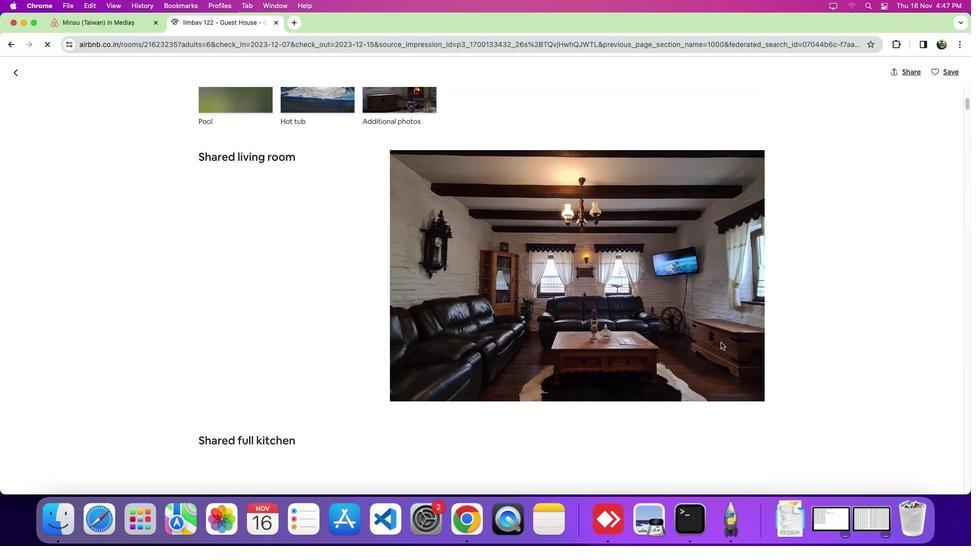 
Action: Mouse scrolled (721, 342) with delta (0, -4)
Screenshot: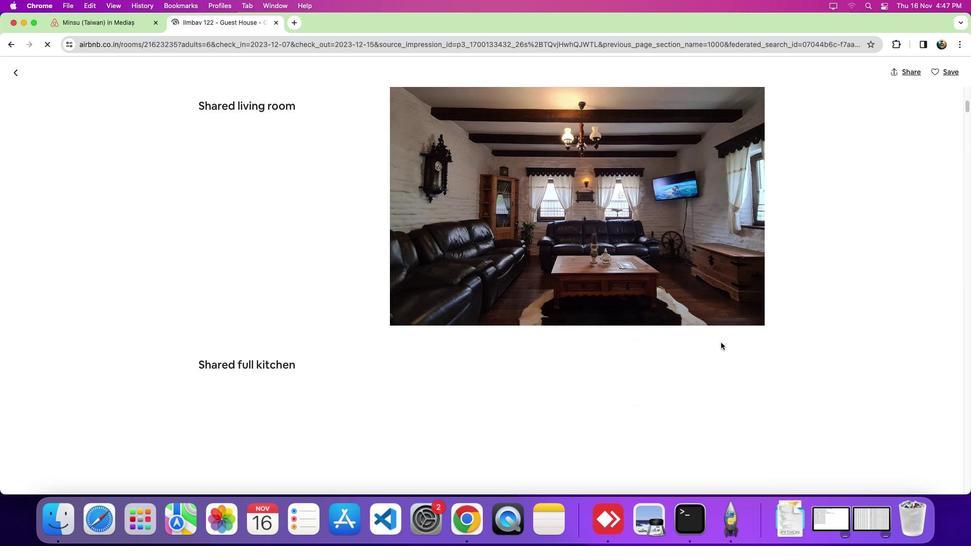 
Action: Mouse scrolled (721, 342) with delta (0, 0)
Screenshot: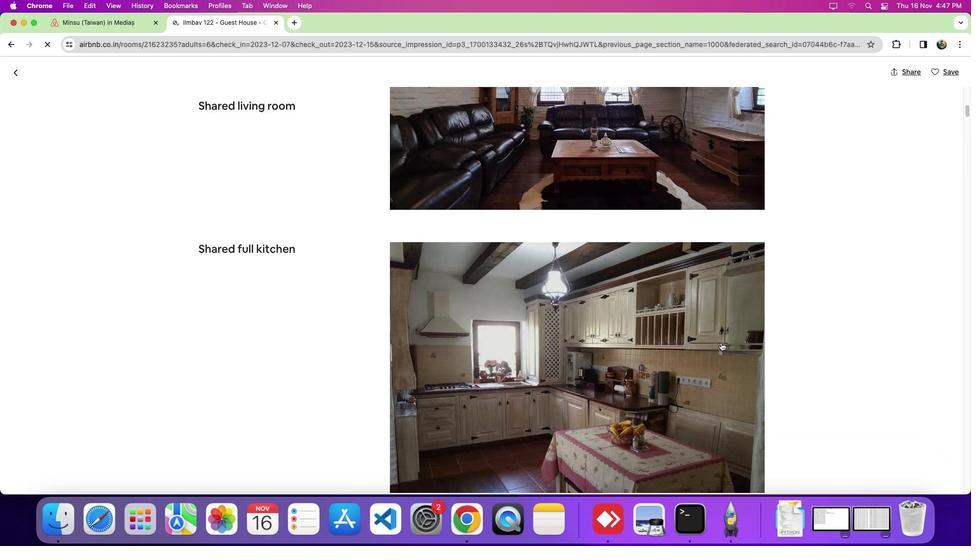 
Action: Mouse scrolled (721, 342) with delta (0, 0)
Screenshot: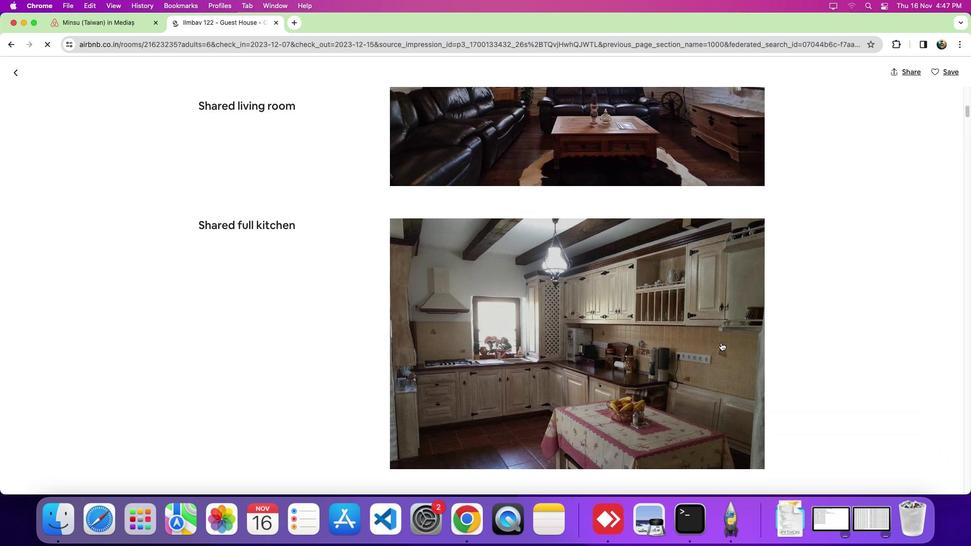 
Action: Mouse scrolled (721, 342) with delta (0, -2)
Screenshot: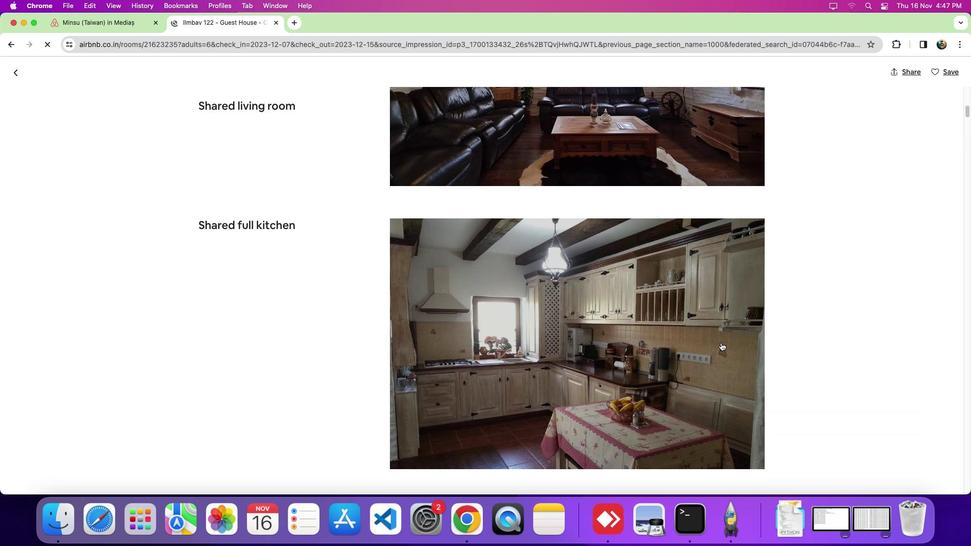 
Action: Mouse scrolled (721, 342) with delta (0, 0)
Screenshot: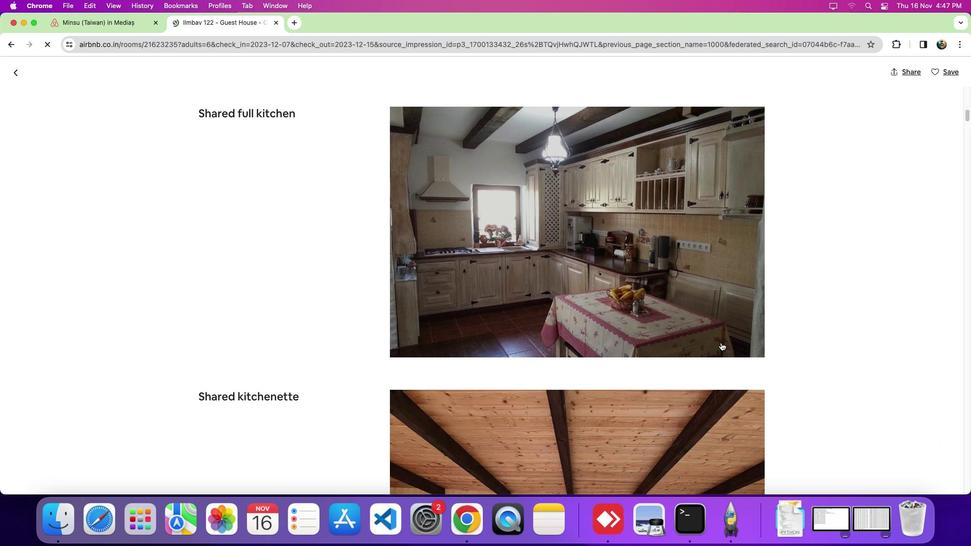 
Action: Mouse scrolled (721, 342) with delta (0, 0)
Screenshot: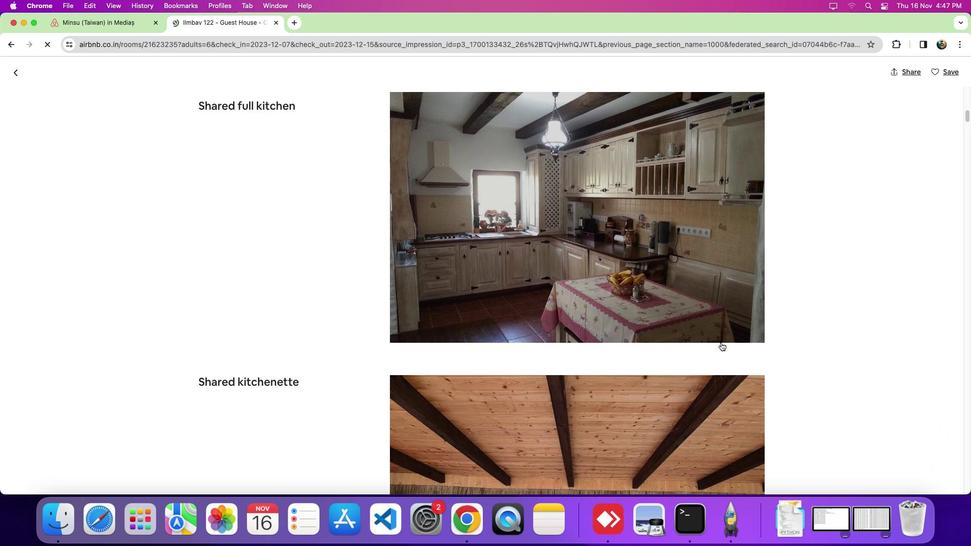 
Action: Mouse scrolled (721, 342) with delta (0, -2)
Screenshot: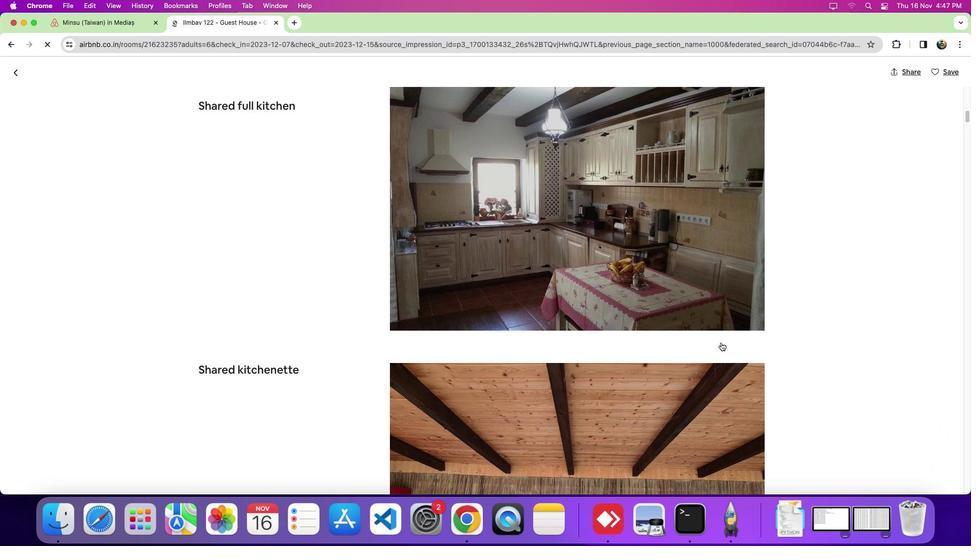 
Action: Mouse scrolled (721, 342) with delta (0, 0)
Screenshot: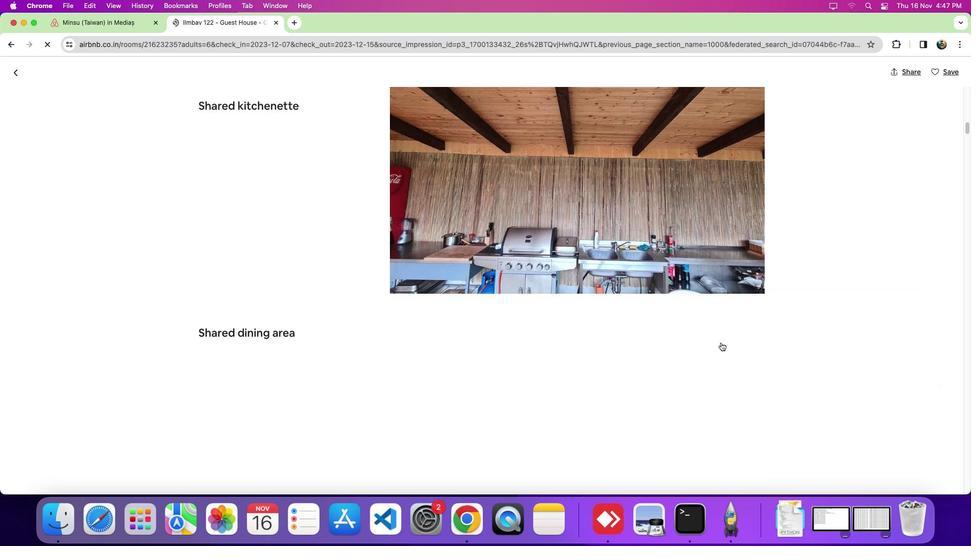 
Action: Mouse scrolled (721, 342) with delta (0, 0)
Screenshot: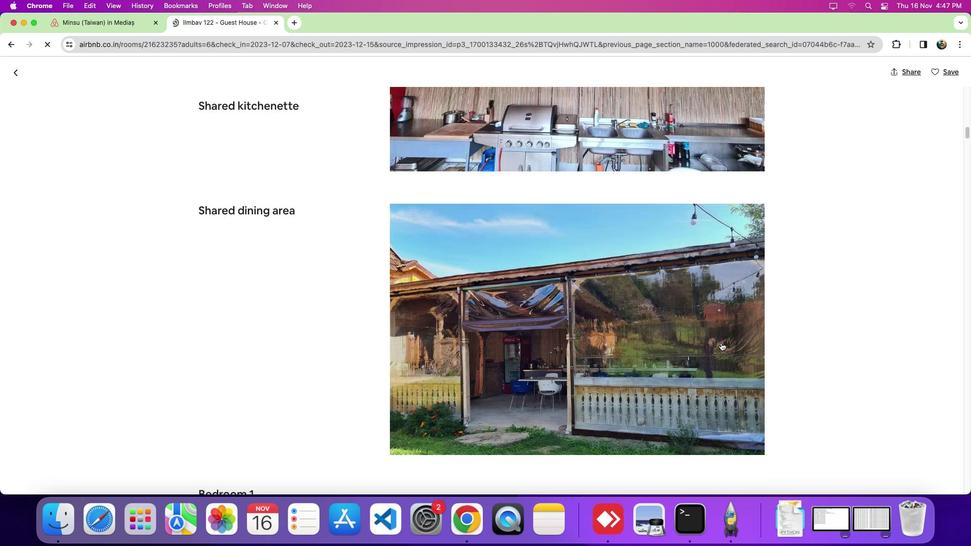 
Action: Mouse scrolled (721, 342) with delta (0, -4)
Screenshot: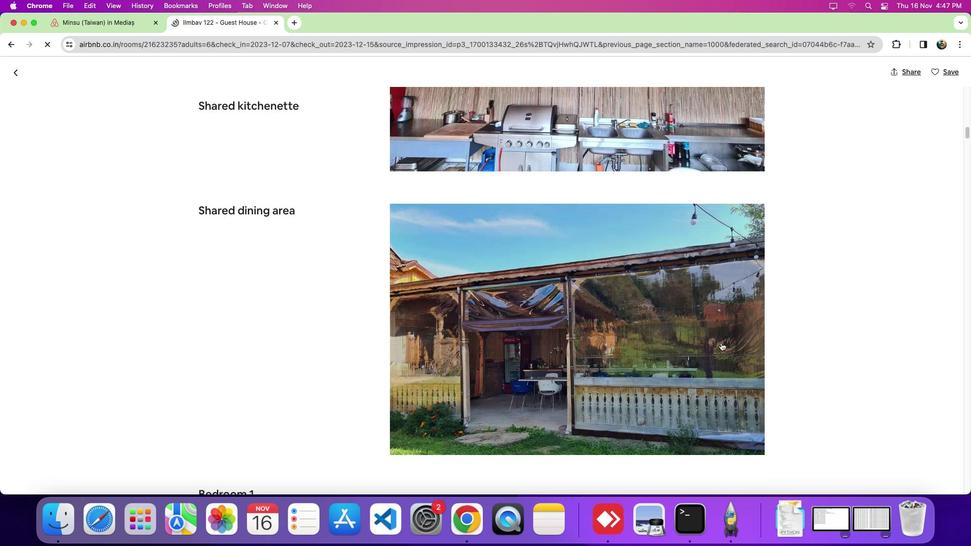 
Action: Mouse scrolled (721, 342) with delta (0, -5)
Screenshot: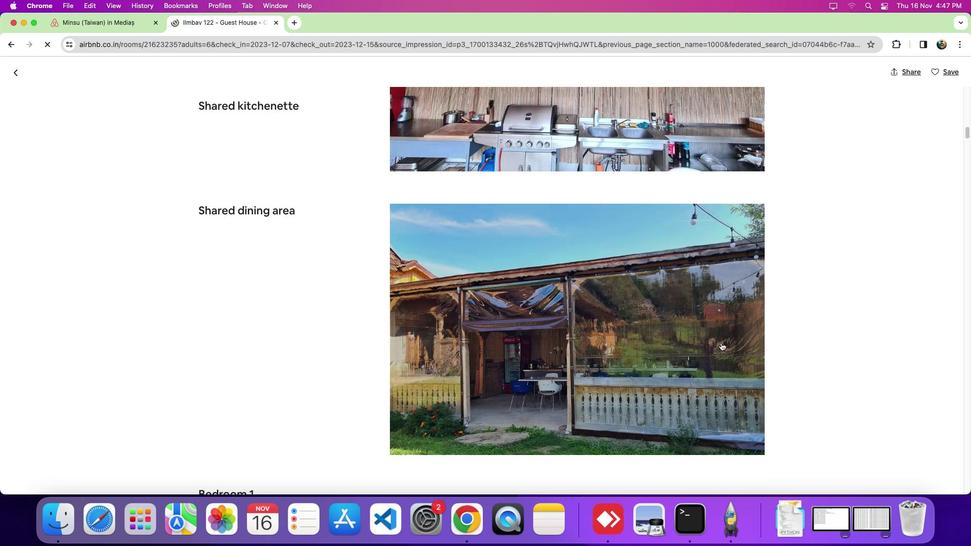 
Action: Mouse scrolled (721, 342) with delta (0, 0)
Screenshot: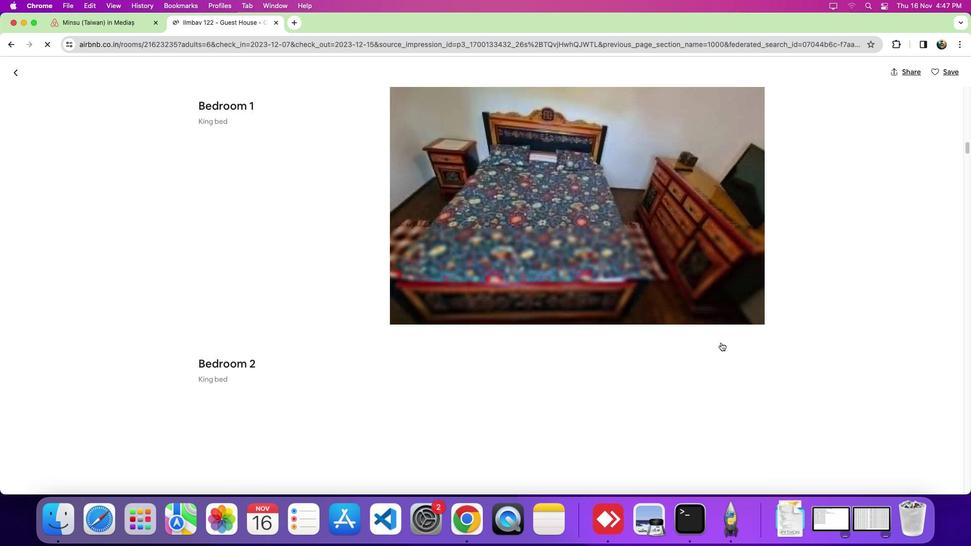 
Action: Mouse scrolled (721, 342) with delta (0, 0)
Screenshot: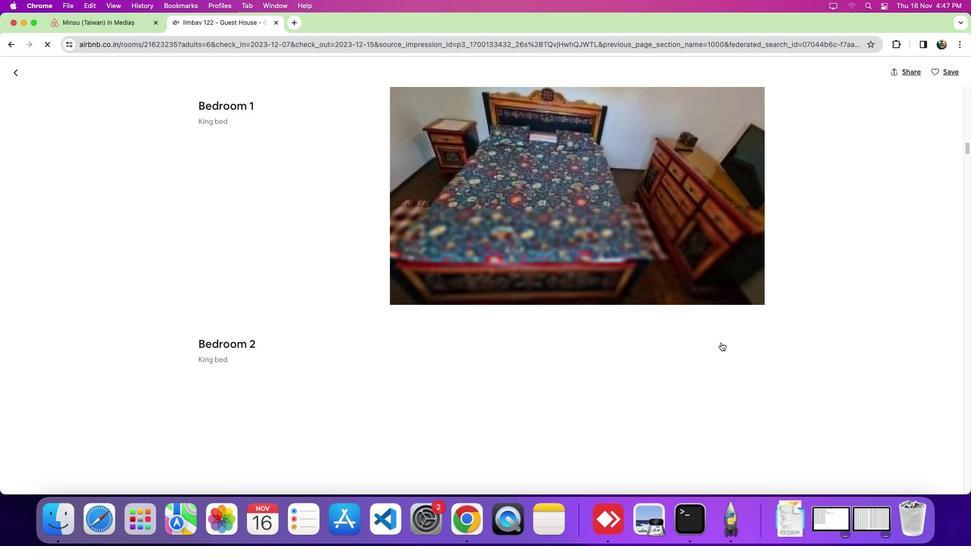 
Action: Mouse scrolled (721, 342) with delta (0, -4)
Screenshot: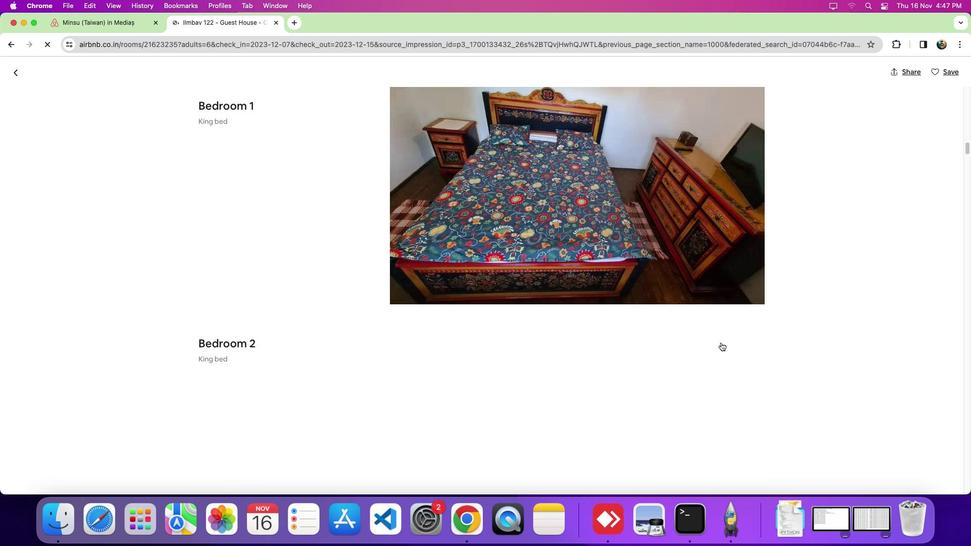 
Action: Mouse scrolled (721, 342) with delta (0, -5)
Screenshot: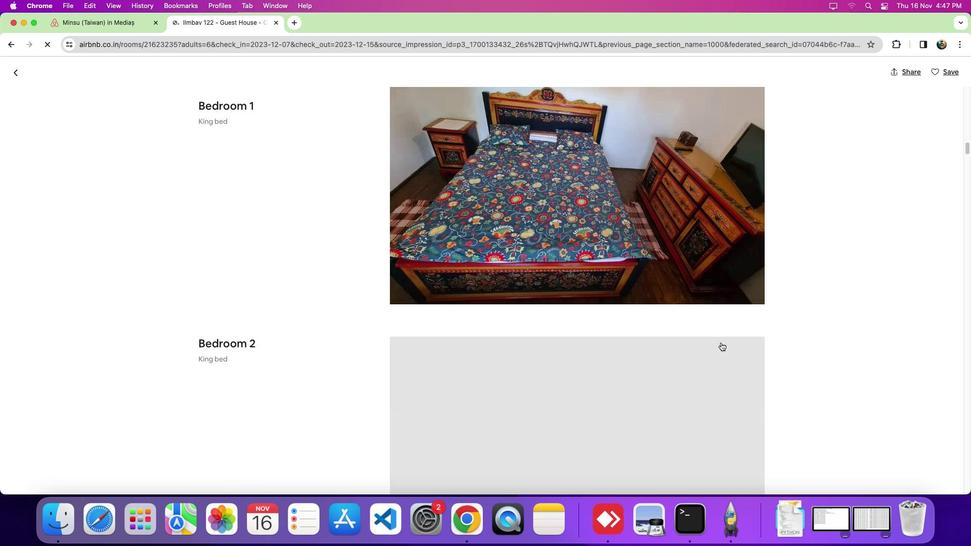 
Action: Mouse scrolled (721, 342) with delta (0, 0)
Screenshot: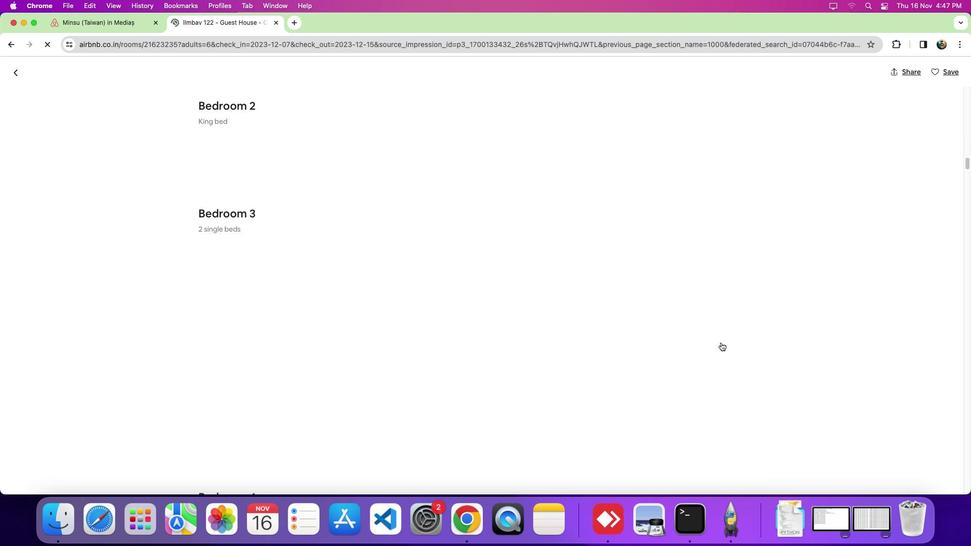 
Action: Mouse scrolled (721, 342) with delta (0, 0)
Screenshot: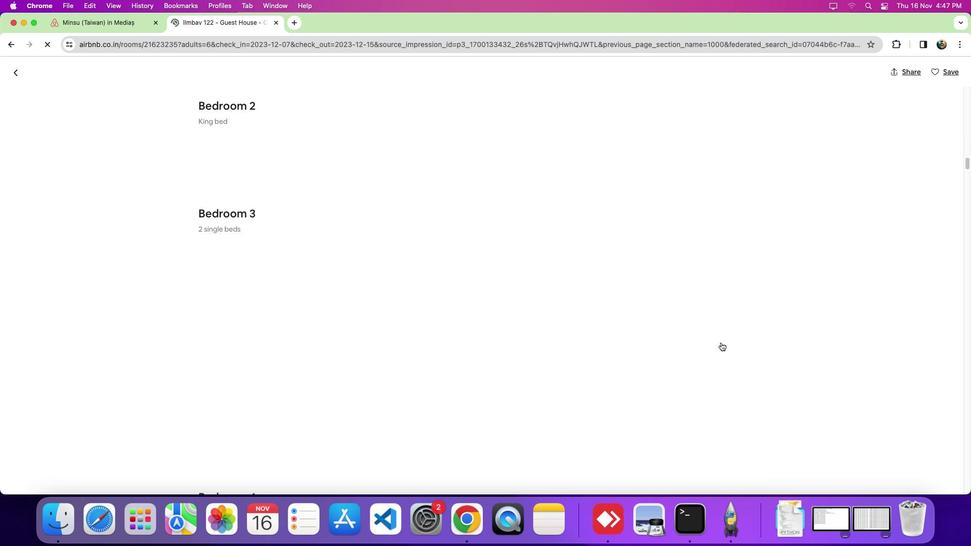 
Action: Mouse scrolled (721, 342) with delta (0, -4)
Screenshot: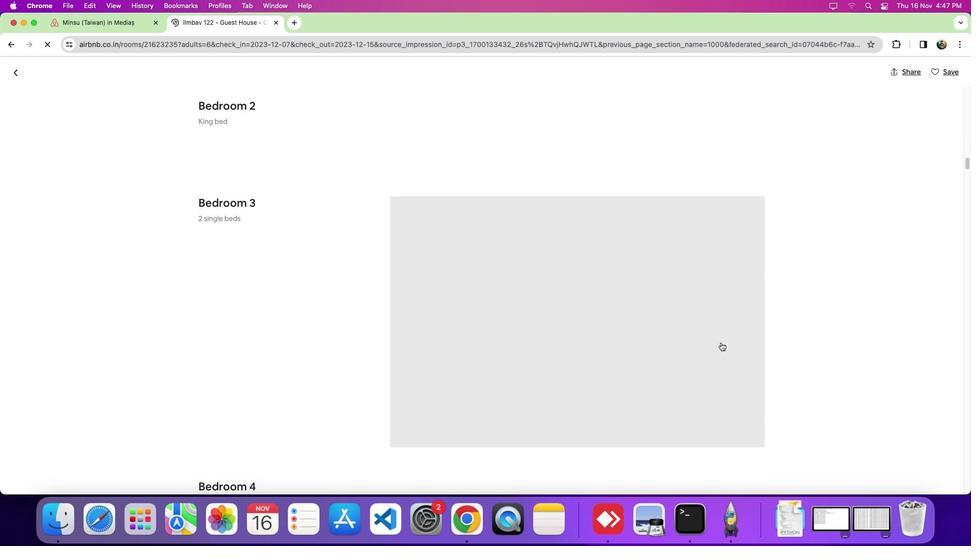 
Action: Mouse scrolled (721, 342) with delta (0, -5)
Screenshot: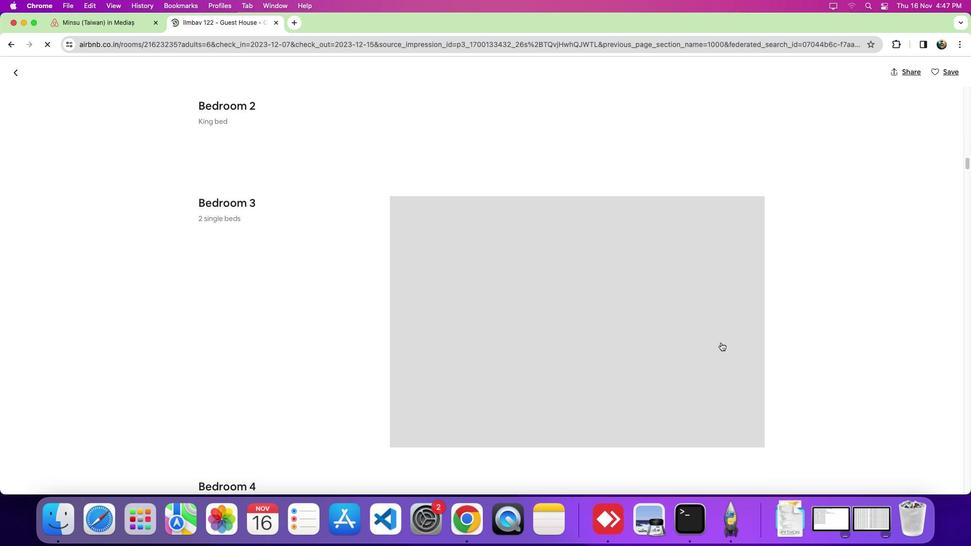 
Action: Mouse scrolled (721, 342) with delta (0, 0)
Screenshot: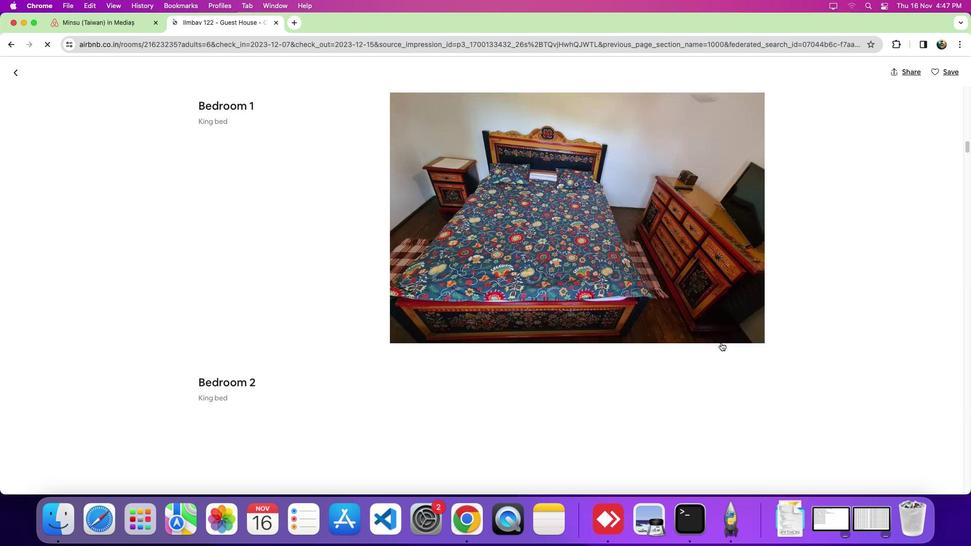 
Action: Mouse scrolled (721, 342) with delta (0, 0)
Screenshot: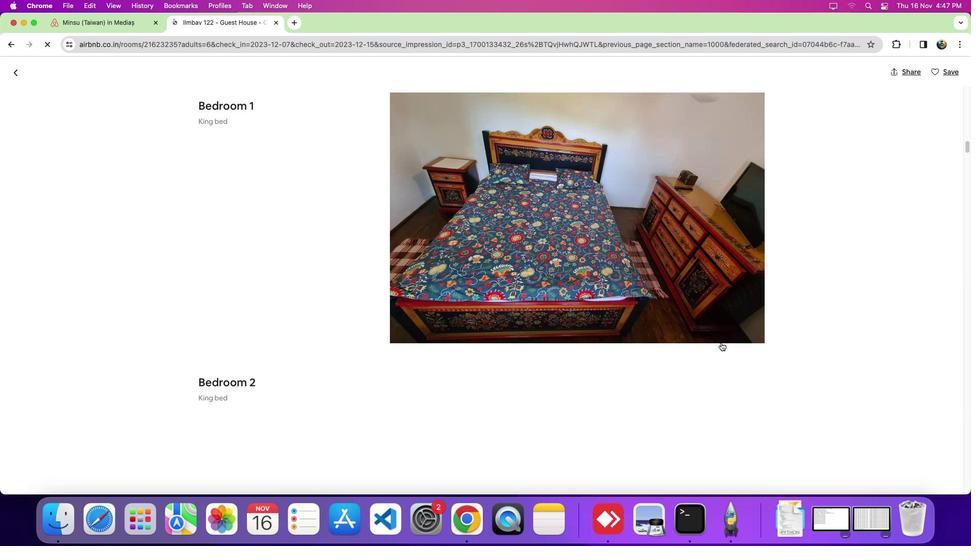 
Action: Mouse scrolled (721, 342) with delta (0, 4)
Screenshot: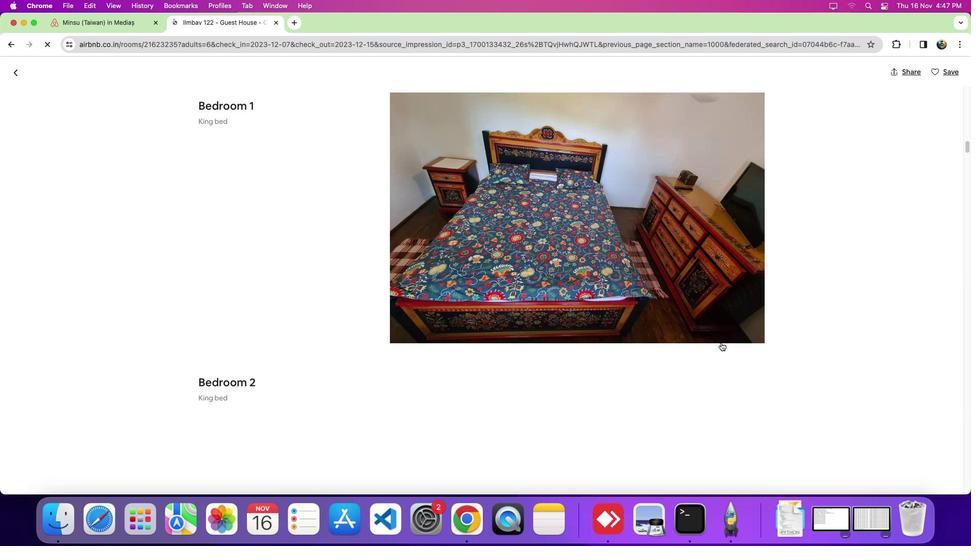 
Action: Mouse scrolled (721, 342) with delta (0, 6)
Screenshot: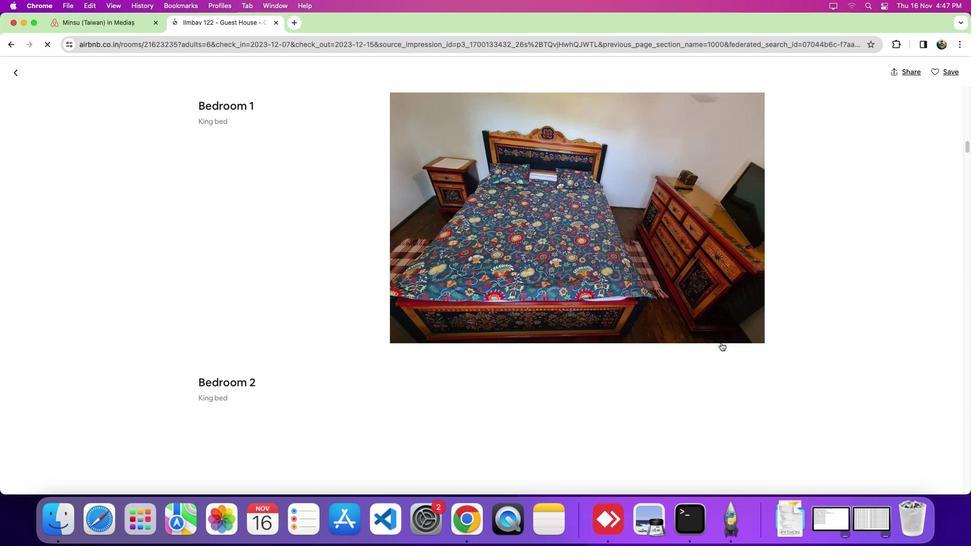 
Action: Mouse scrolled (721, 342) with delta (0, 0)
Screenshot: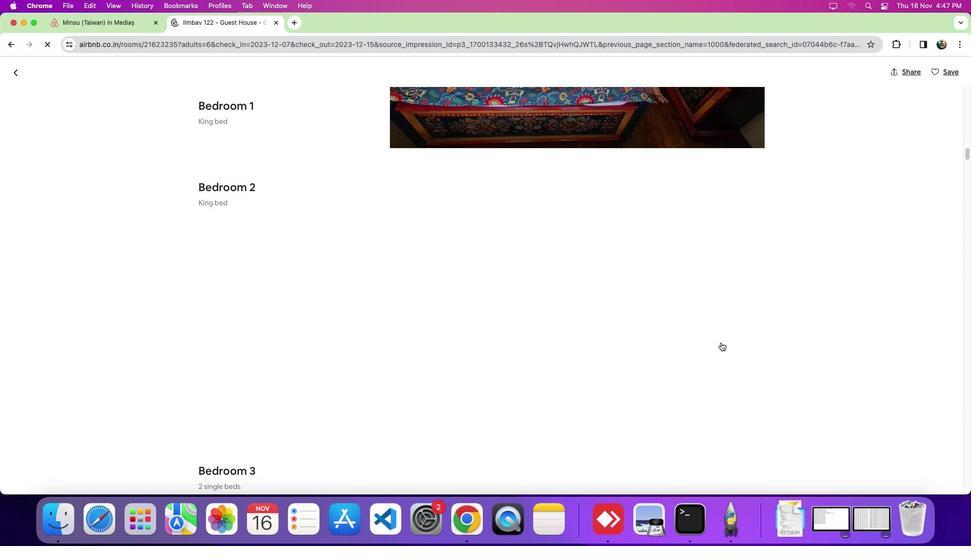 
Action: Mouse scrolled (721, 342) with delta (0, 0)
Screenshot: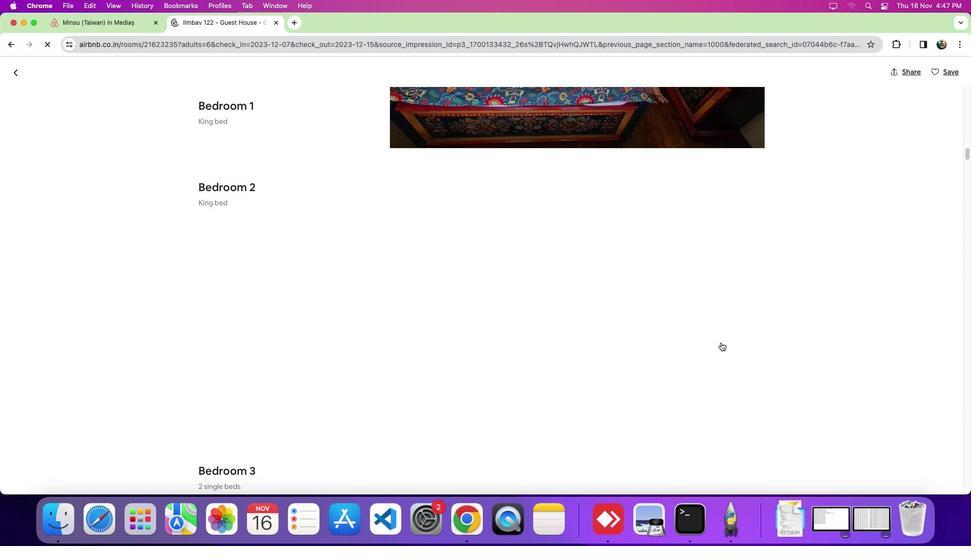 
Action: Mouse scrolled (721, 342) with delta (0, -3)
Screenshot: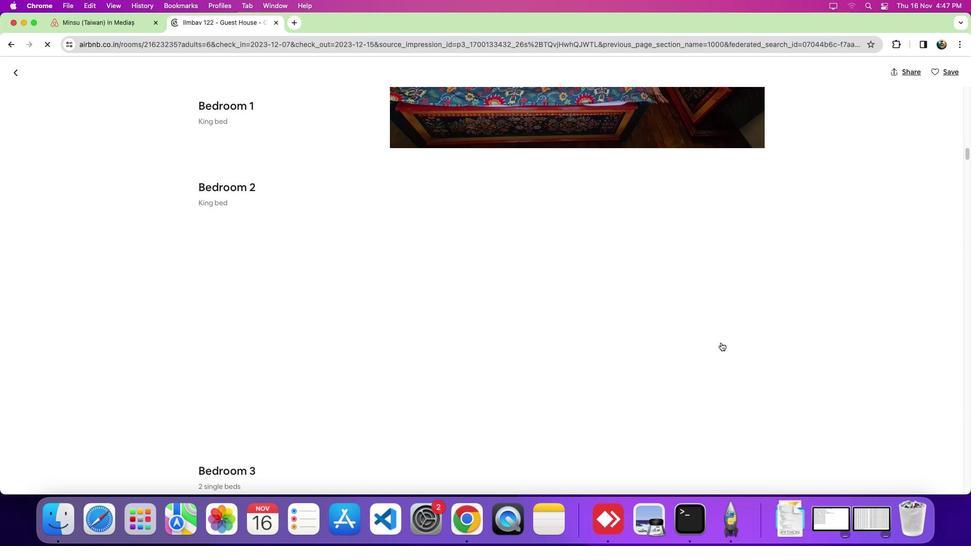 
Action: Mouse scrolled (721, 342) with delta (0, 0)
Screenshot: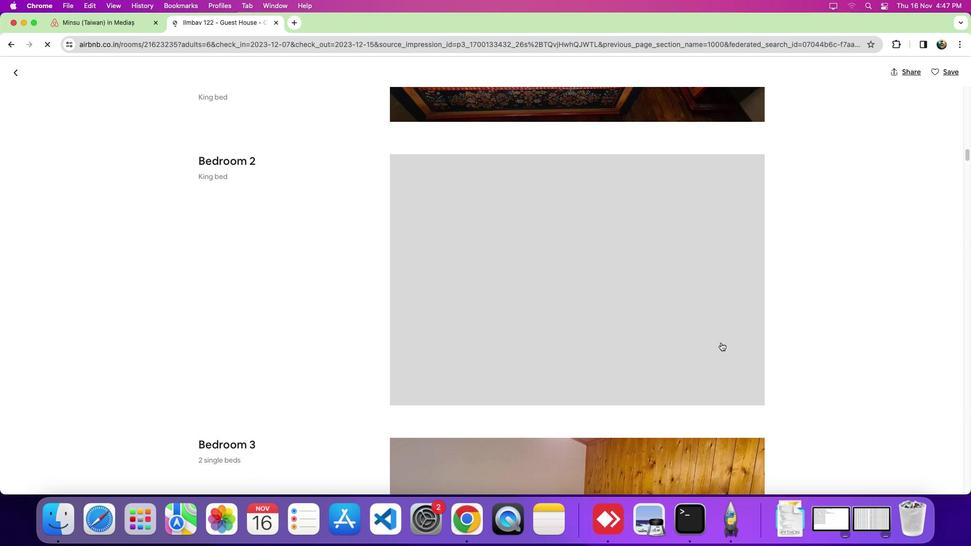 
Action: Mouse scrolled (721, 342) with delta (0, 0)
Screenshot: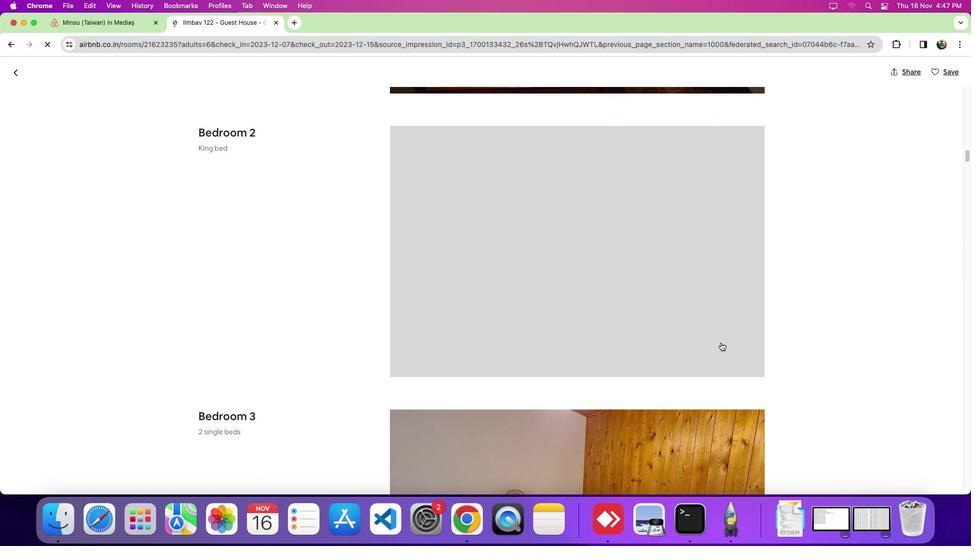 
Action: Mouse scrolled (721, 342) with delta (0, -2)
Screenshot: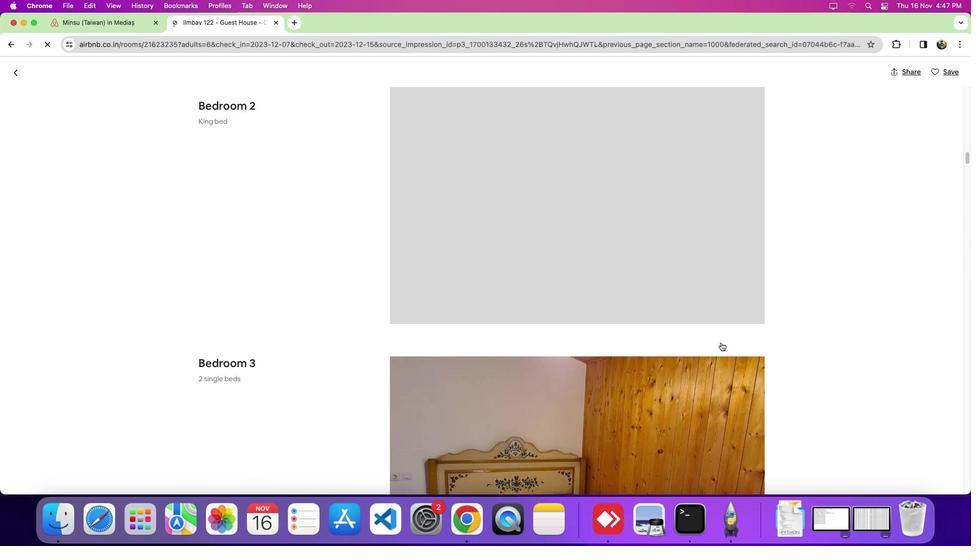 
Action: Mouse moved to (722, 341)
Screenshot: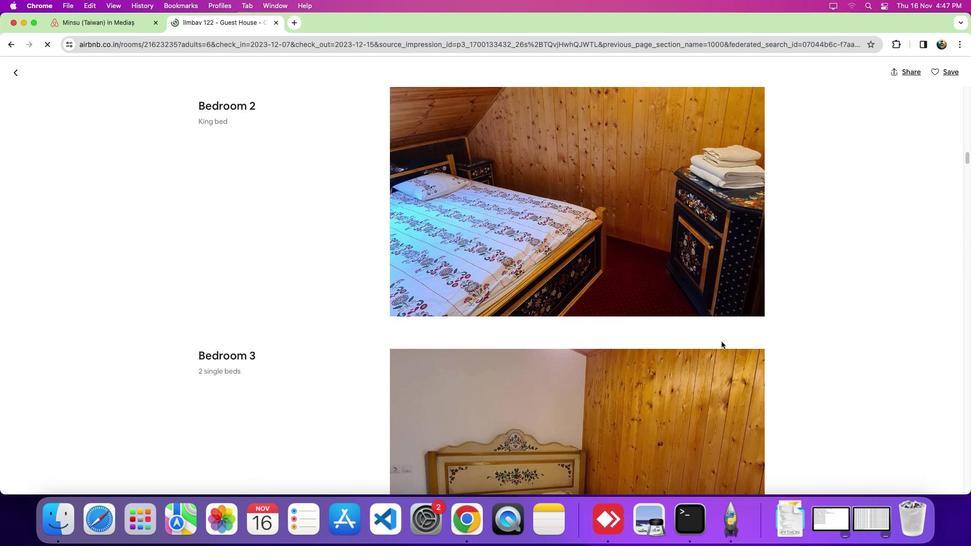 
Action: Mouse scrolled (722, 341) with delta (0, 0)
Screenshot: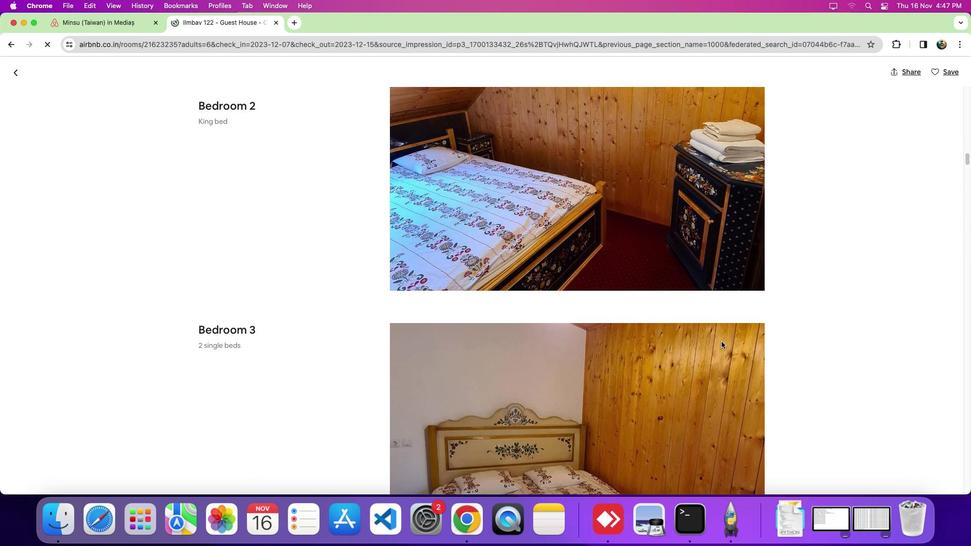 
Action: Mouse scrolled (722, 341) with delta (0, 0)
Screenshot: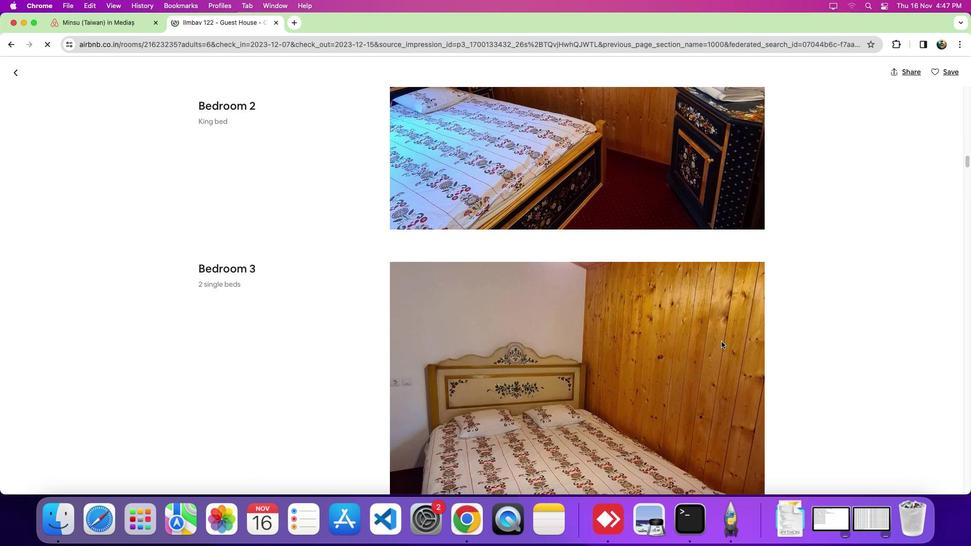 
Action: Mouse scrolled (722, 341) with delta (0, -2)
Screenshot: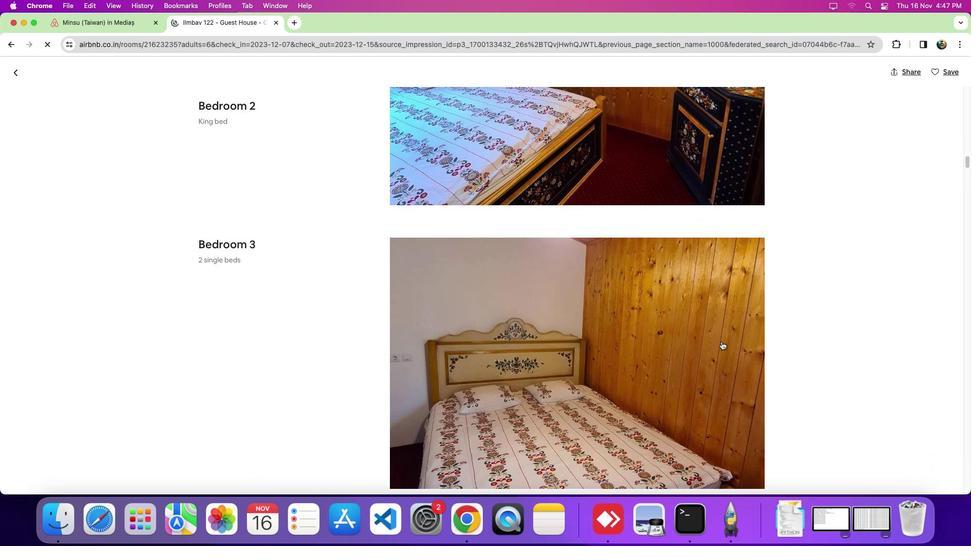 
Action: Mouse moved to (722, 341)
Screenshot: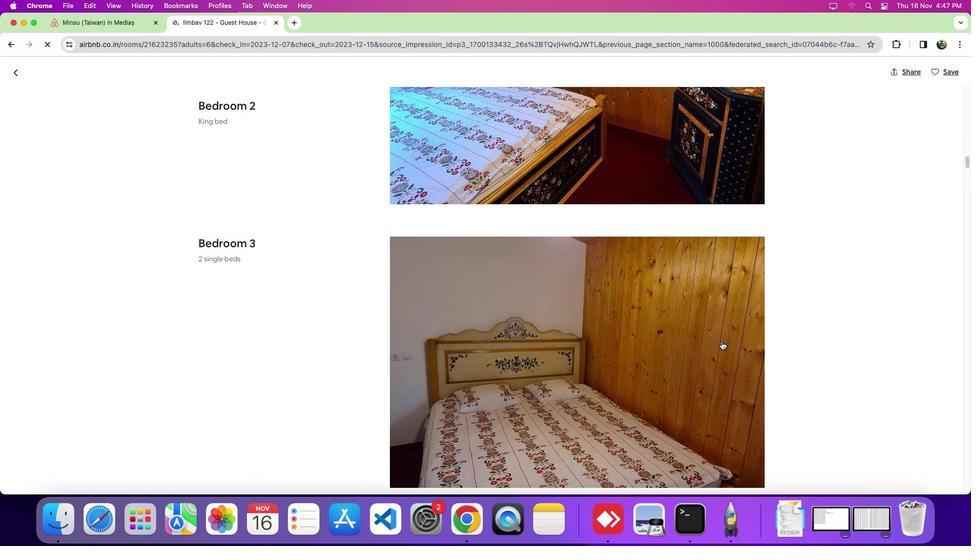 
Action: Mouse scrolled (722, 341) with delta (0, 0)
Screenshot: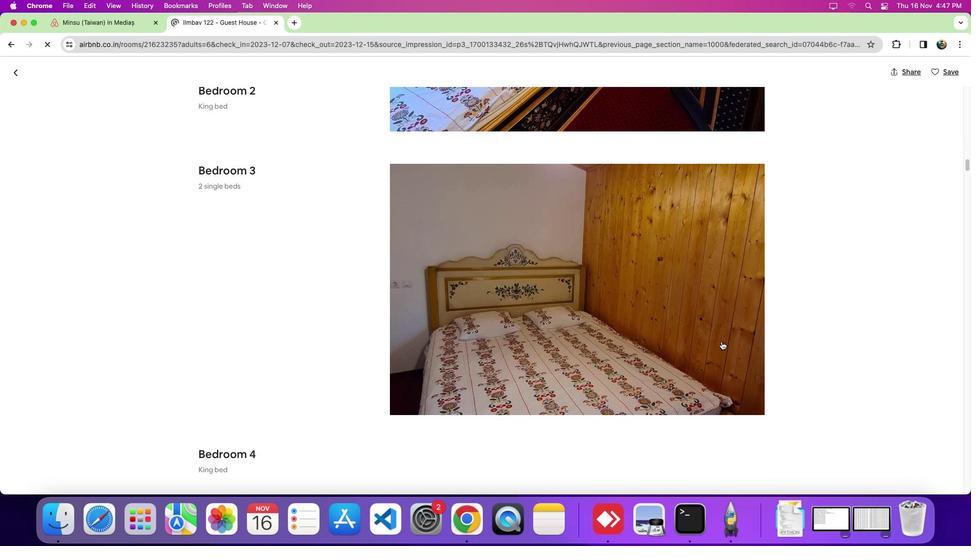 
Action: Mouse scrolled (722, 341) with delta (0, 0)
Screenshot: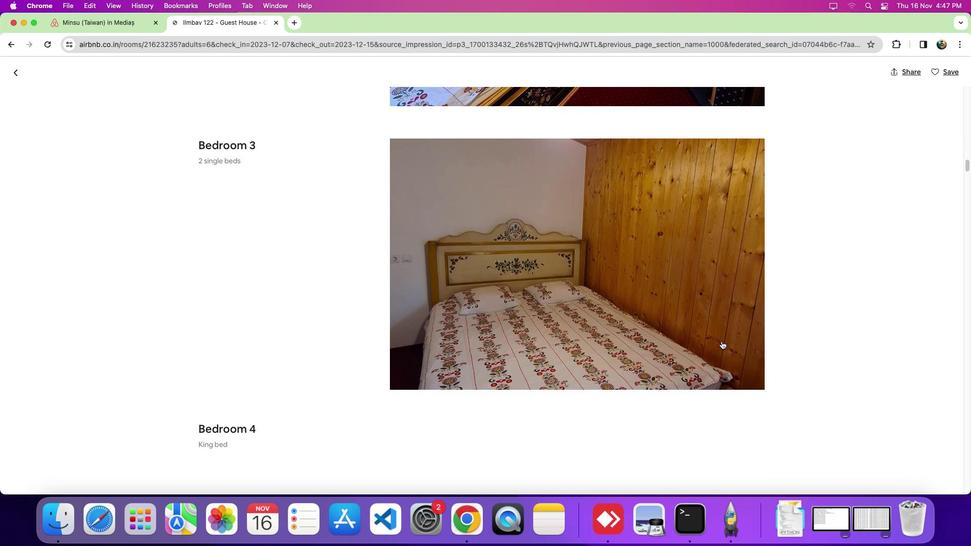 
Action: Mouse scrolled (722, 341) with delta (0, -2)
Screenshot: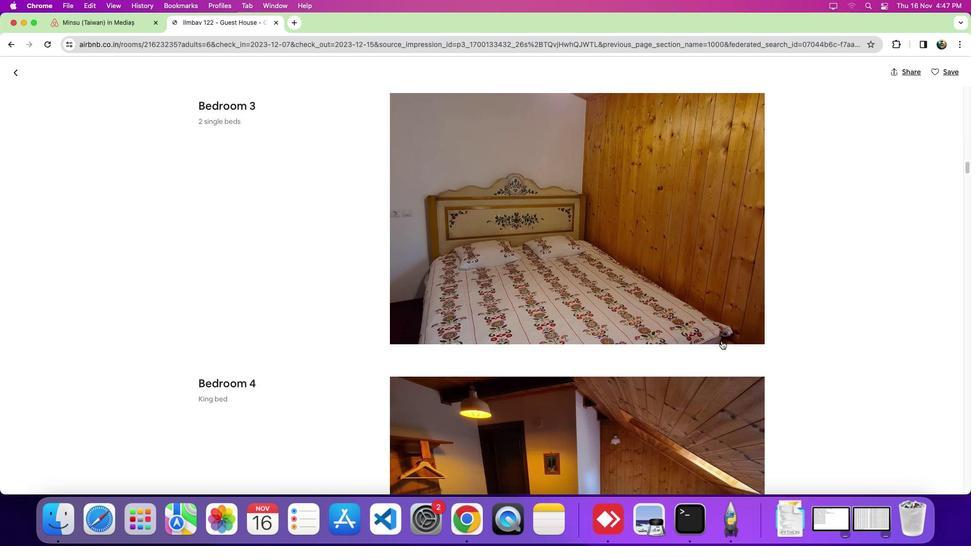 
Action: Mouse moved to (722, 341)
Screenshot: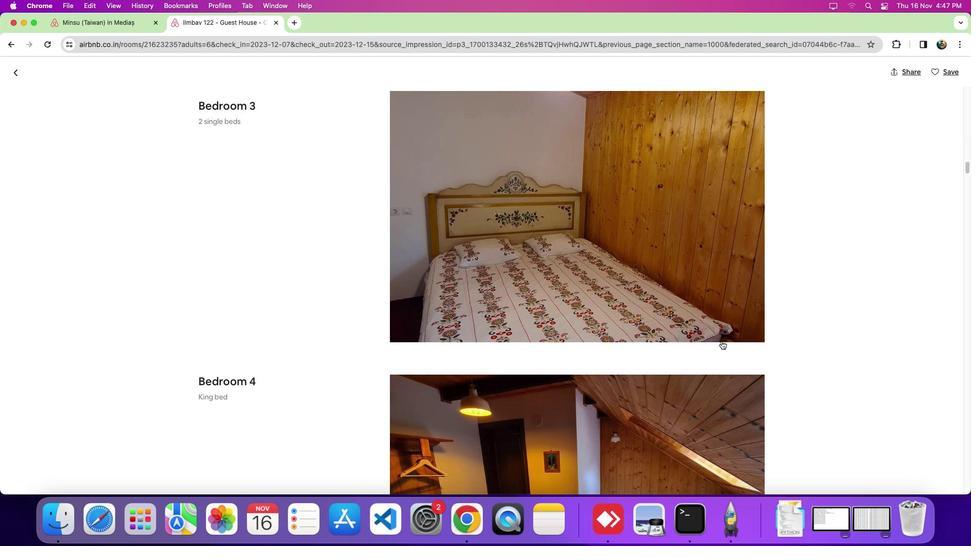 
Action: Mouse scrolled (722, 341) with delta (0, 0)
Screenshot: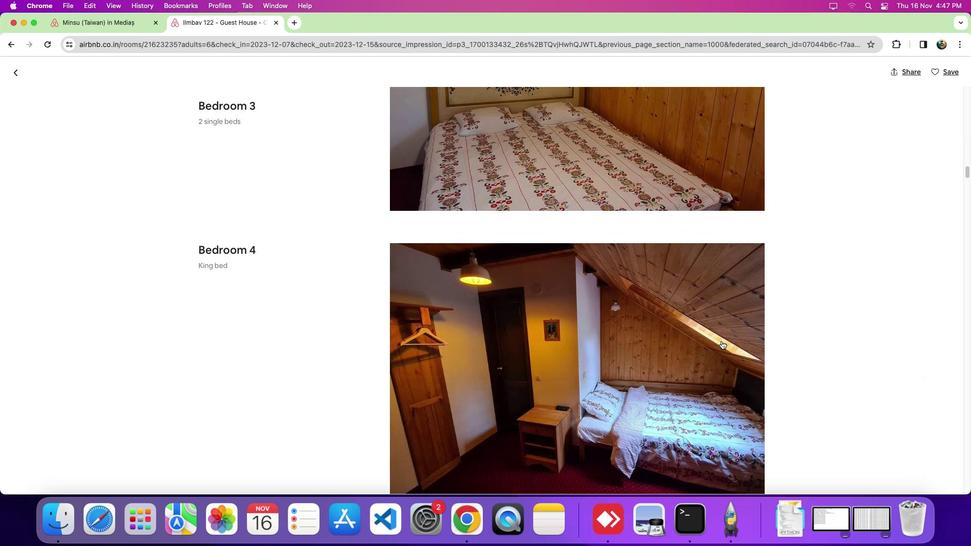 
Action: Mouse scrolled (722, 341) with delta (0, 0)
Screenshot: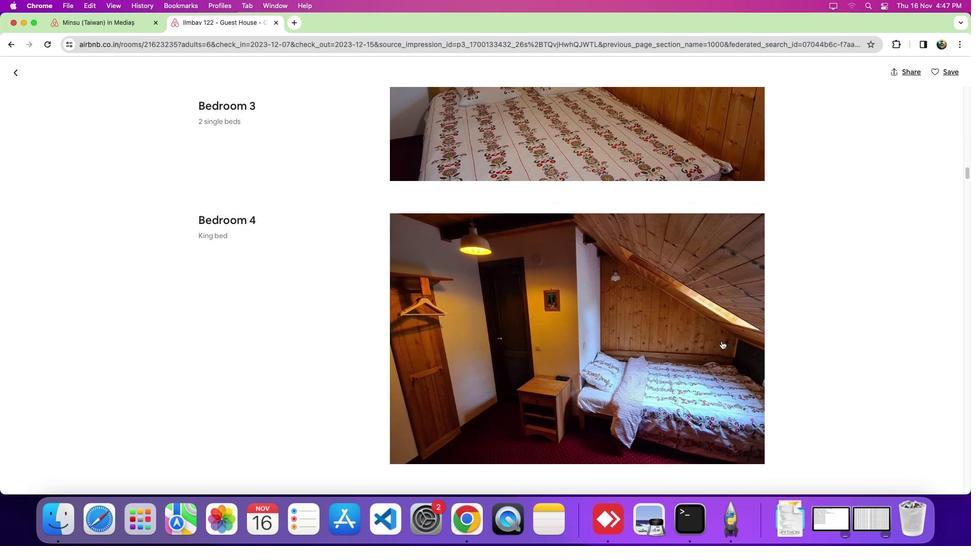 
Action: Mouse scrolled (722, 341) with delta (0, -3)
Screenshot: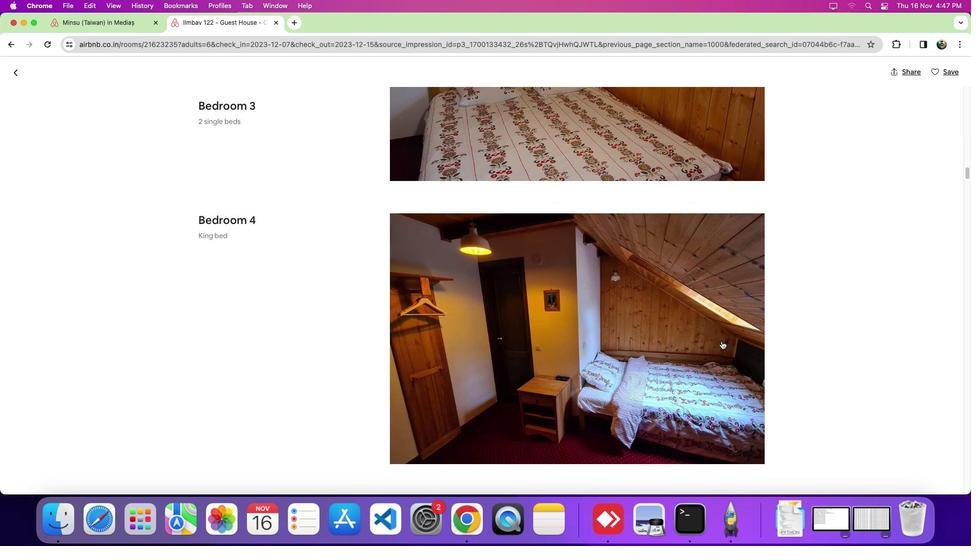 
Action: Mouse scrolled (722, 341) with delta (0, 0)
Screenshot: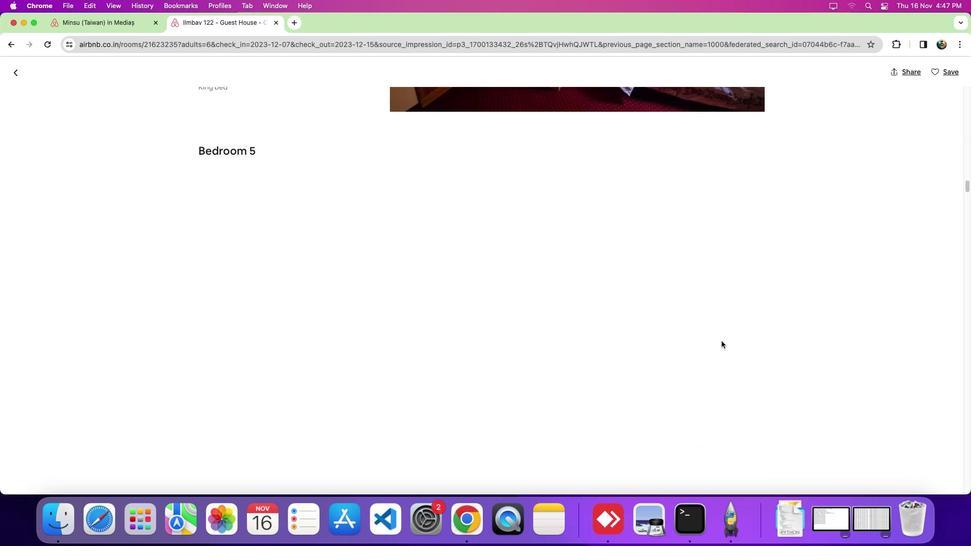 
Action: Mouse scrolled (722, 341) with delta (0, 0)
Screenshot: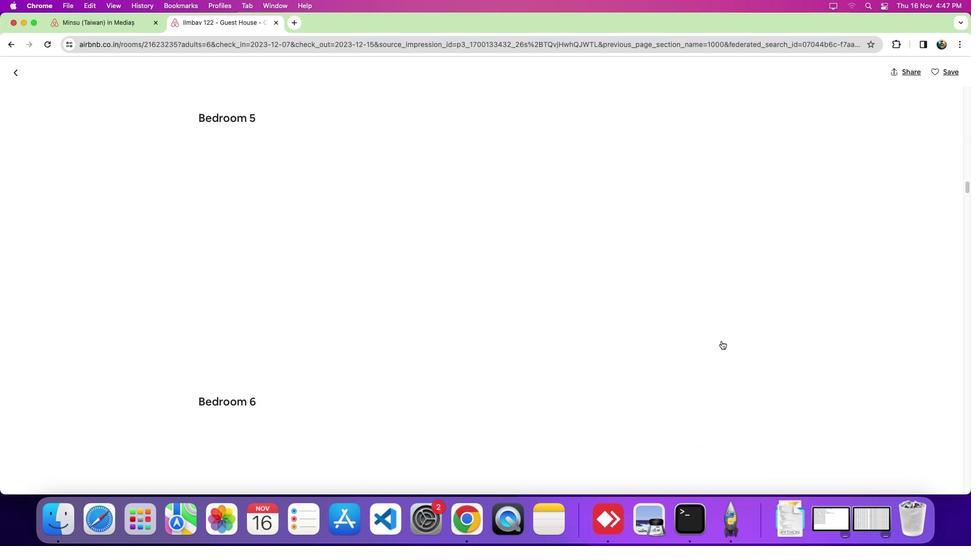 
Action: Mouse scrolled (722, 341) with delta (0, -3)
Screenshot: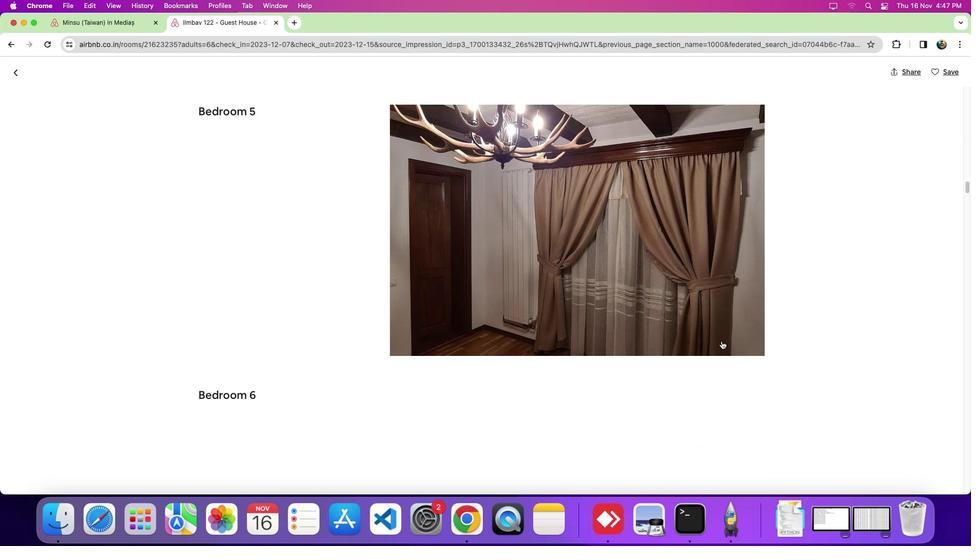 
Action: Mouse scrolled (722, 341) with delta (0, -4)
Screenshot: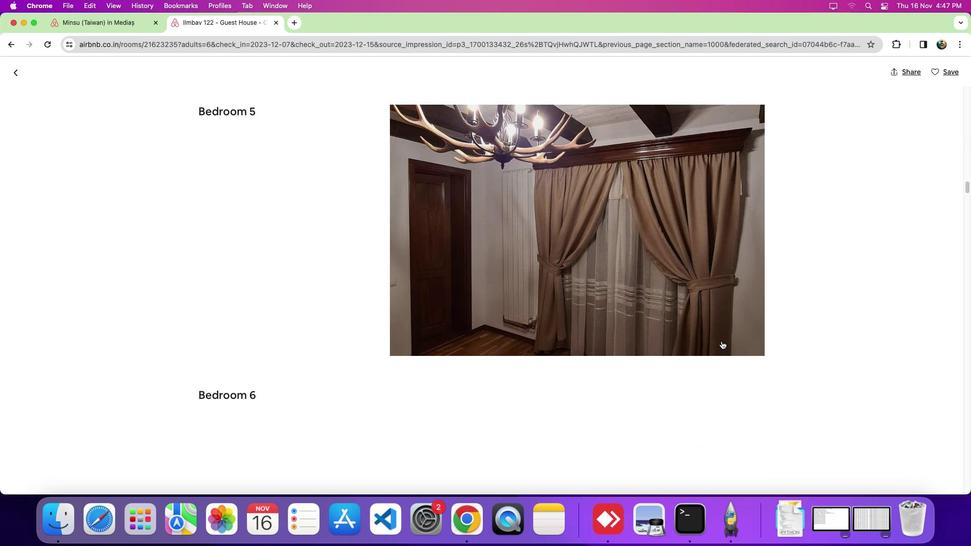 
Action: Mouse moved to (724, 350)
Screenshot: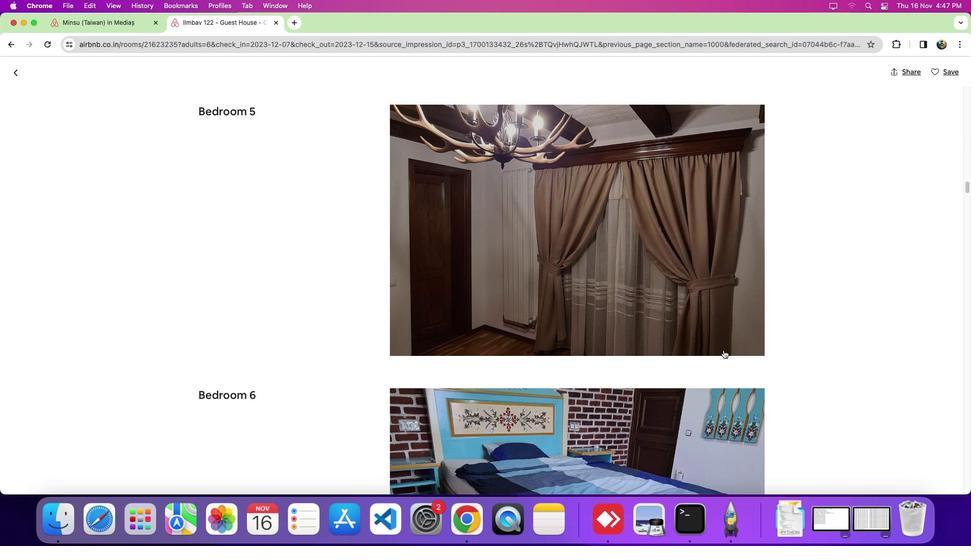 
Action: Mouse scrolled (724, 350) with delta (0, 0)
Screenshot: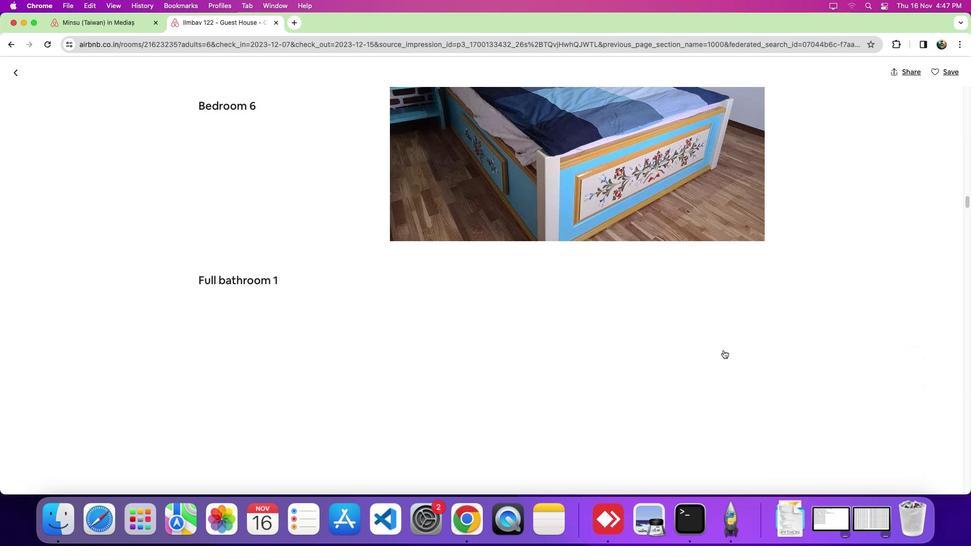 
Action: Mouse scrolled (724, 350) with delta (0, -1)
Screenshot: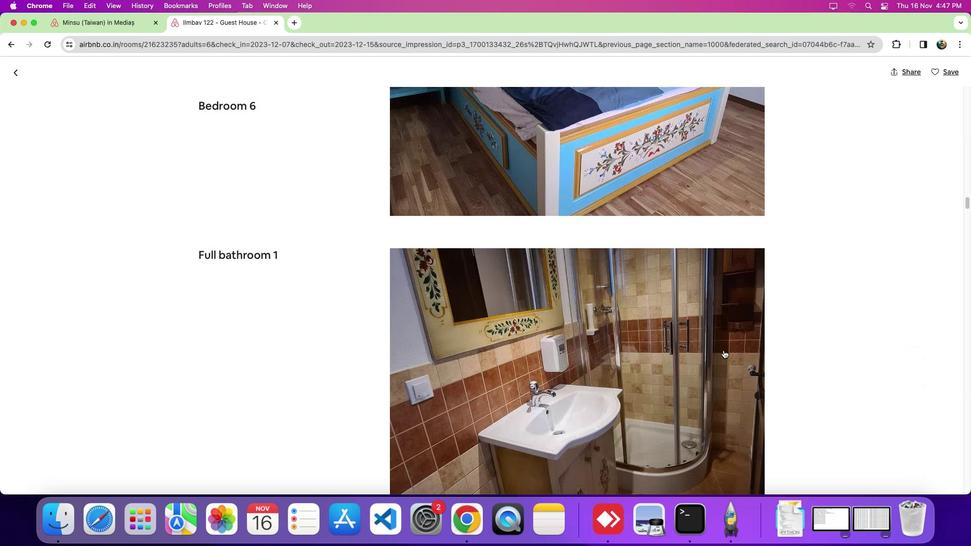 
Action: Mouse scrolled (724, 350) with delta (0, -4)
Screenshot: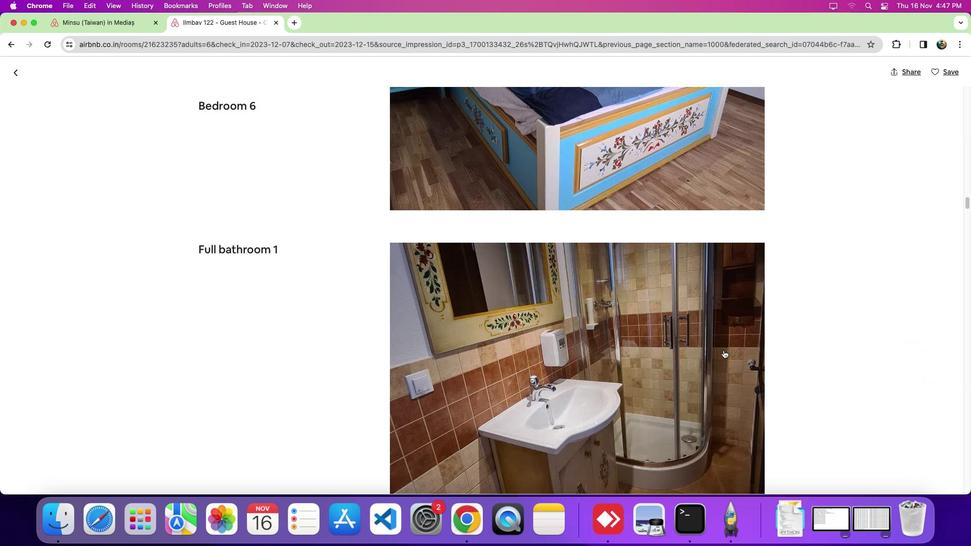 
Action: Mouse scrolled (724, 350) with delta (0, -5)
Screenshot: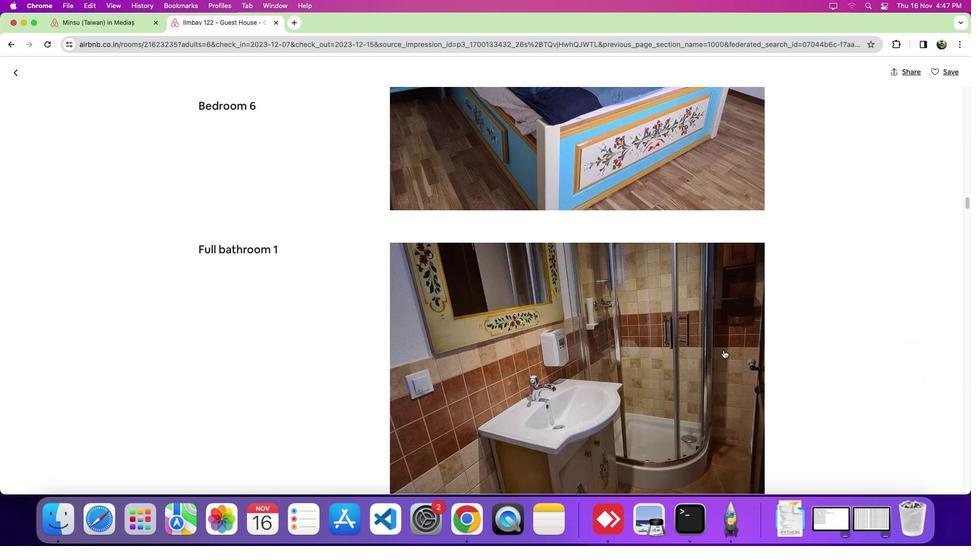 
Action: Mouse scrolled (724, 350) with delta (0, 0)
Screenshot: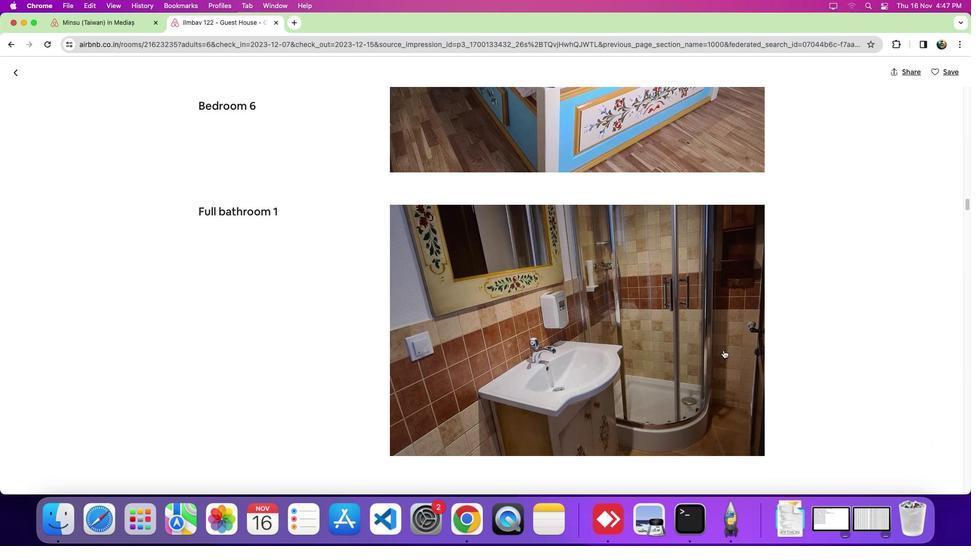 
Action: Mouse scrolled (724, 350) with delta (0, 0)
Screenshot: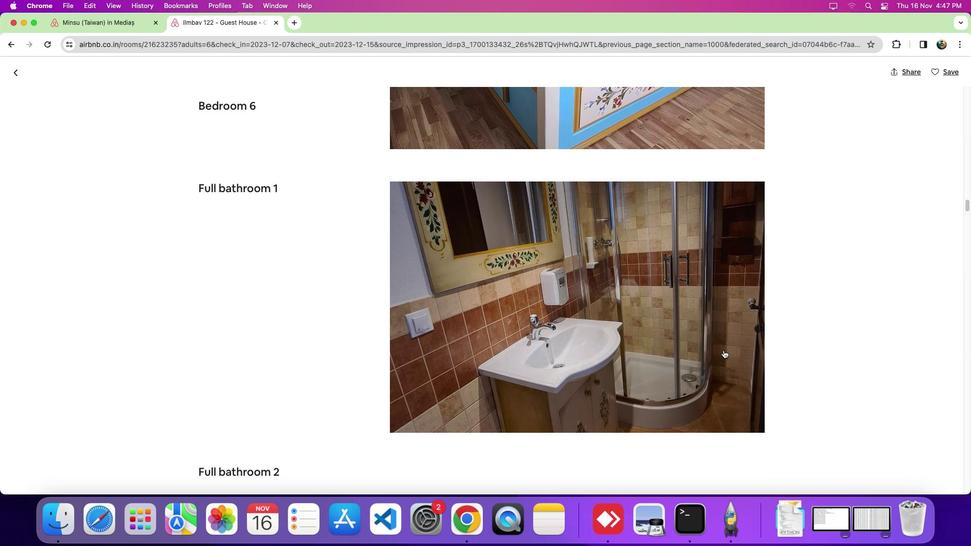 
Action: Mouse scrolled (724, 350) with delta (0, -1)
Screenshot: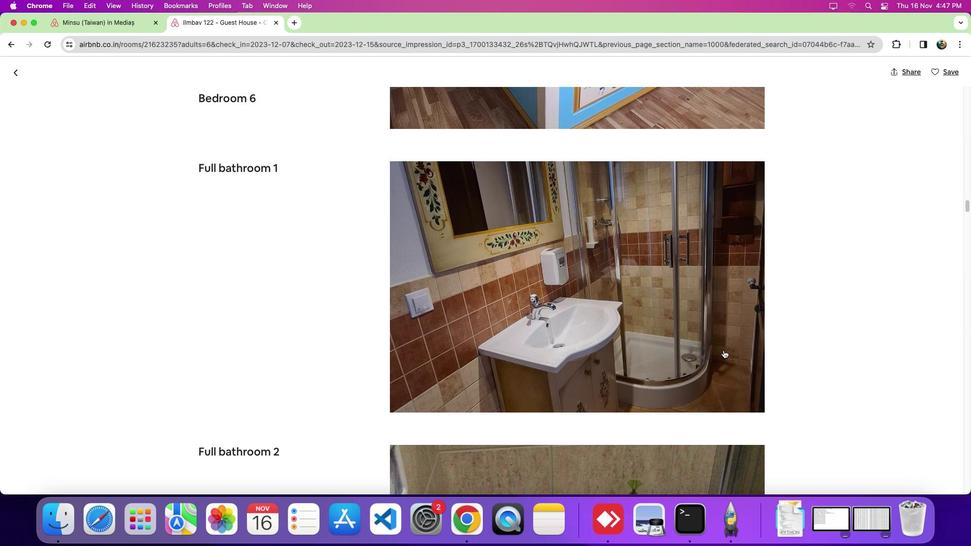 
Action: Mouse scrolled (724, 350) with delta (0, 0)
Screenshot: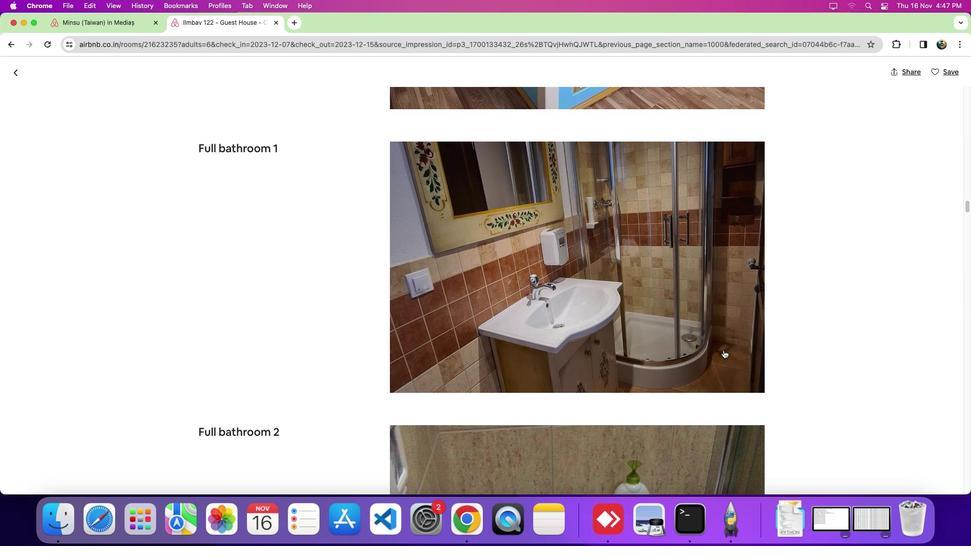 
Action: Mouse scrolled (724, 350) with delta (0, 0)
Screenshot: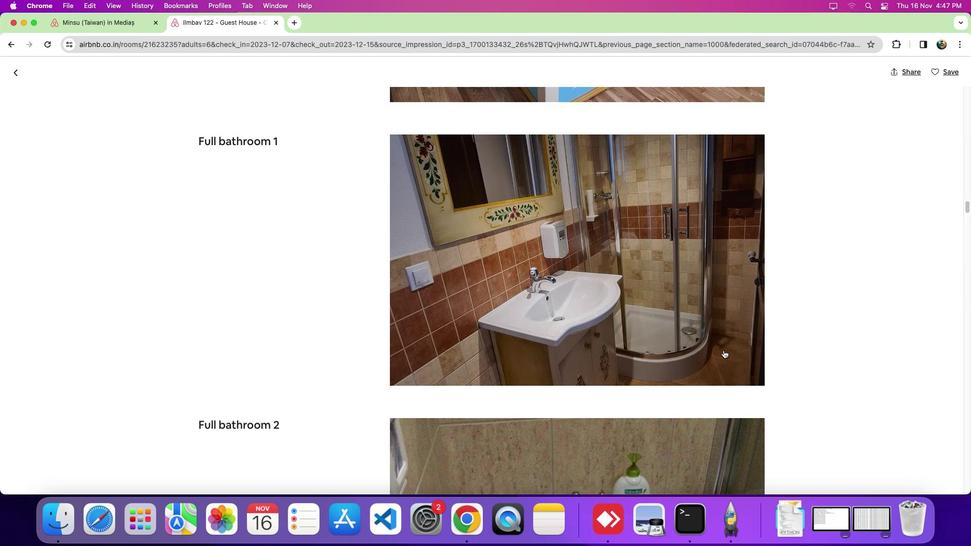 
Action: Mouse moved to (724, 350)
Screenshot: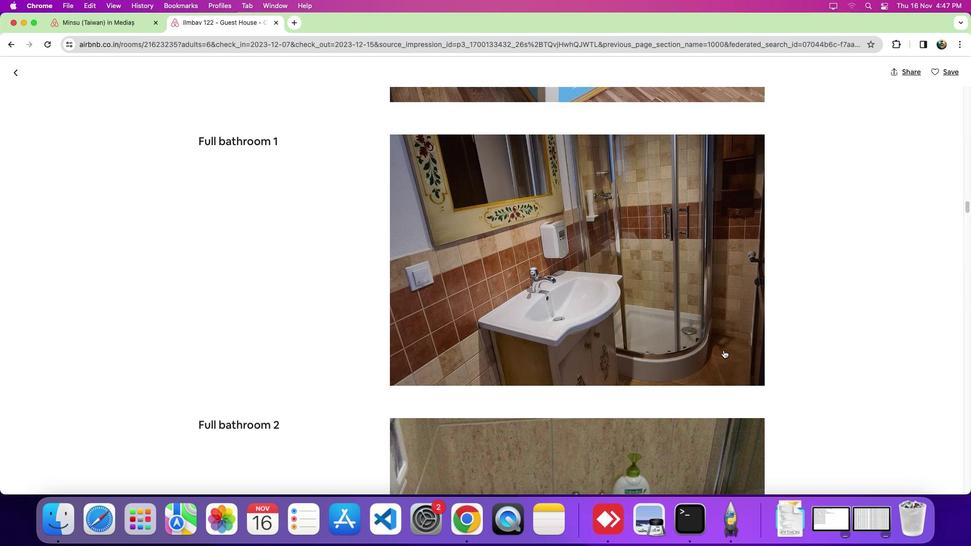 
Action: Mouse scrolled (724, 350) with delta (0, 0)
Screenshot: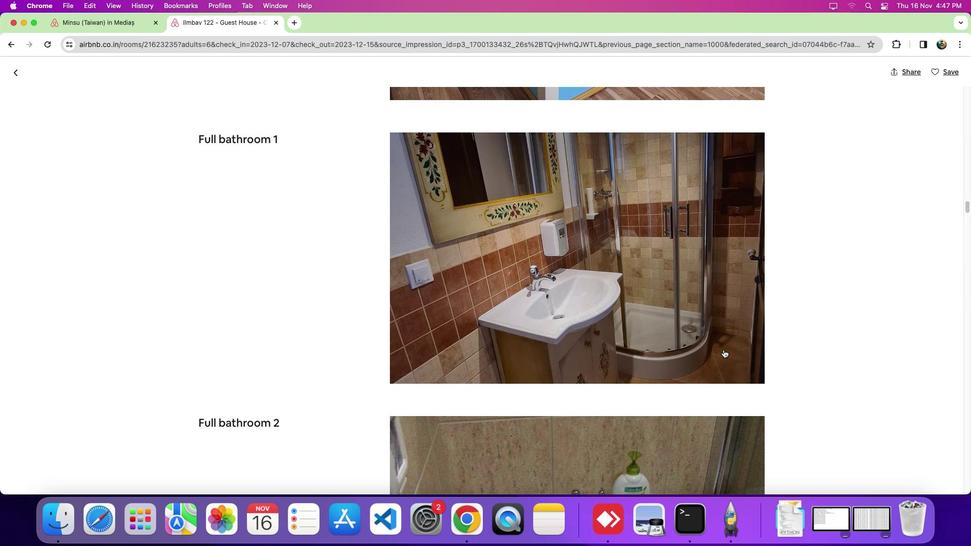 
Action: Mouse moved to (724, 350)
Screenshot: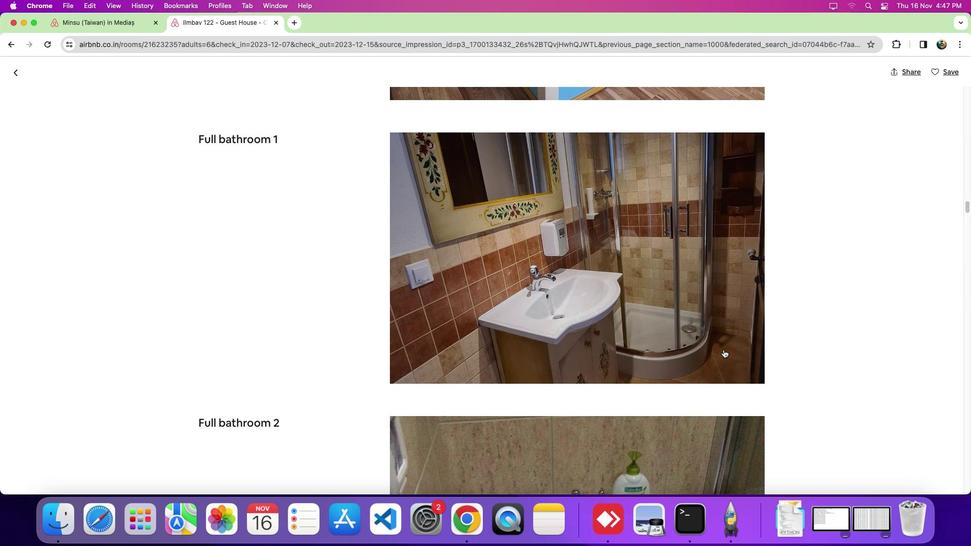 
Action: Mouse scrolled (724, 350) with delta (0, 0)
Screenshot: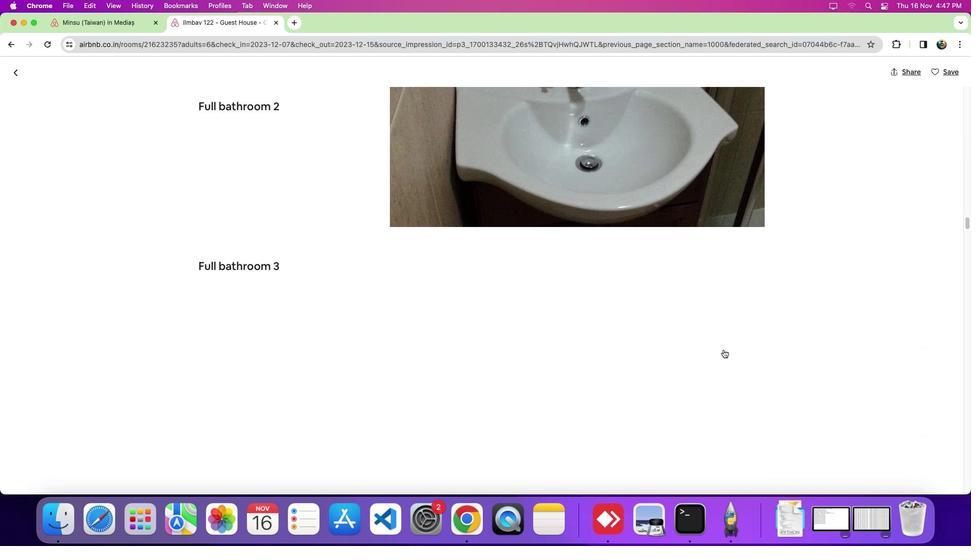 
Action: Mouse scrolled (724, 350) with delta (0, 0)
Screenshot: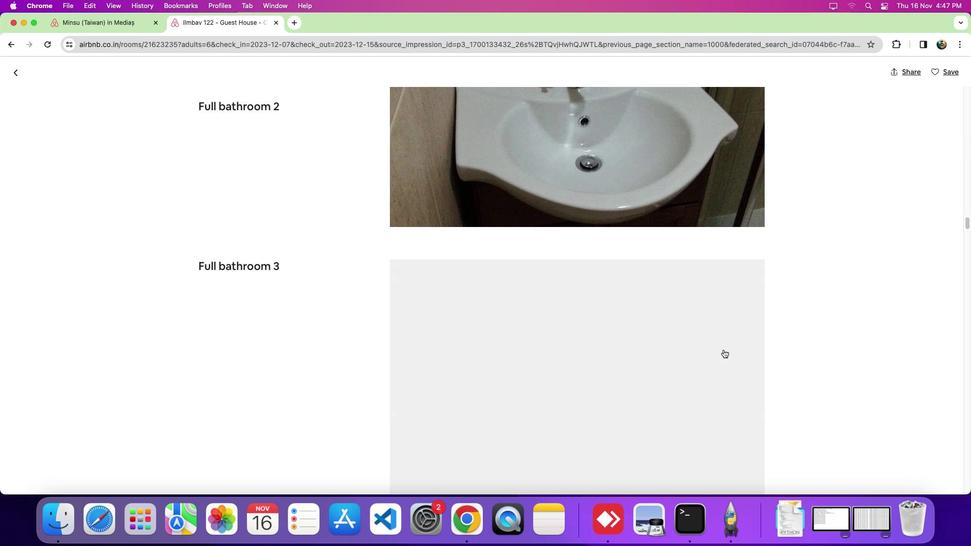 
Action: Mouse scrolled (724, 350) with delta (0, -4)
Screenshot: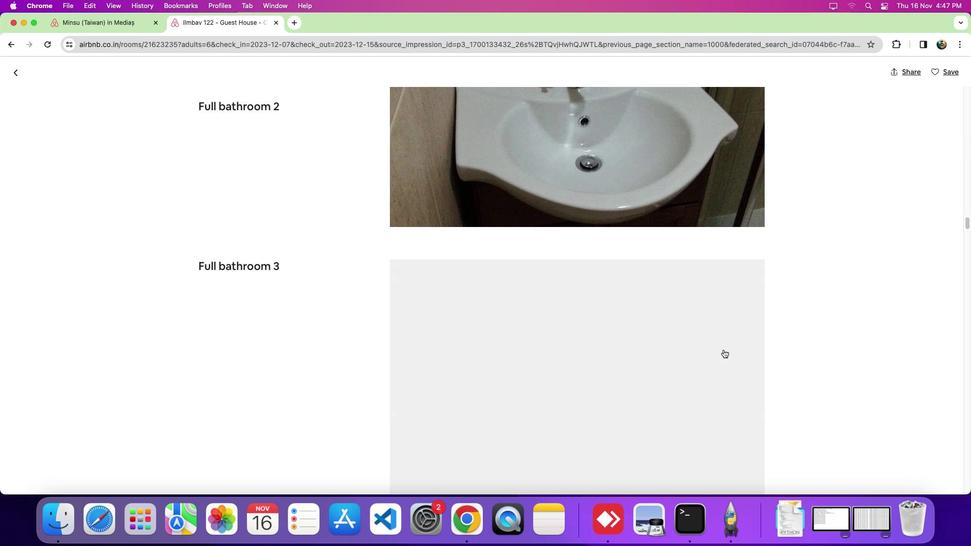 
Action: Mouse scrolled (724, 350) with delta (0, -5)
Screenshot: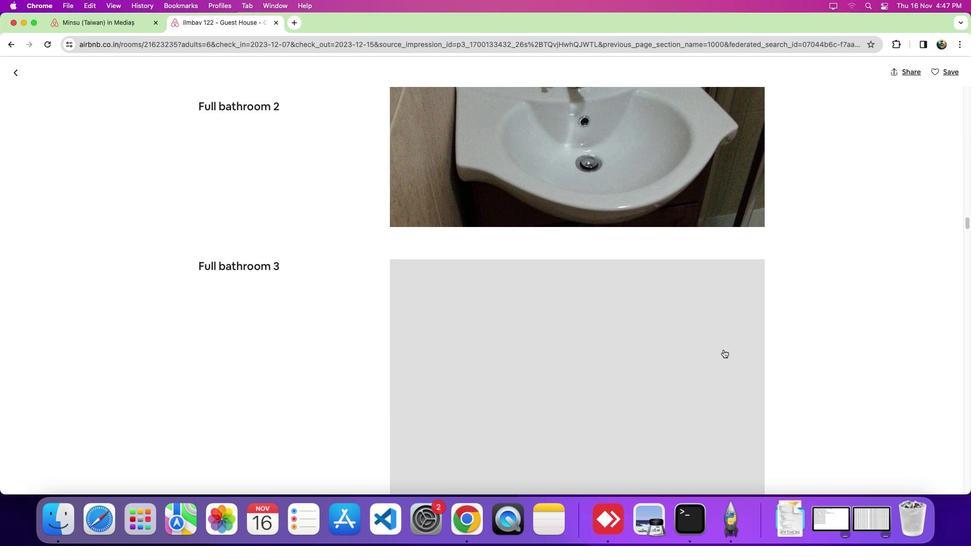 
Action: Mouse moved to (724, 344)
Screenshot: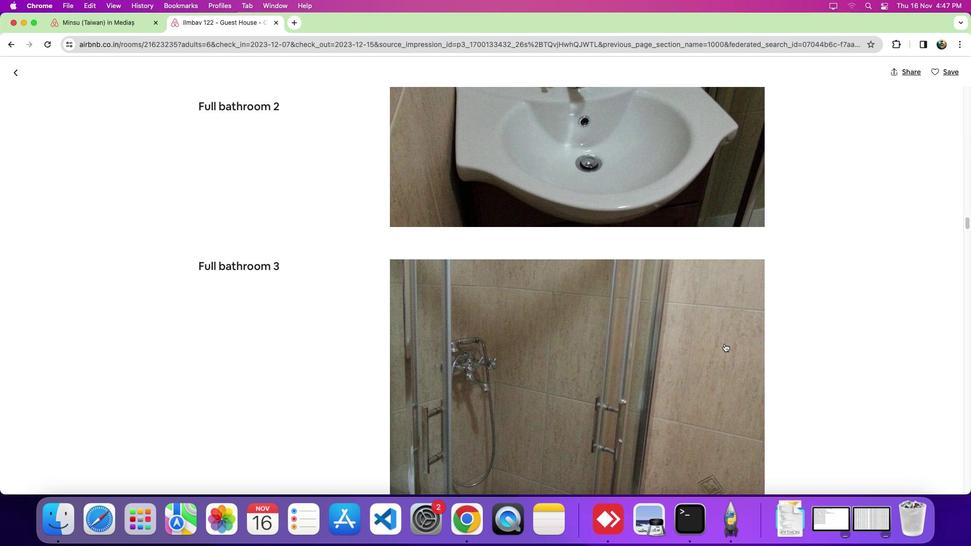 
Action: Mouse scrolled (724, 344) with delta (0, 0)
Screenshot: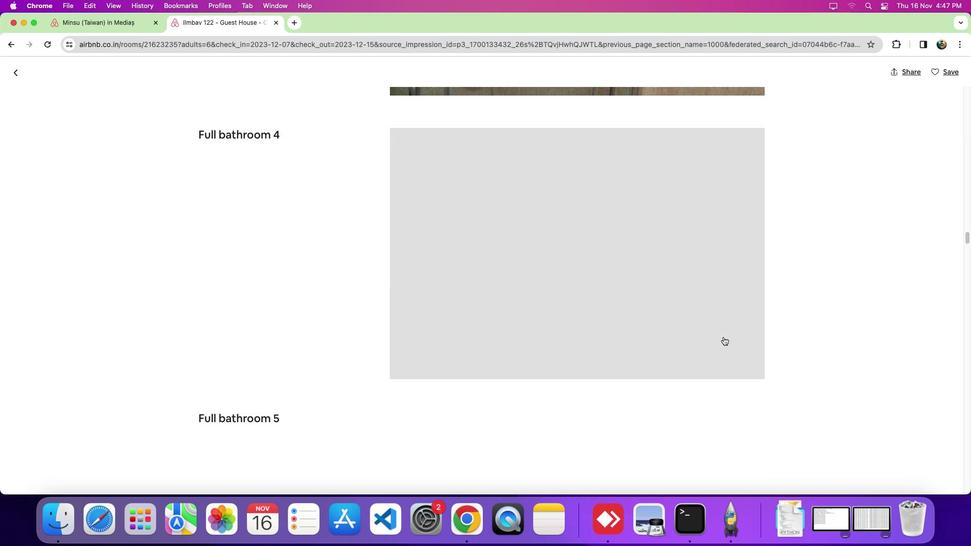 
Action: Mouse scrolled (724, 344) with delta (0, 0)
Screenshot: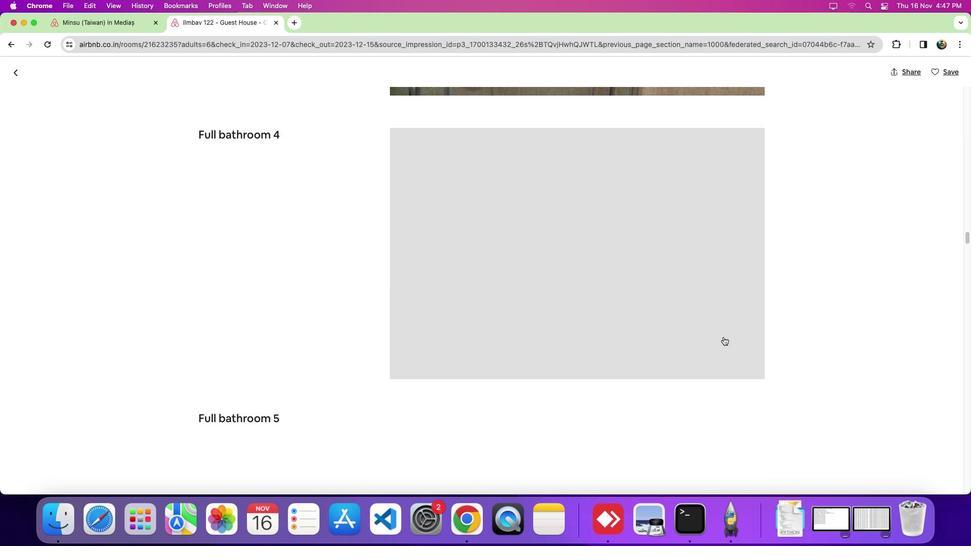 
Action: Mouse moved to (724, 344)
Screenshot: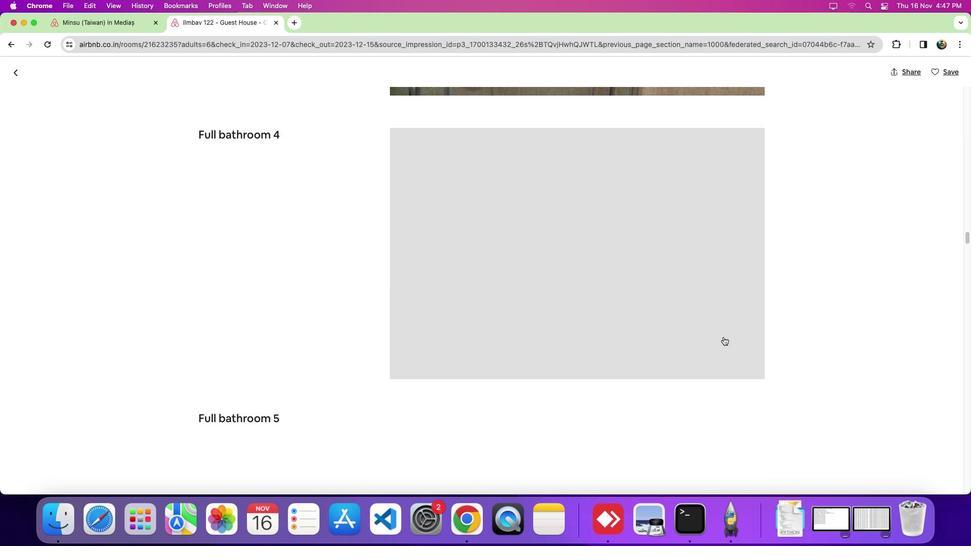 
Action: Mouse scrolled (724, 344) with delta (0, -4)
Screenshot: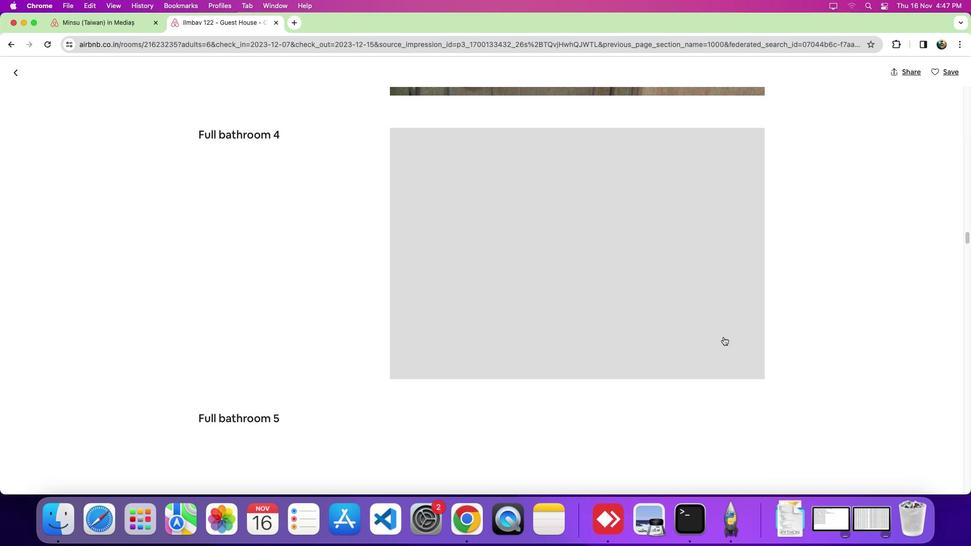 
Action: Mouse moved to (723, 337)
Screenshot: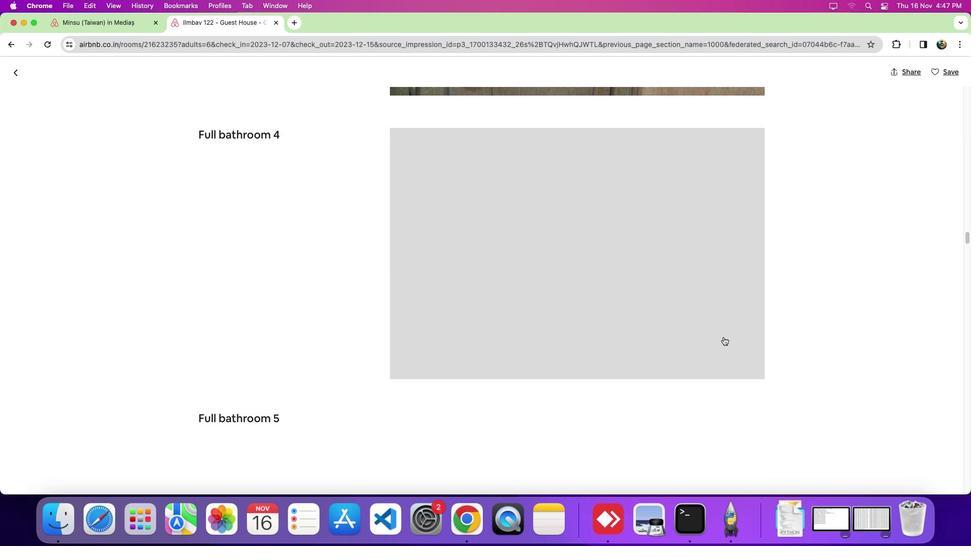 
Action: Mouse scrolled (723, 337) with delta (0, -5)
Screenshot: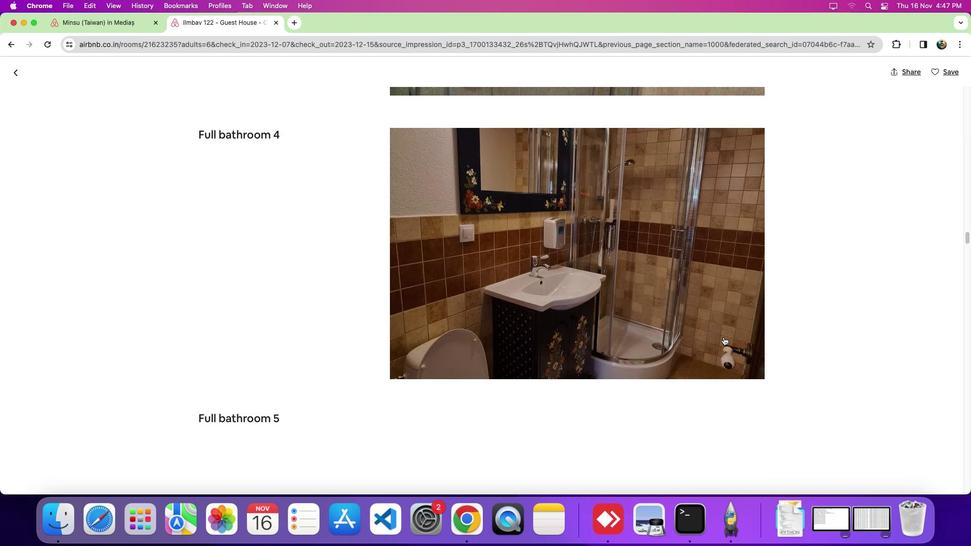 
Action: Mouse moved to (710, 326)
Screenshot: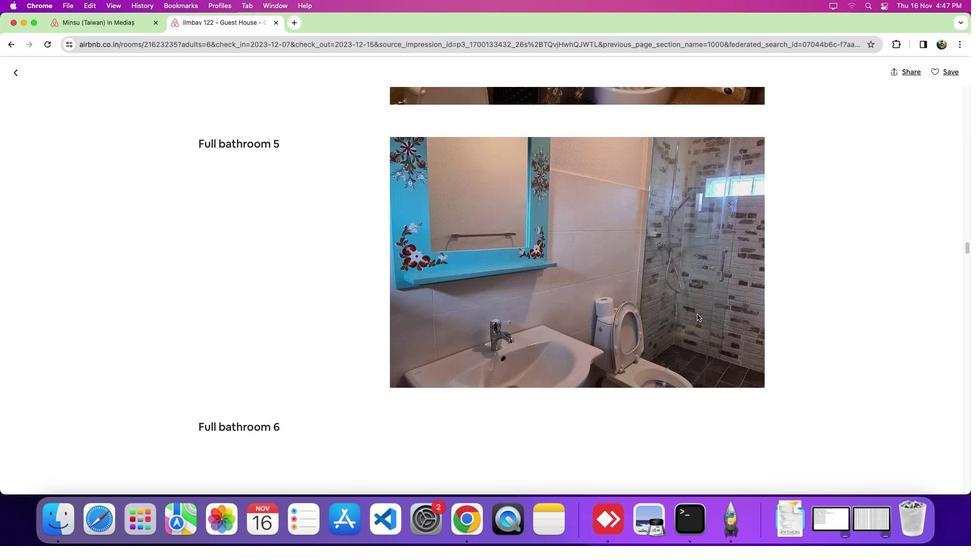 
Action: Mouse scrolled (710, 326) with delta (0, 0)
Screenshot: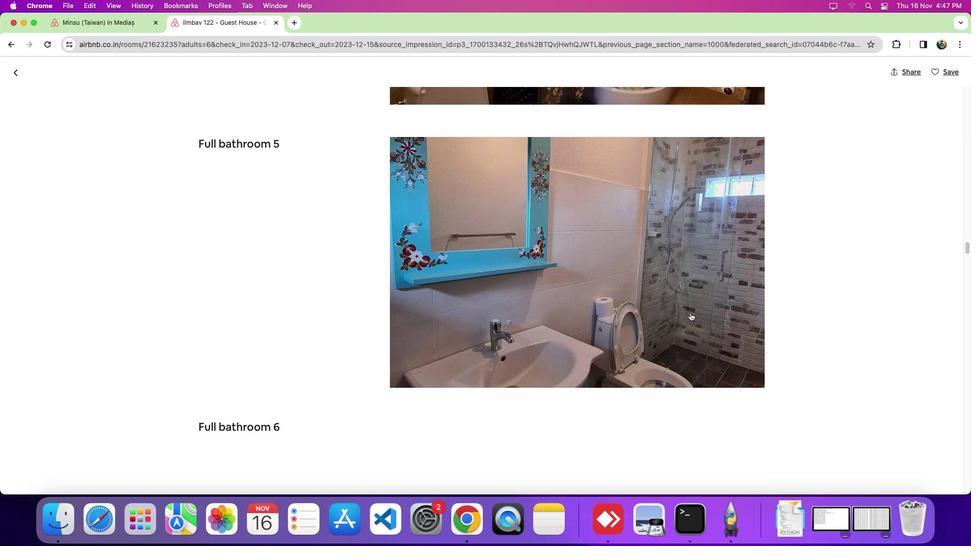 
Action: Mouse moved to (710, 326)
Screenshot: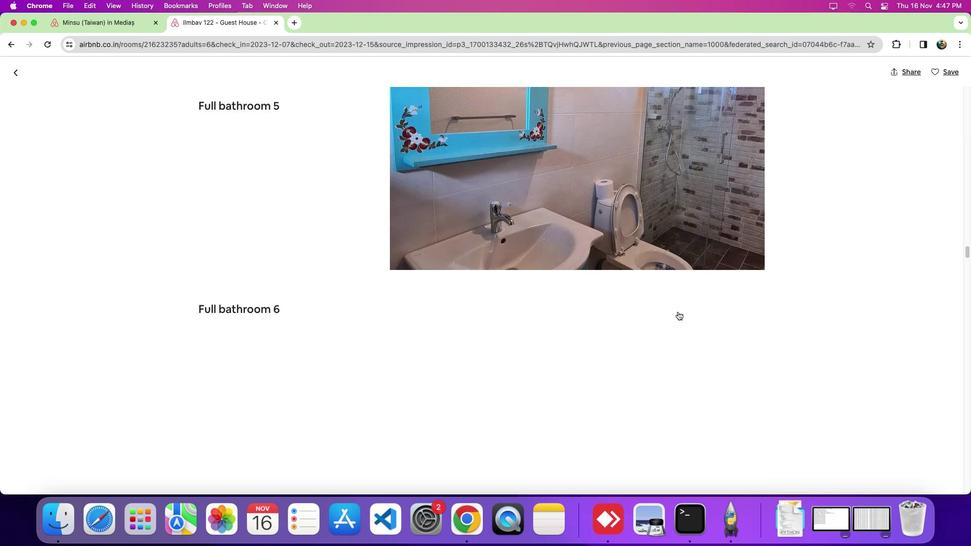 
Action: Mouse scrolled (710, 326) with delta (0, 0)
Screenshot: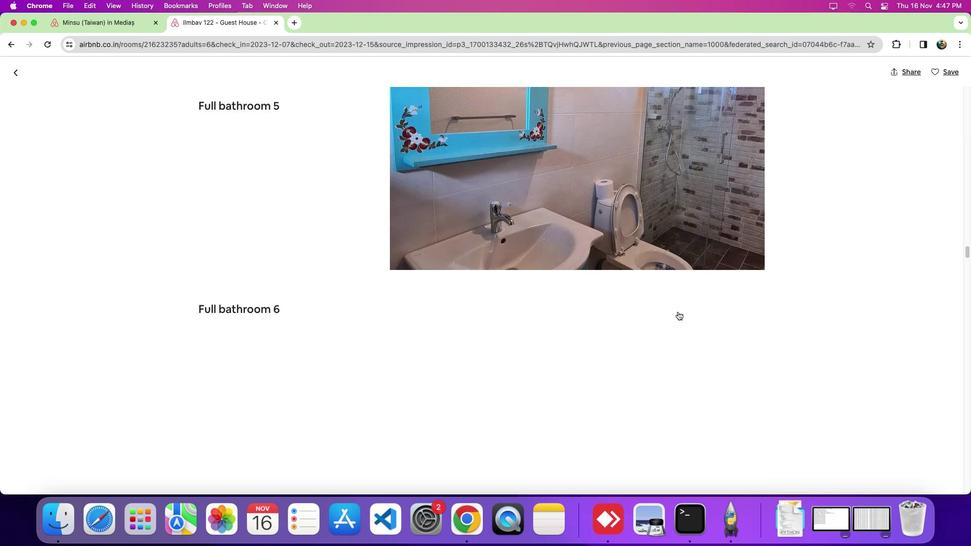 
Action: Mouse moved to (707, 322)
Screenshot: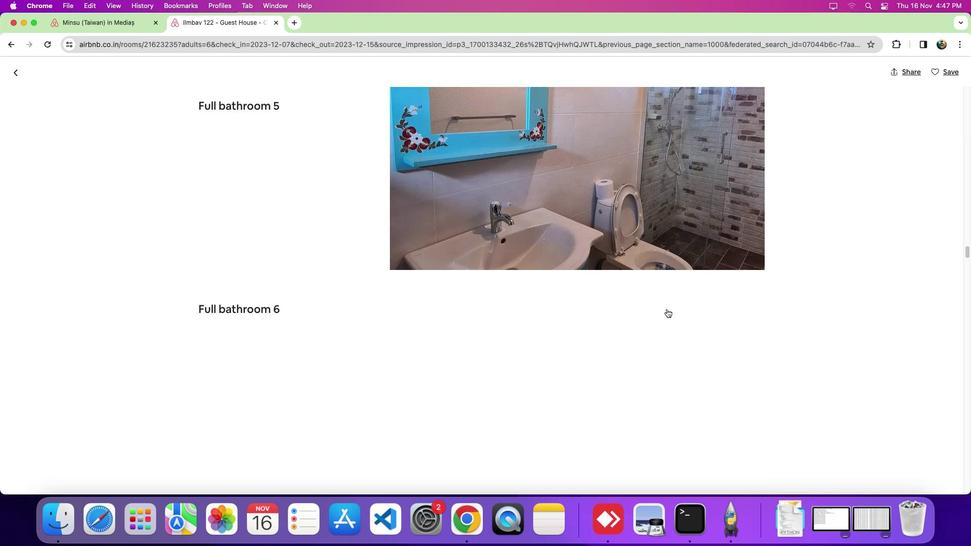 
Action: Mouse scrolled (707, 322) with delta (0, -3)
Screenshot: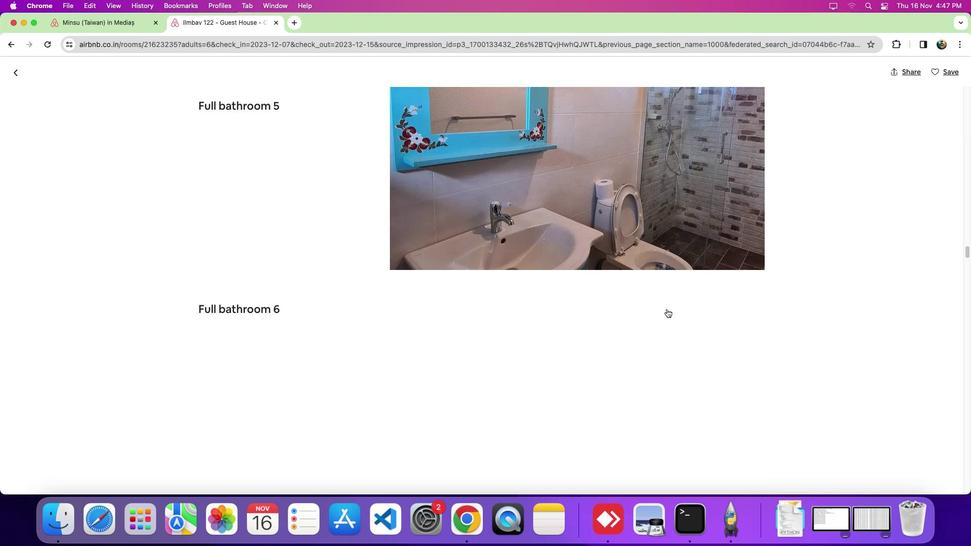 
Action: Mouse moved to (697, 314)
Screenshot: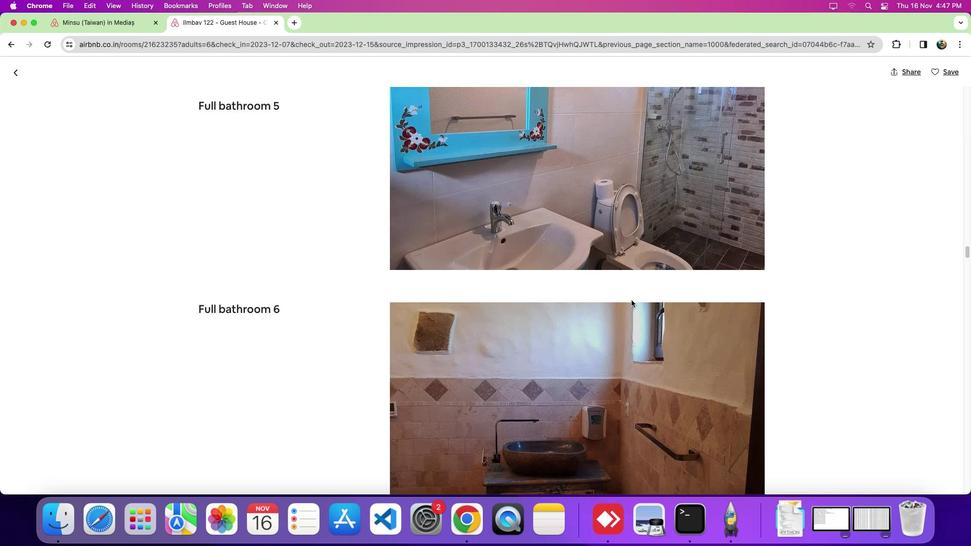 
Action: Mouse scrolled (697, 314) with delta (0, -4)
Screenshot: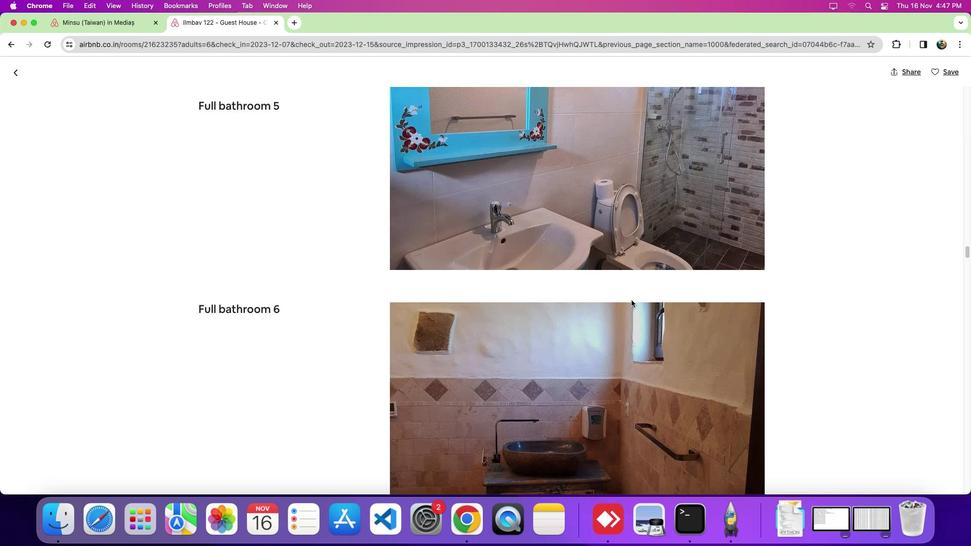 
Action: Mouse moved to (529, 219)
Screenshot: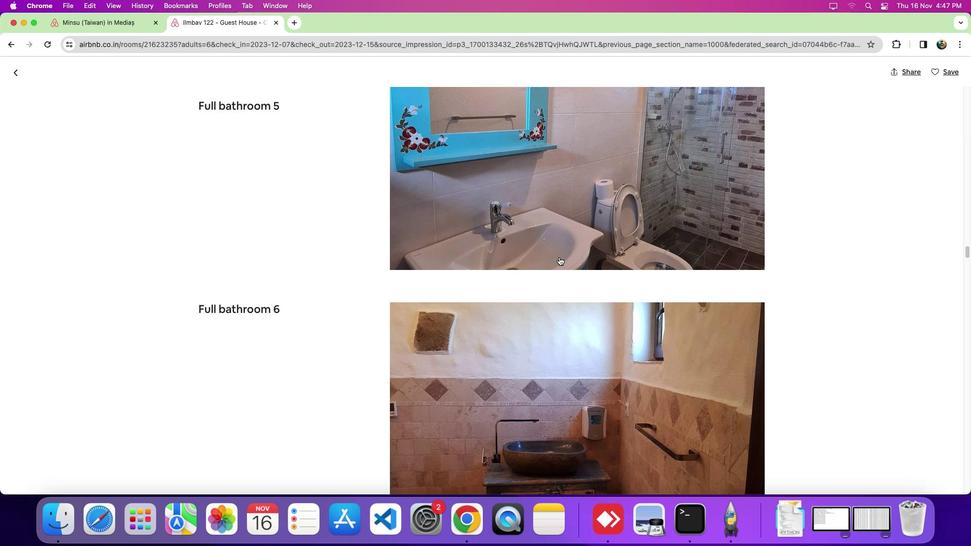 
Action: Mouse scrolled (529, 219) with delta (0, 0)
Screenshot: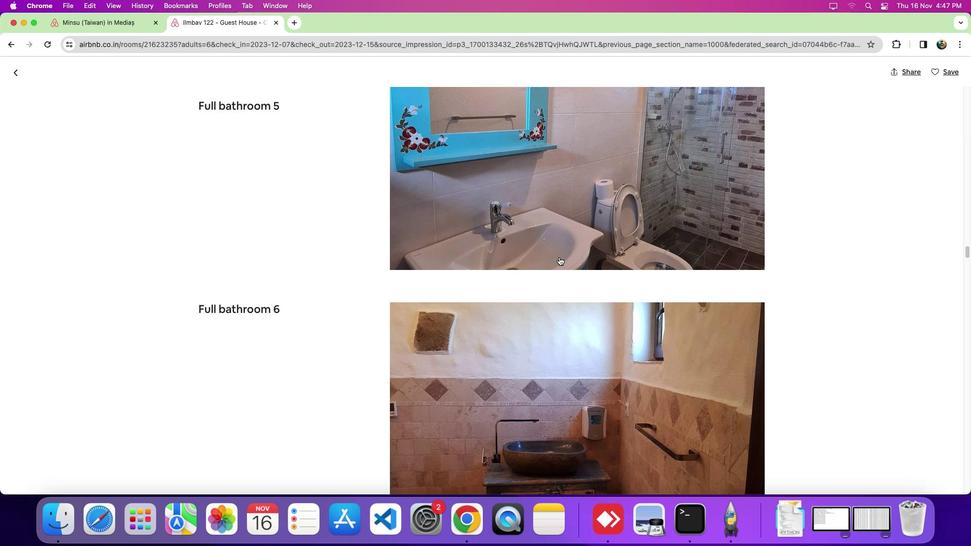 
Action: Mouse scrolled (529, 219) with delta (0, 0)
Screenshot: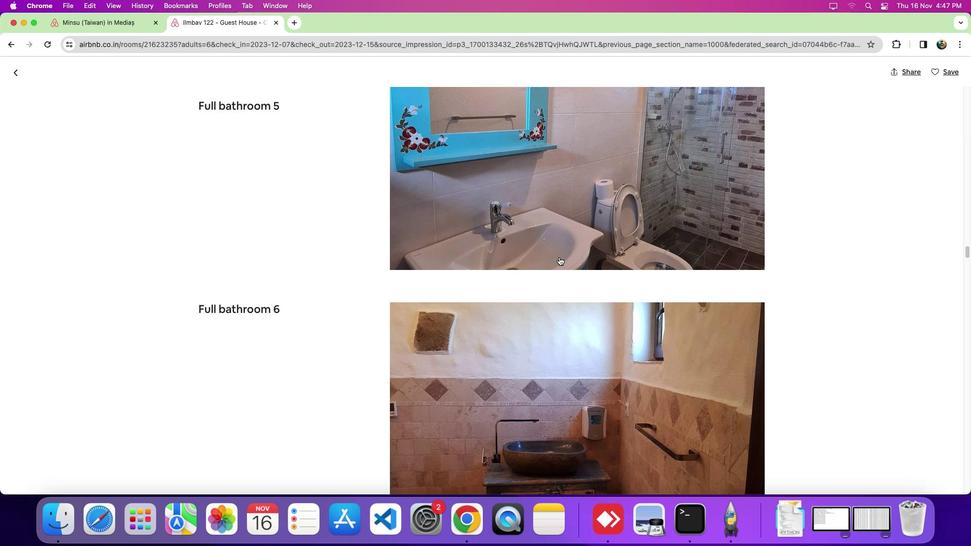 
Action: Mouse scrolled (529, 219) with delta (0, -3)
Screenshot: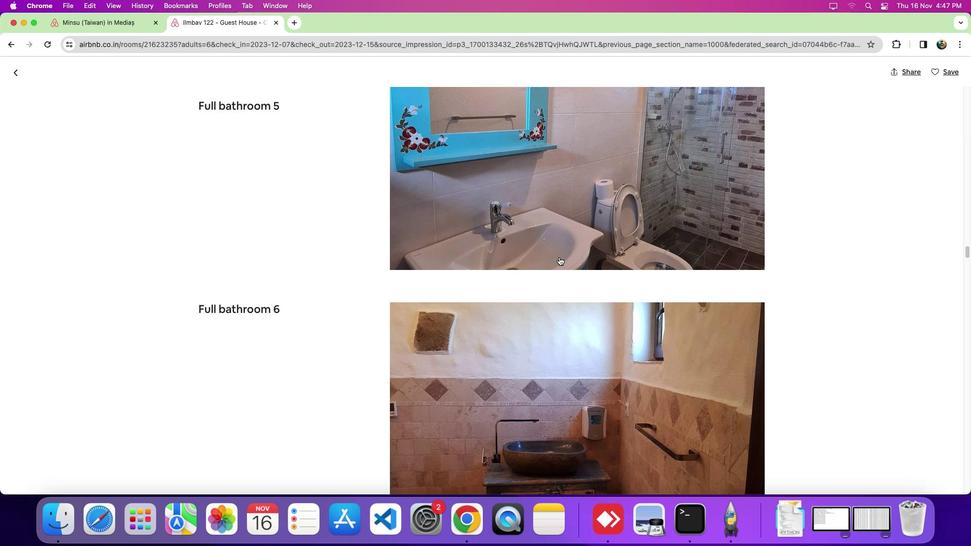 
Action: Mouse moved to (511, 214)
Screenshot: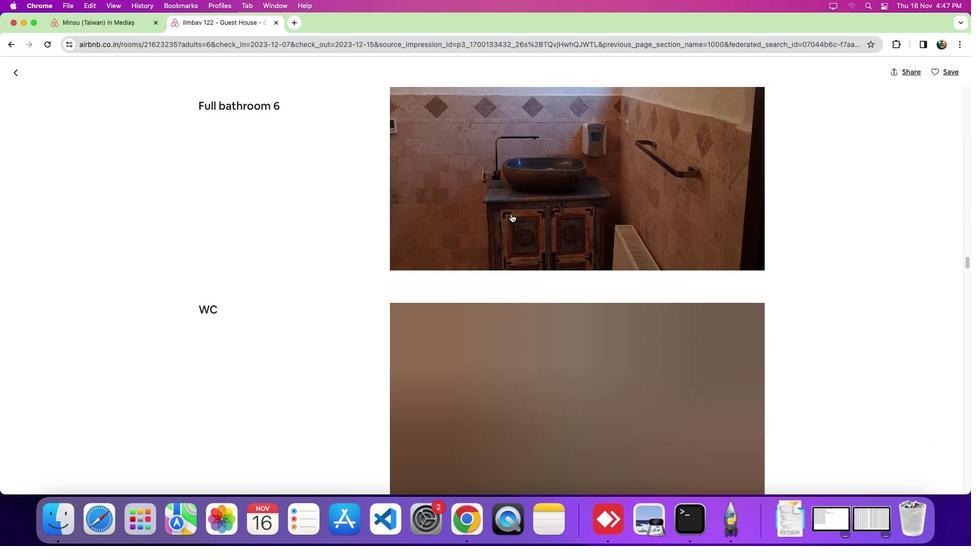 
Action: Mouse scrolled (511, 214) with delta (0, 0)
Screenshot: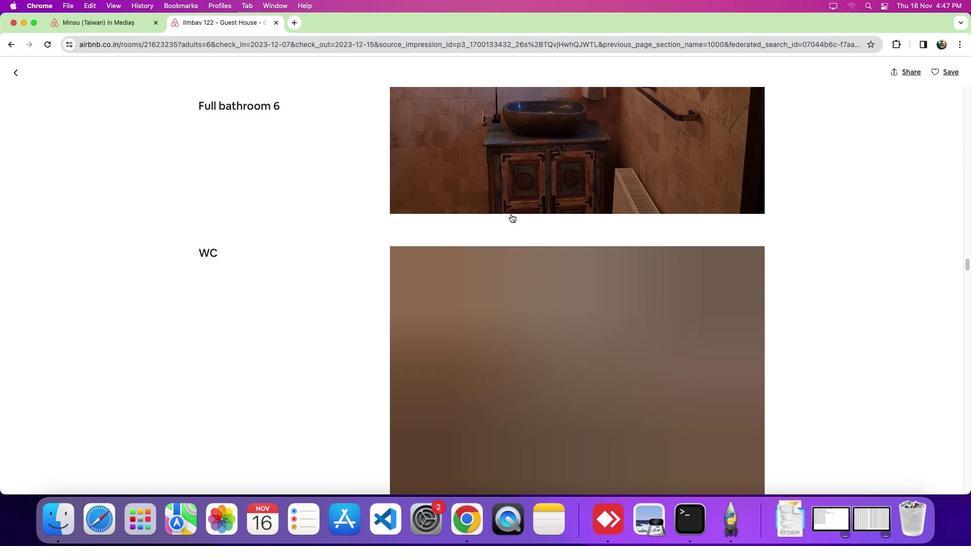 
Action: Mouse scrolled (511, 214) with delta (0, 0)
Screenshot: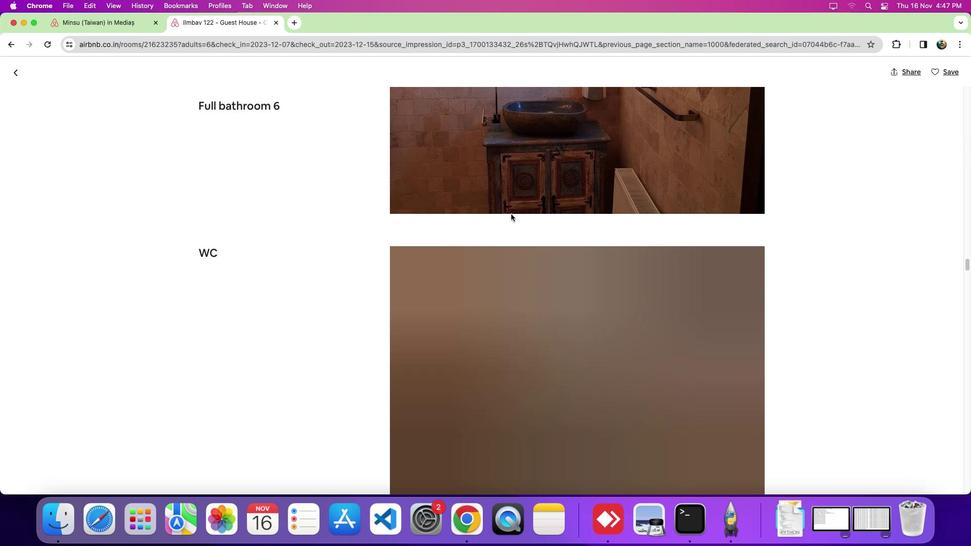 
Action: Mouse scrolled (511, 214) with delta (0, -3)
Screenshot: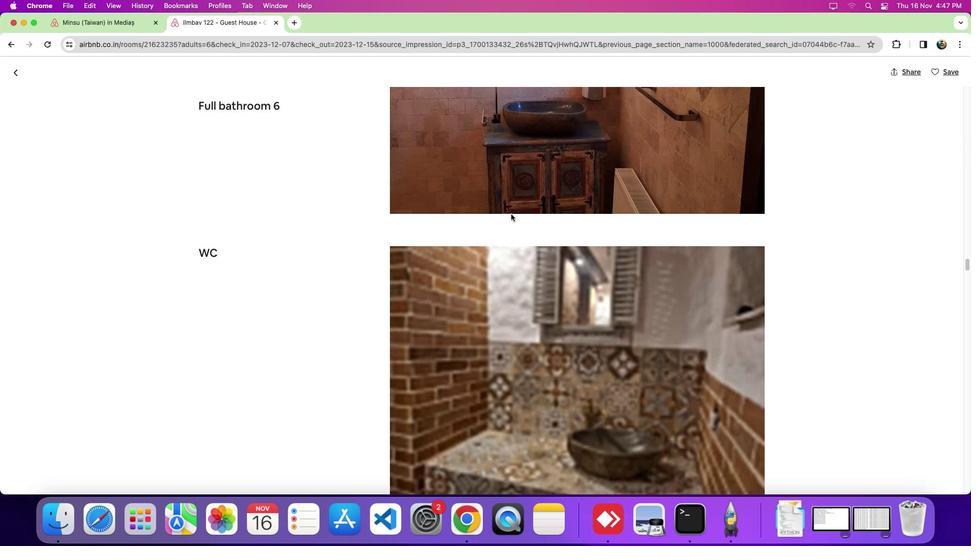 
Action: Mouse moved to (513, 214)
Screenshot: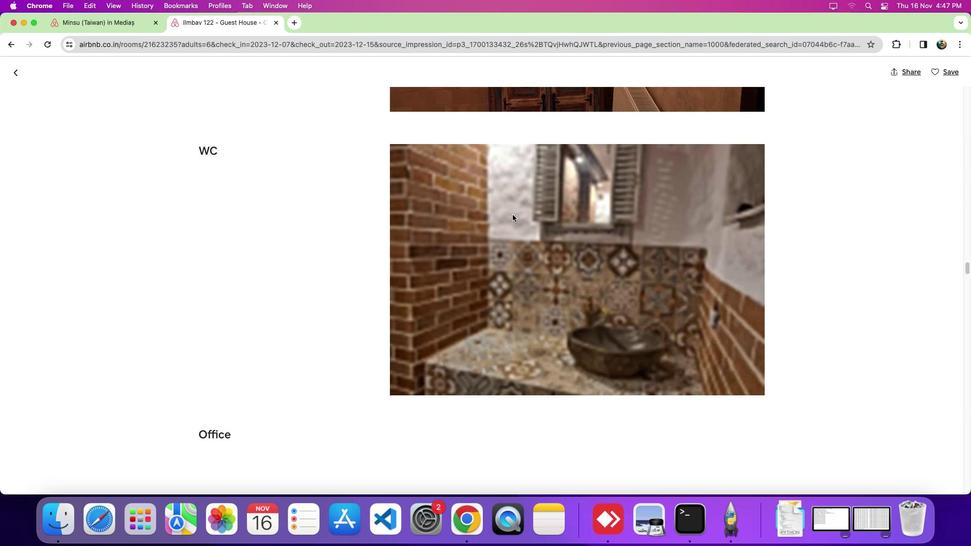 
Action: Mouse scrolled (513, 214) with delta (0, 0)
Screenshot: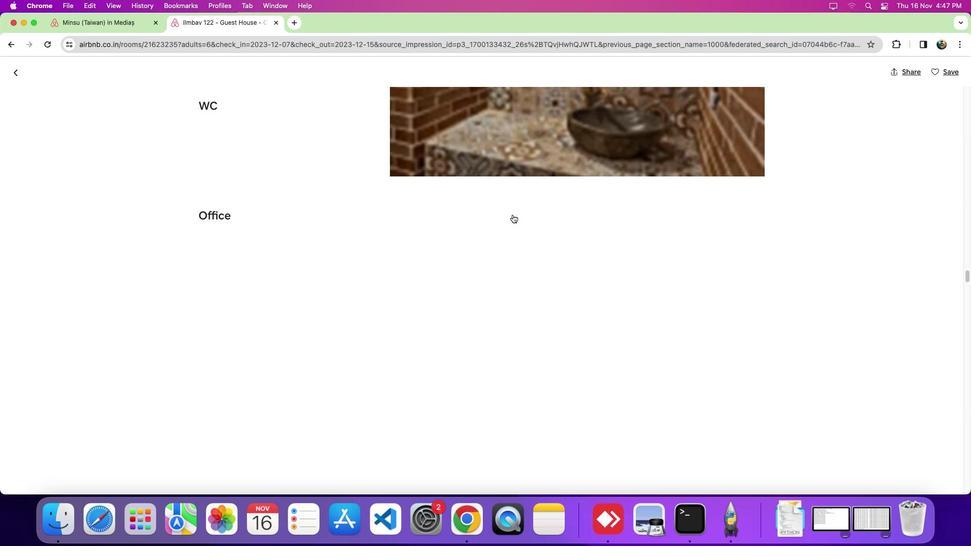 
Action: Mouse scrolled (513, 214) with delta (0, 0)
Screenshot: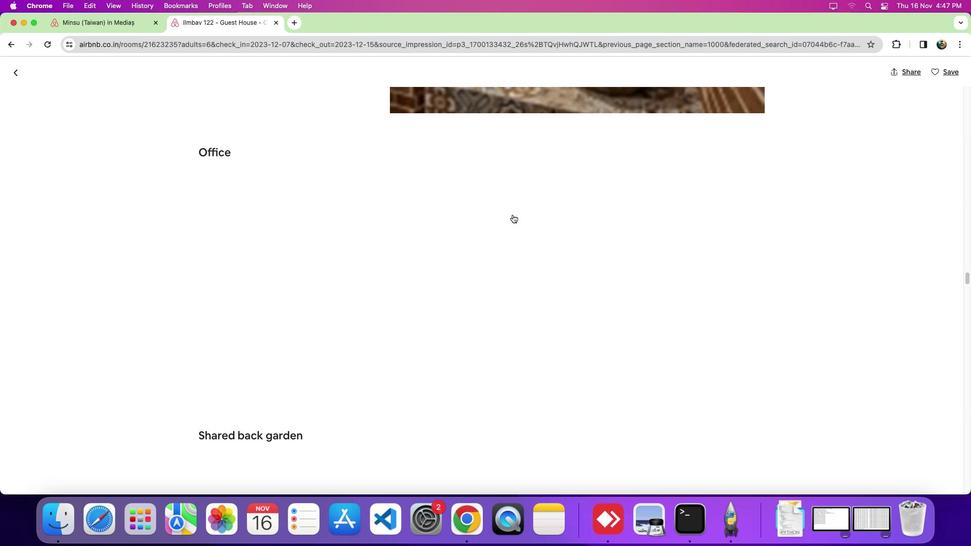 
Action: Mouse scrolled (513, 214) with delta (0, -3)
Screenshot: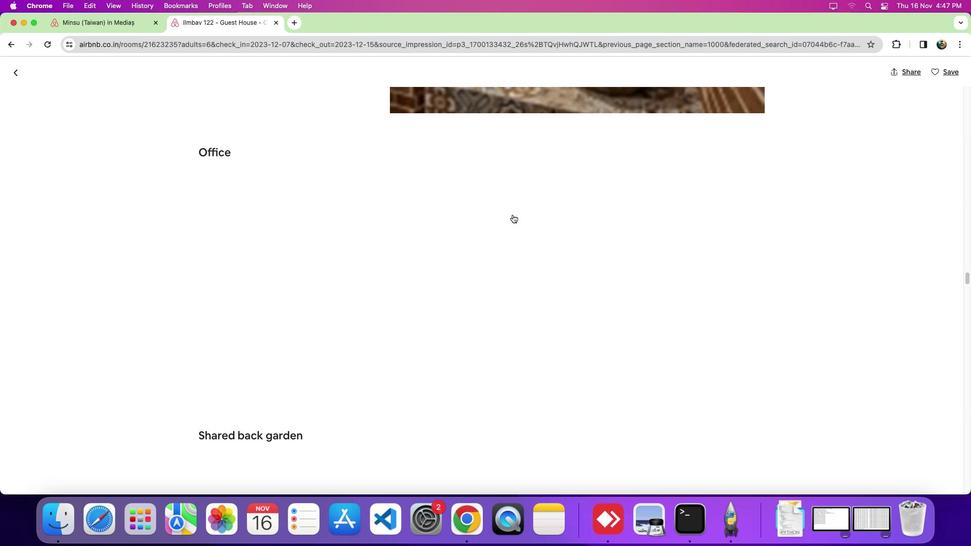 
Action: Mouse scrolled (513, 214) with delta (0, -5)
Screenshot: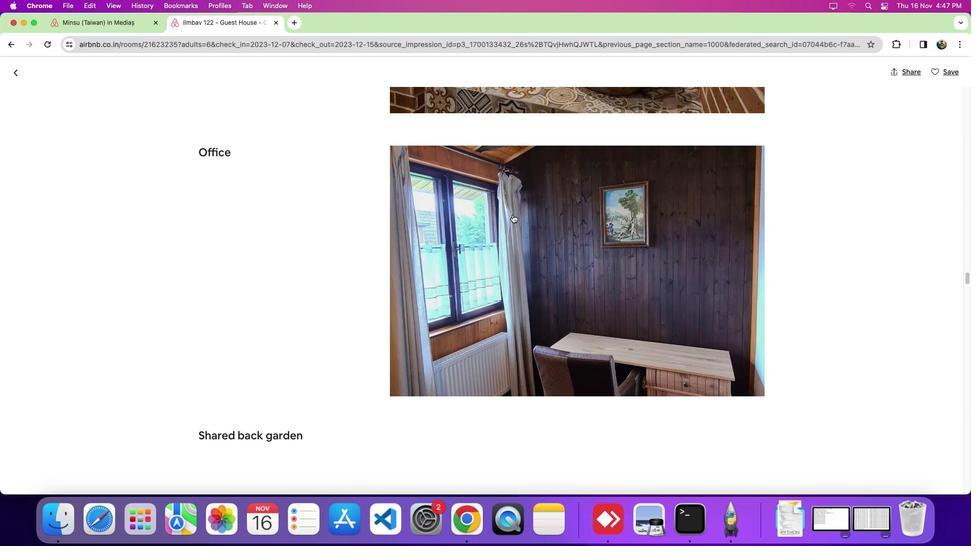 
Action: Mouse moved to (513, 220)
Screenshot: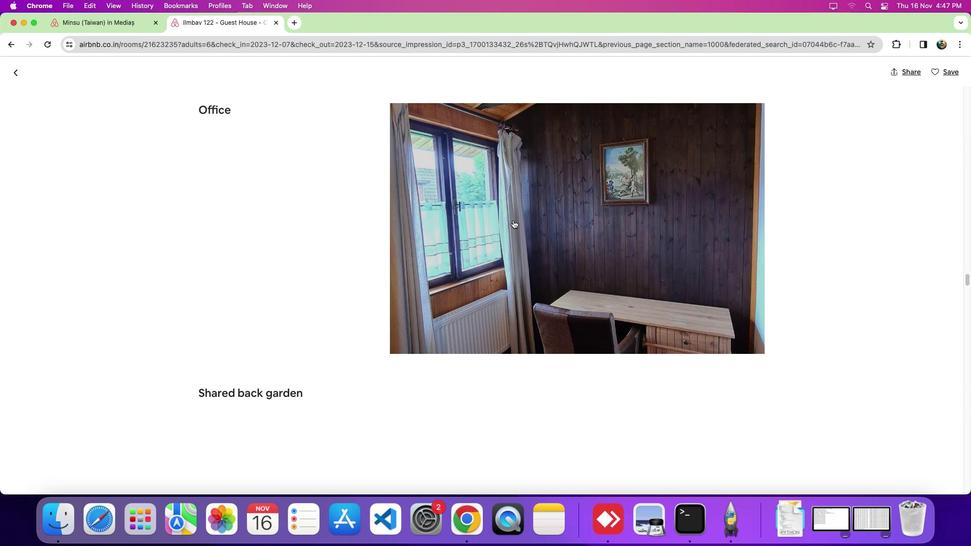 
Action: Mouse scrolled (513, 220) with delta (0, 0)
Screenshot: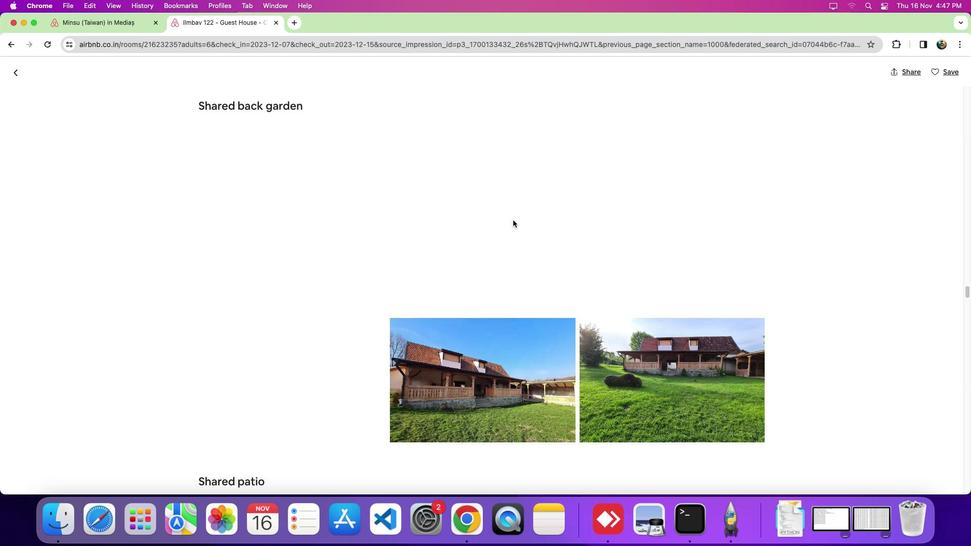 
Action: Mouse scrolled (513, 220) with delta (0, 0)
Screenshot: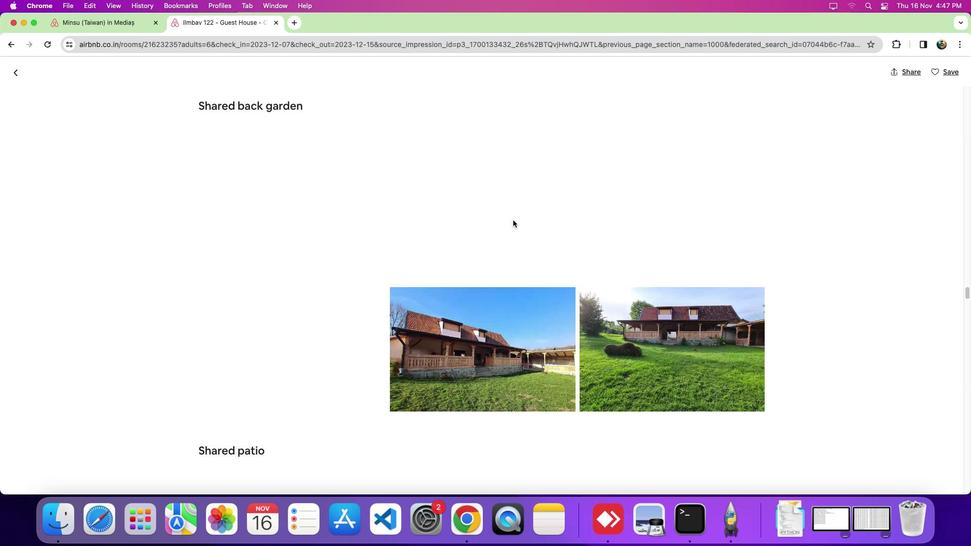 
Action: Mouse scrolled (513, 220) with delta (0, -4)
Screenshot: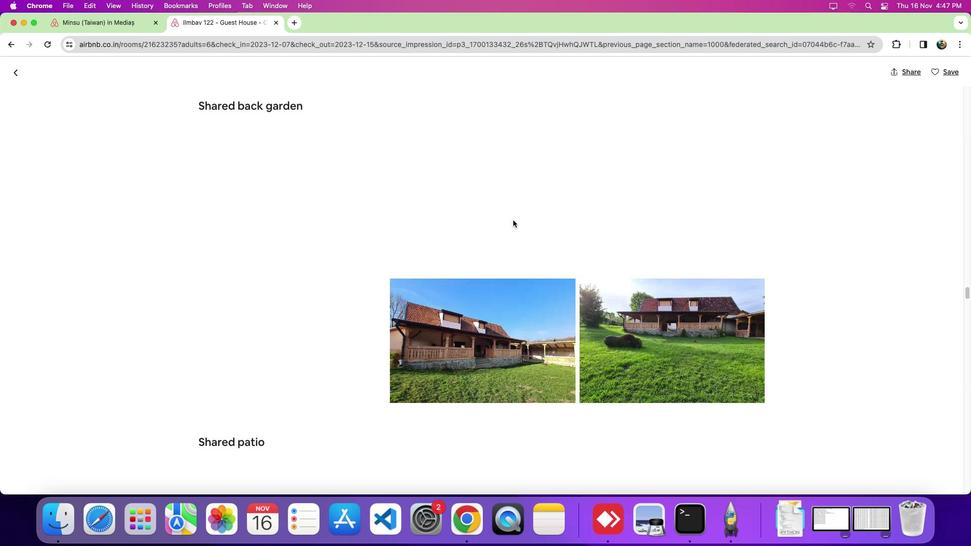
Action: Mouse scrolled (513, 220) with delta (0, -4)
Screenshot: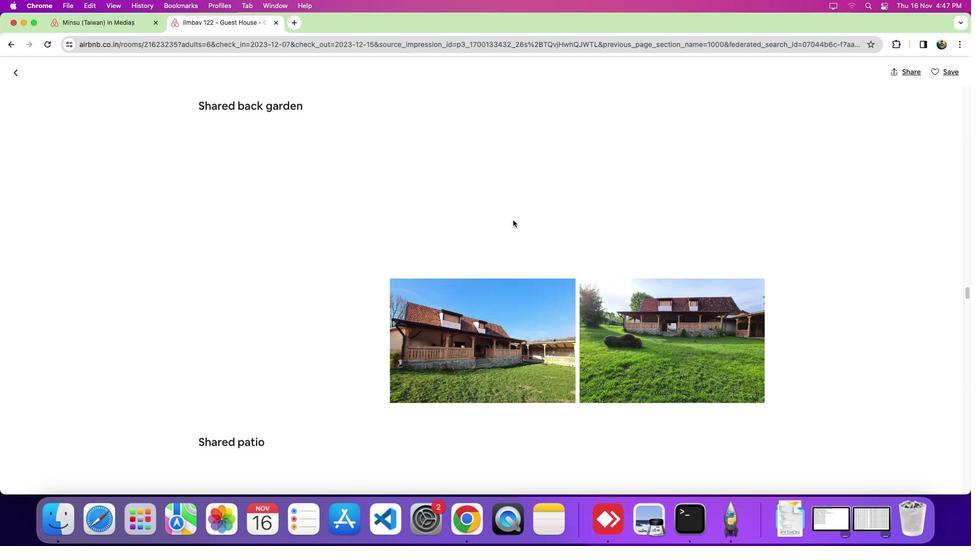 
Action: Mouse scrolled (513, 220) with delta (0, 0)
Screenshot: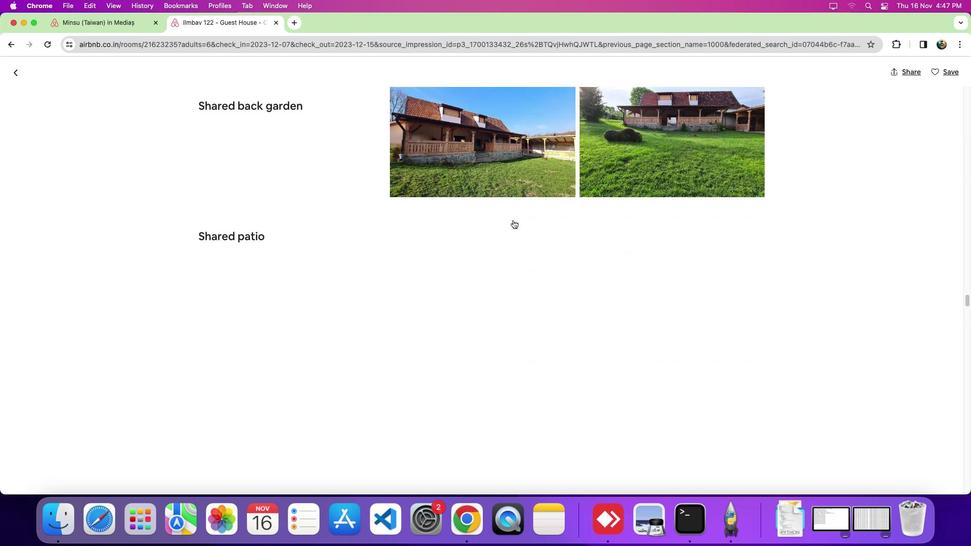 
Action: Mouse scrolled (513, 220) with delta (0, 0)
Screenshot: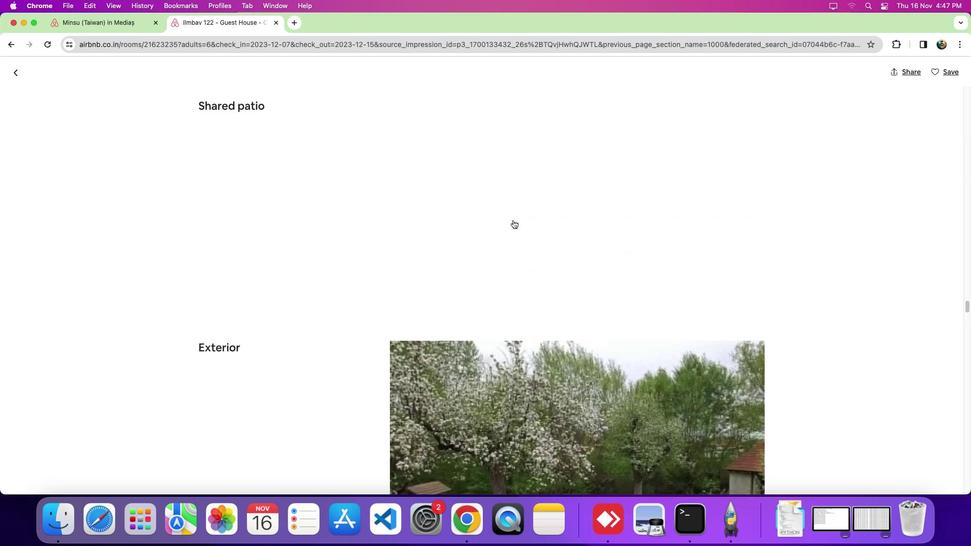 
Action: Mouse scrolled (513, 220) with delta (0, -4)
Screenshot: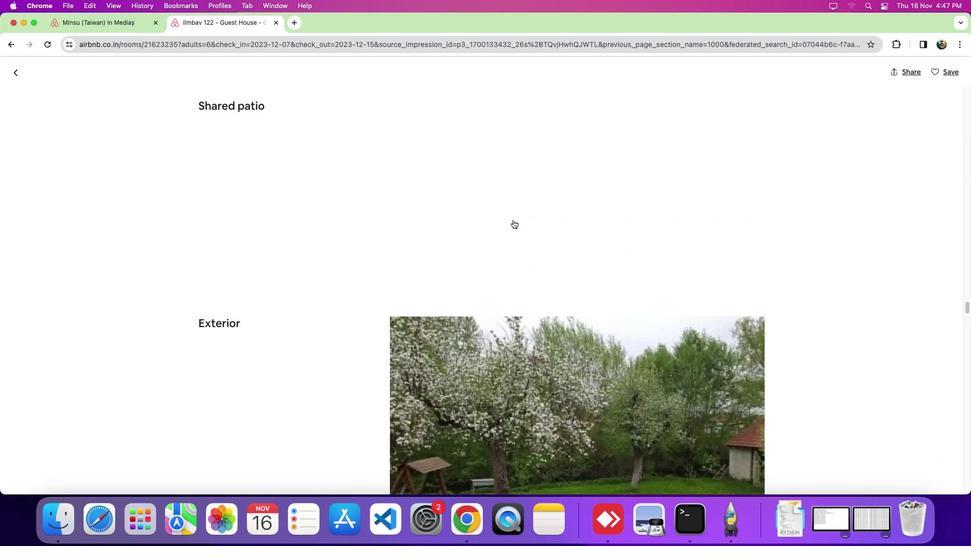 
Action: Mouse scrolled (513, 220) with delta (0, -4)
Screenshot: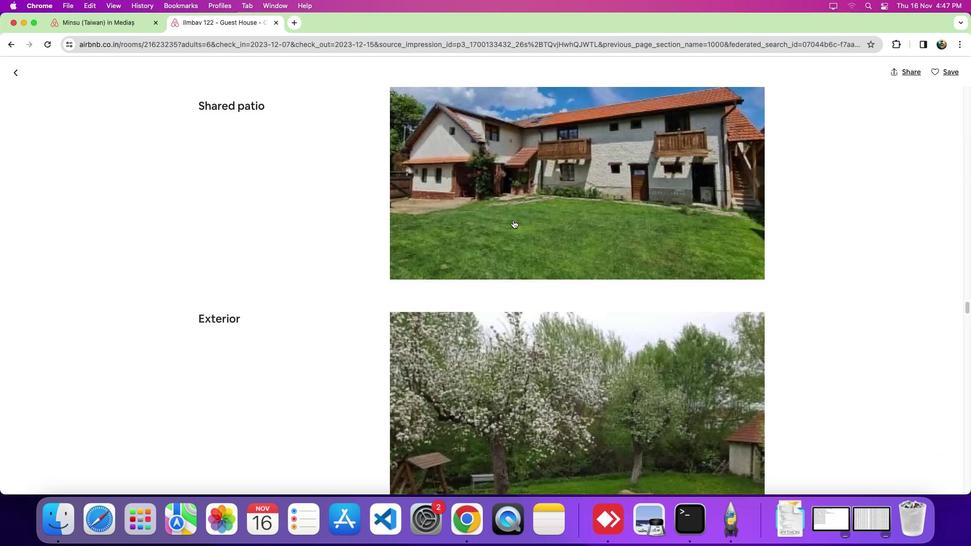 
Action: Mouse scrolled (513, 220) with delta (0, 0)
Screenshot: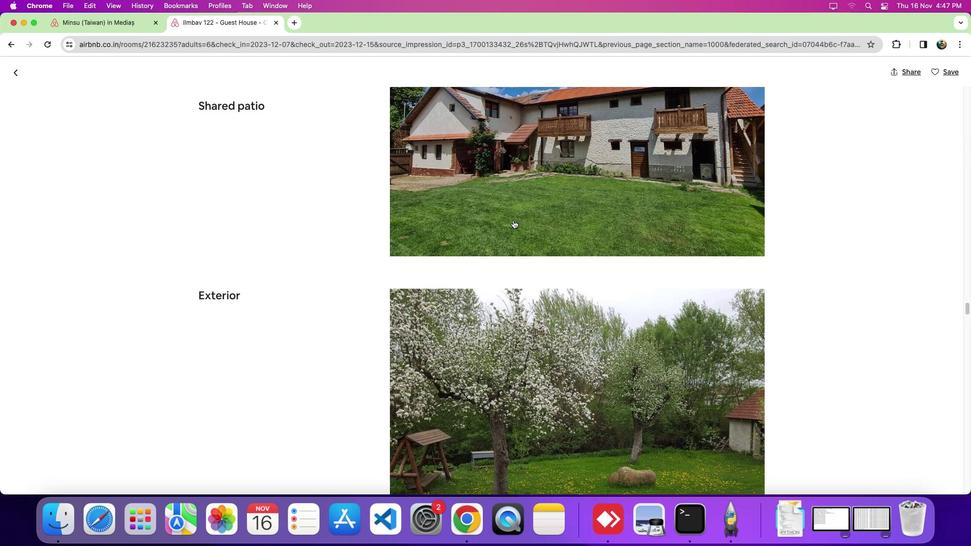 
Action: Mouse scrolled (513, 220) with delta (0, 0)
Screenshot: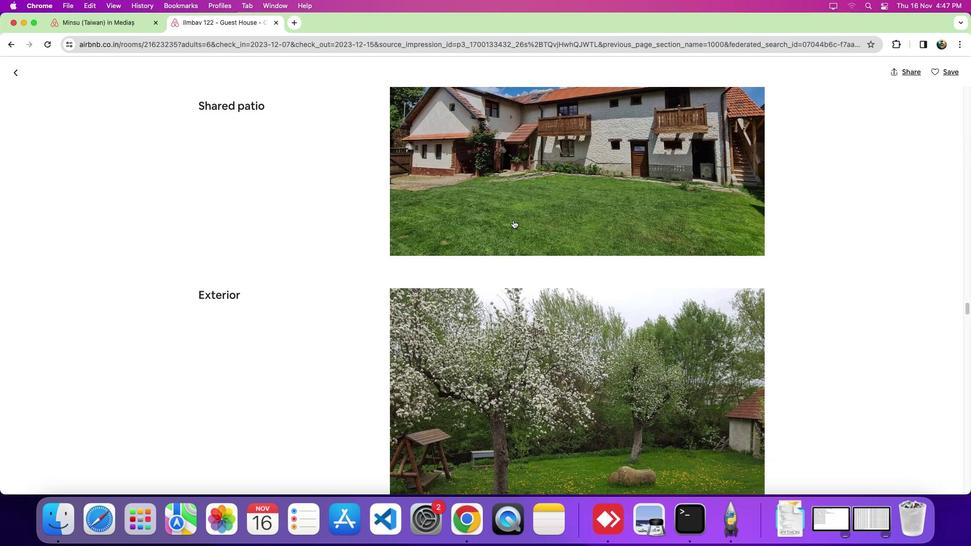 
Action: Mouse scrolled (513, 220) with delta (0, 0)
Screenshot: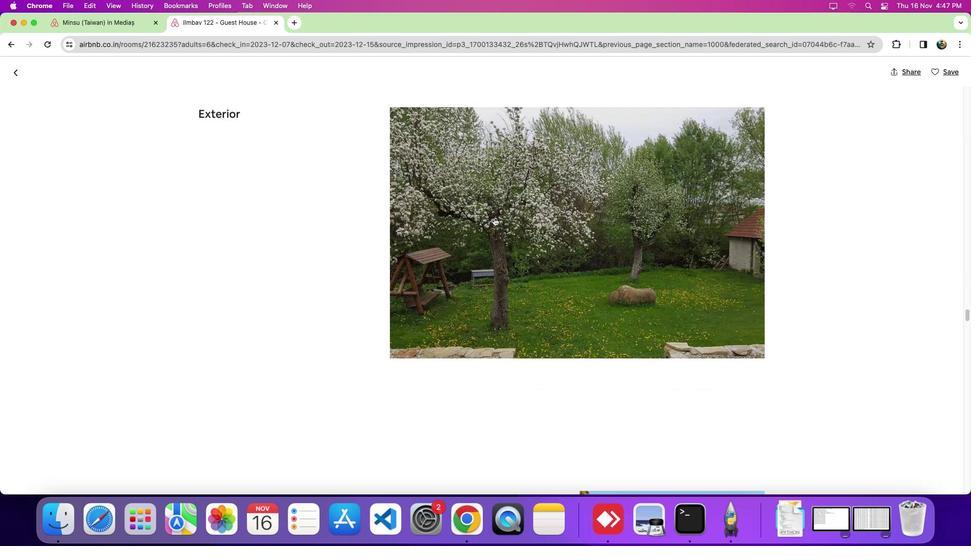 
Action: Mouse scrolled (513, 220) with delta (0, 0)
Screenshot: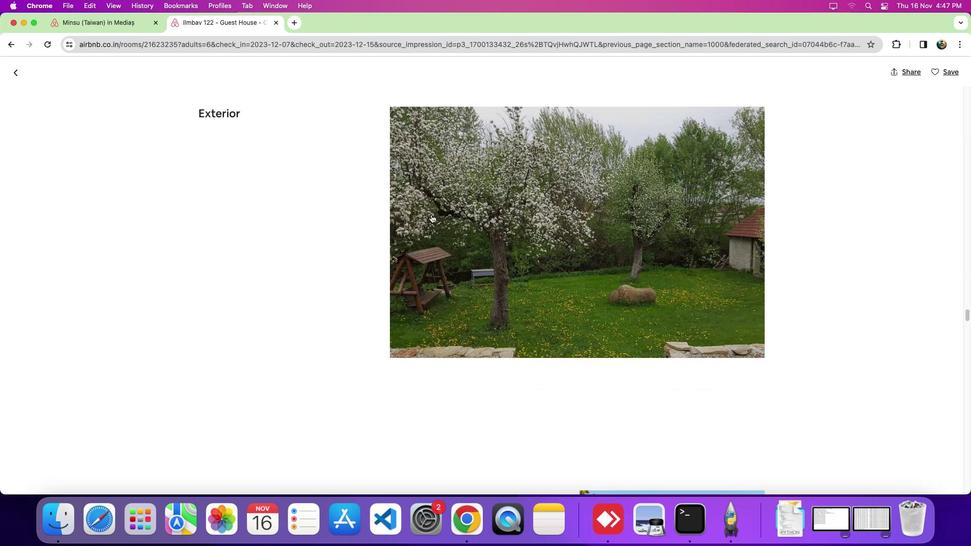 
Action: Mouse scrolled (513, 220) with delta (0, -3)
Screenshot: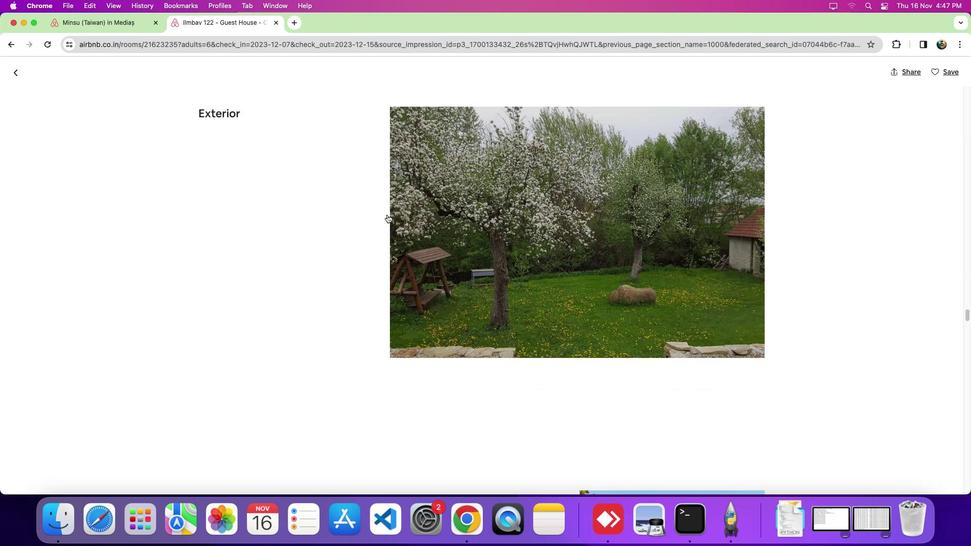 
Action: Mouse moved to (391, 214)
Screenshot: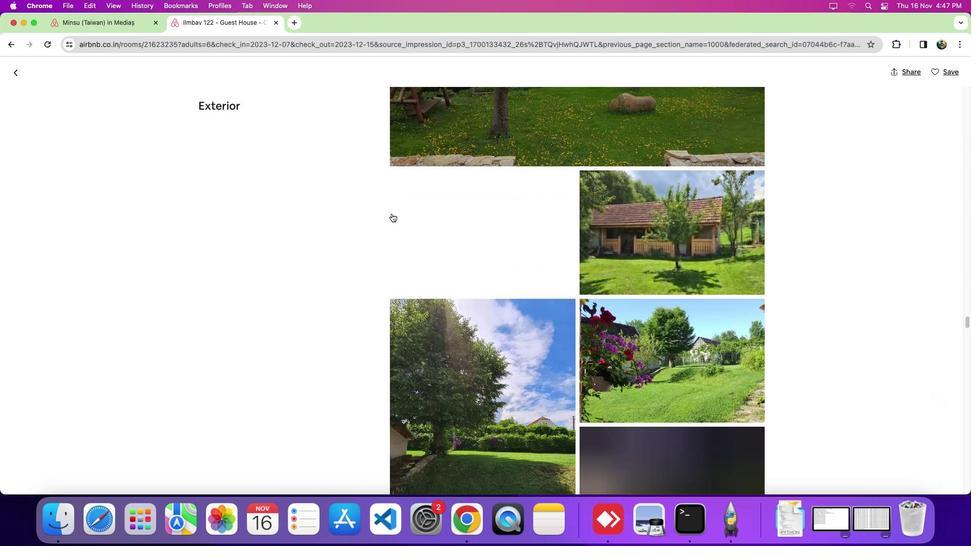 
Action: Mouse scrolled (391, 214) with delta (0, 0)
Screenshot: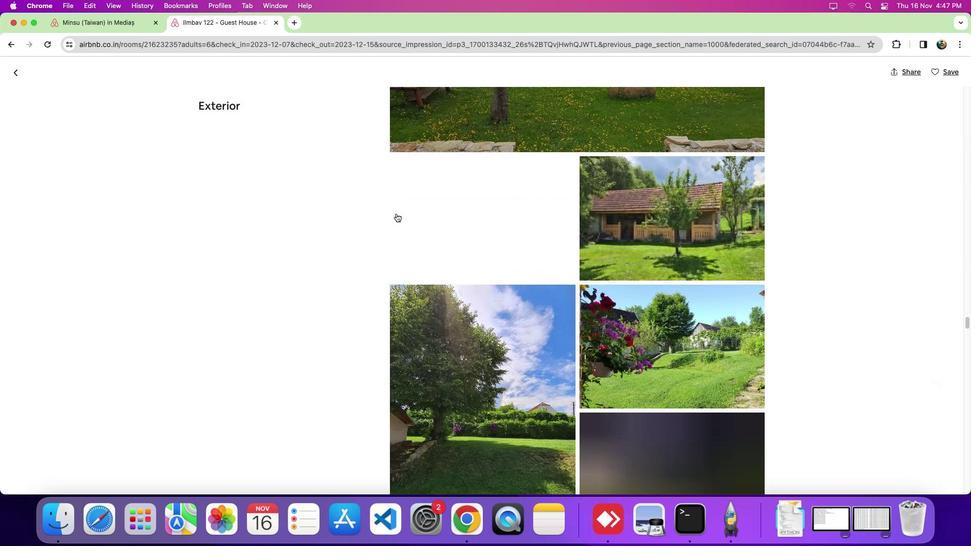 
Action: Mouse scrolled (391, 214) with delta (0, 0)
Screenshot: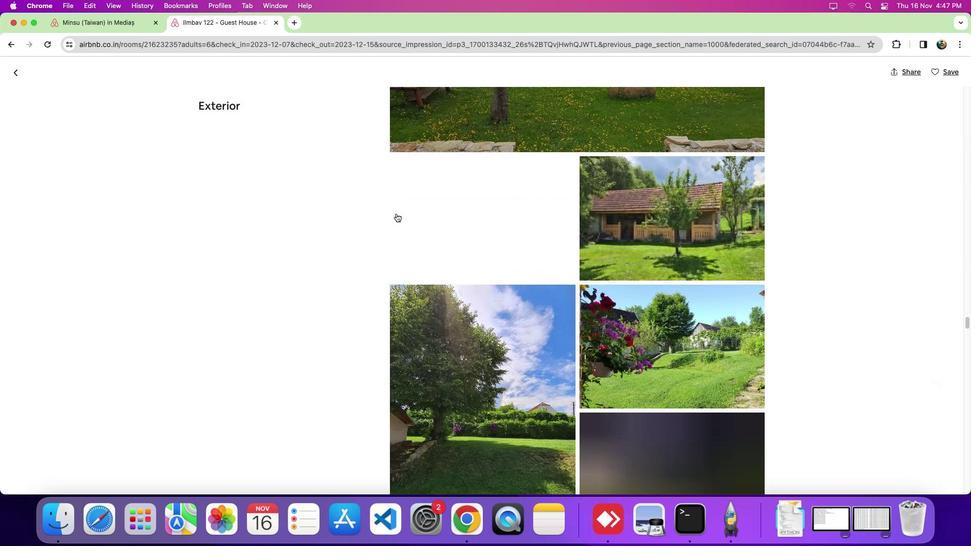 
Action: Mouse scrolled (391, 214) with delta (0, -4)
Screenshot: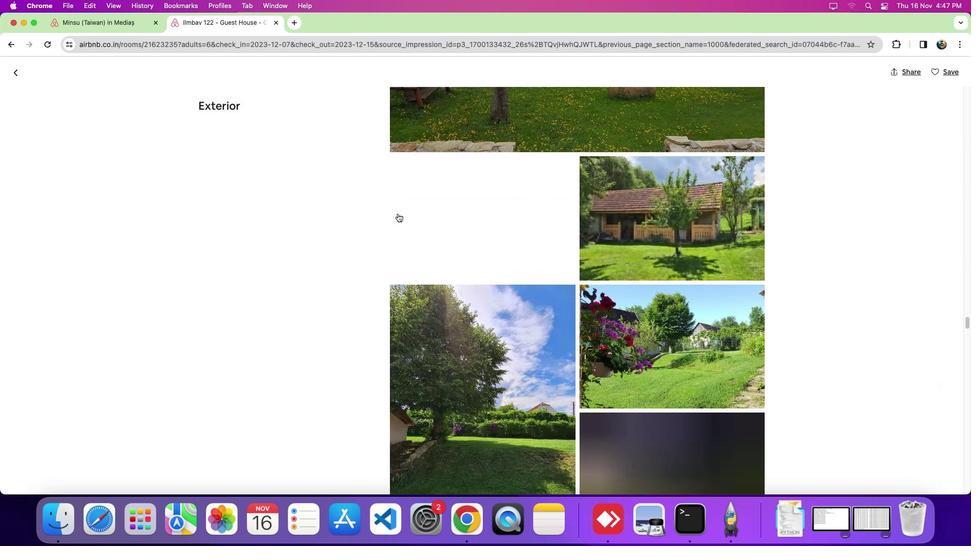 
Action: Mouse moved to (400, 213)
Screenshot: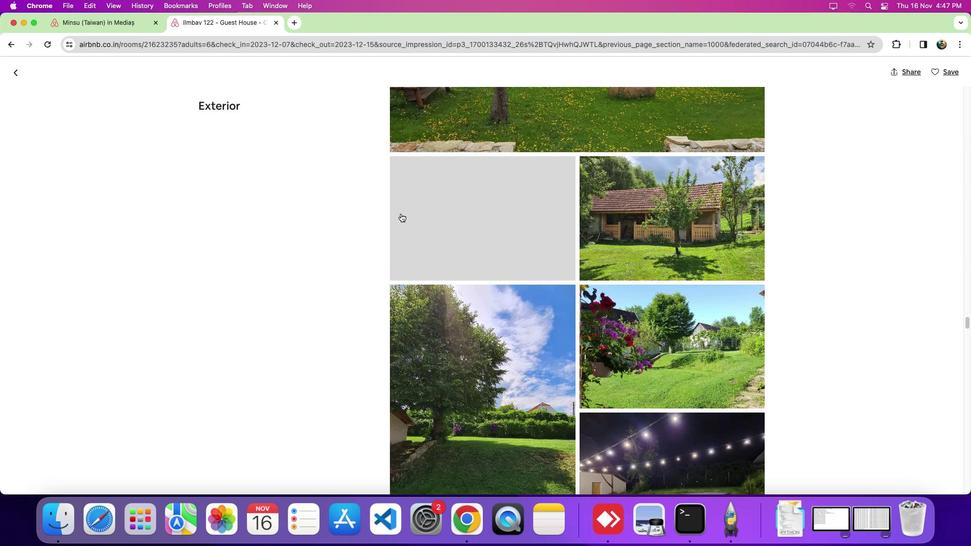 
Action: Mouse scrolled (400, 213) with delta (0, 0)
Screenshot: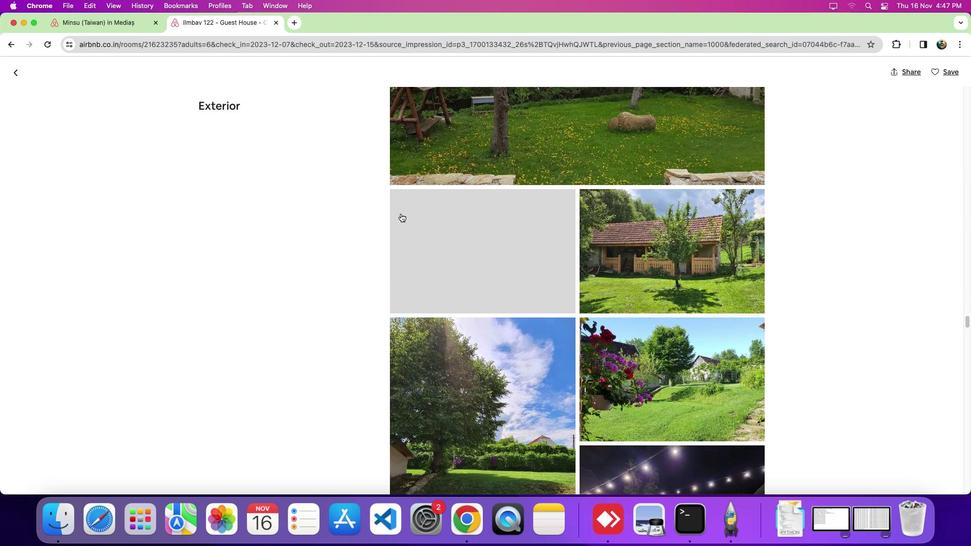 
Action: Mouse scrolled (400, 213) with delta (0, 0)
Screenshot: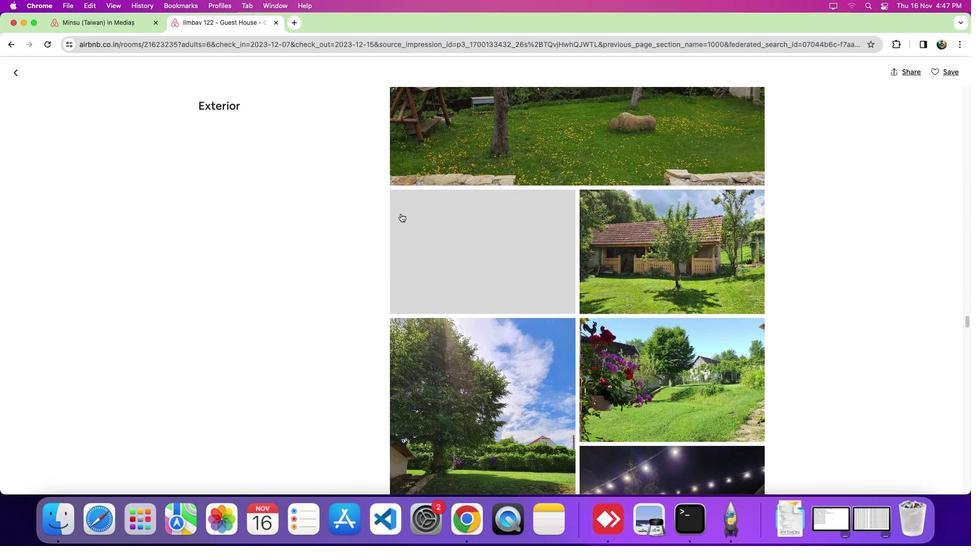 
Action: Mouse scrolled (400, 213) with delta (0, 0)
Screenshot: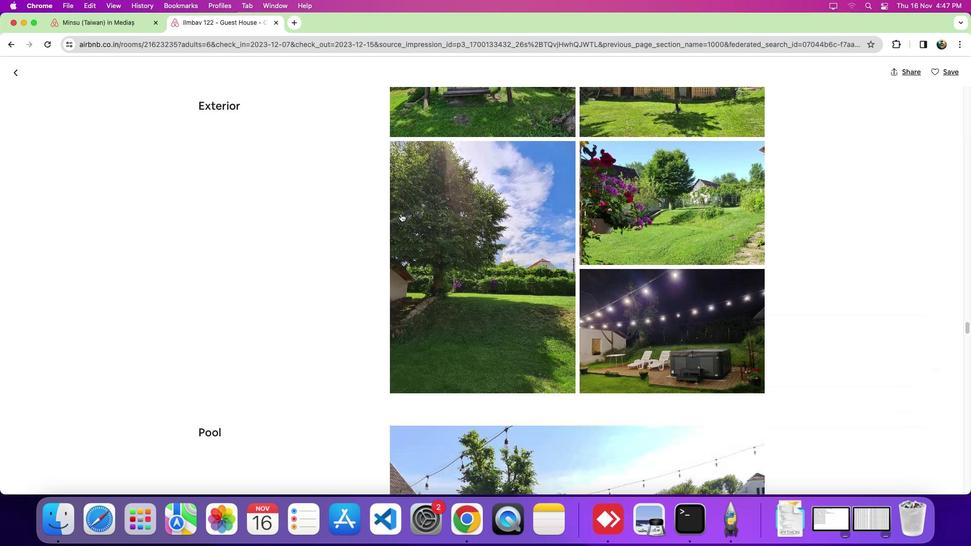 
Action: Mouse scrolled (400, 213) with delta (0, 0)
Screenshot: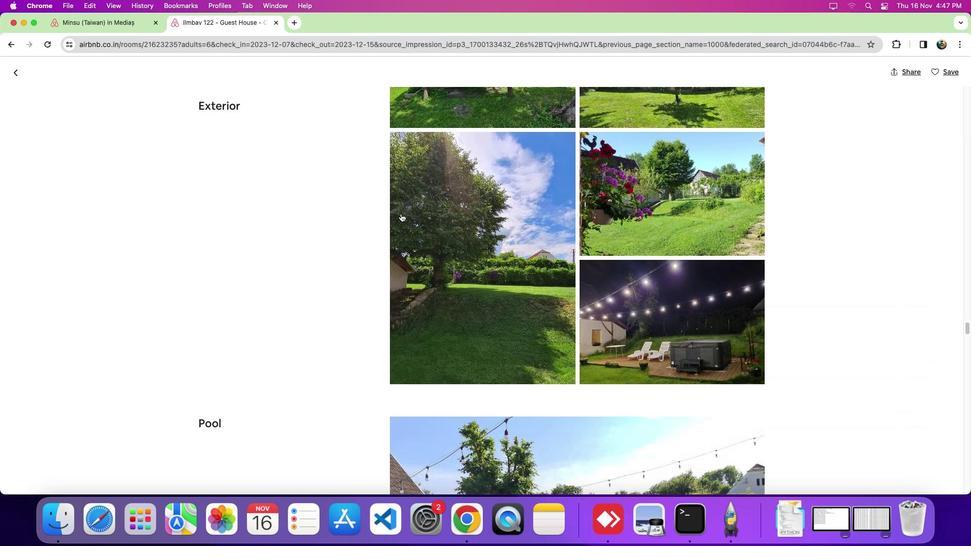 
Action: Mouse scrolled (400, 213) with delta (0, -3)
Screenshot: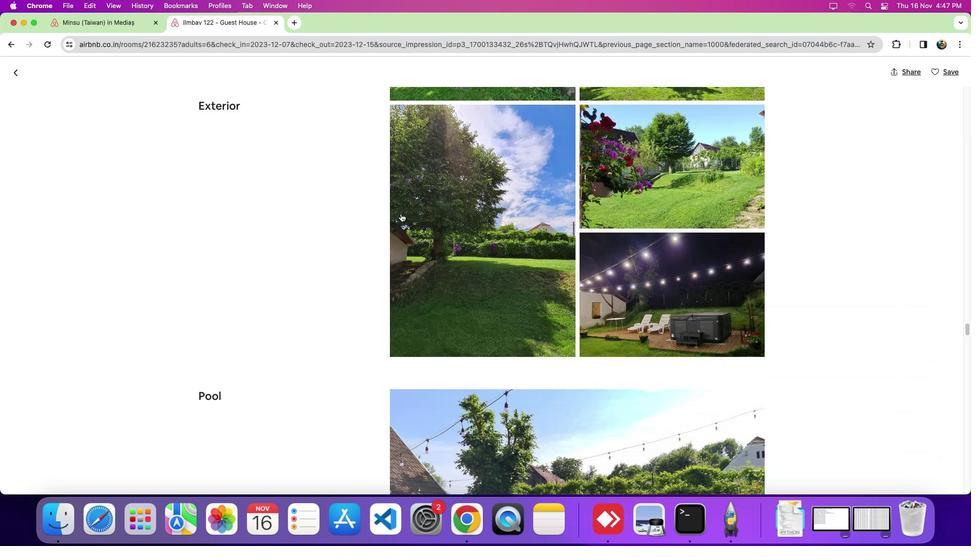 
Action: Mouse scrolled (400, 213) with delta (0, -3)
Screenshot: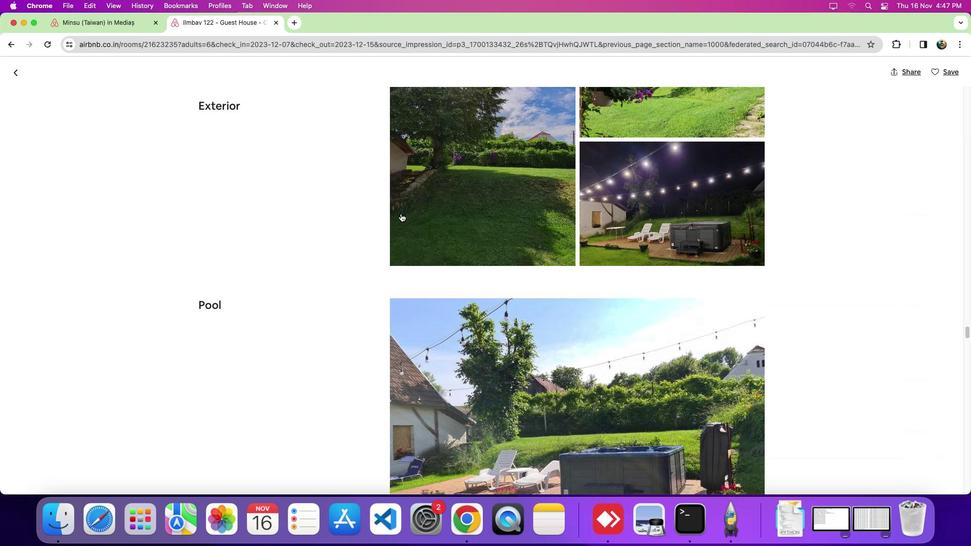 
Action: Mouse scrolled (400, 213) with delta (0, 0)
Screenshot: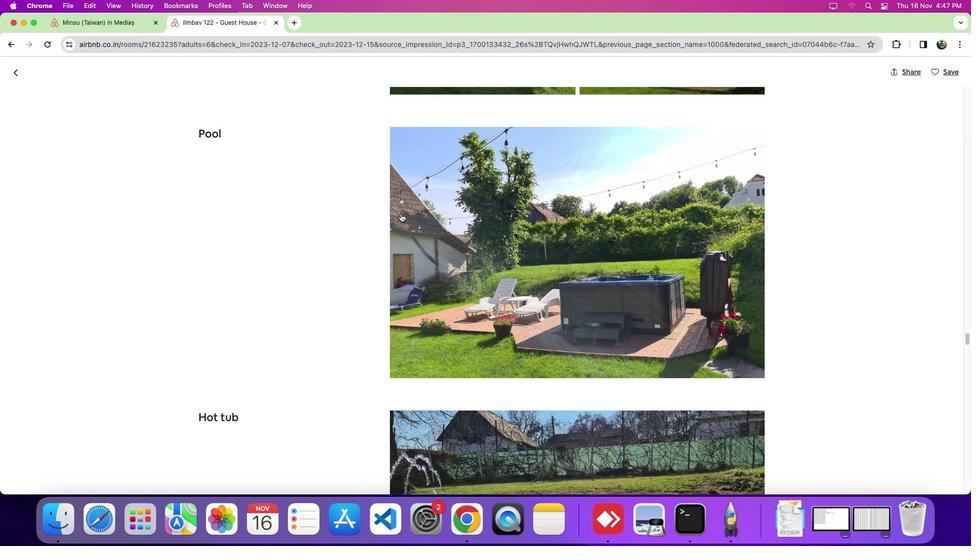 
Action: Mouse scrolled (400, 213) with delta (0, 0)
Screenshot: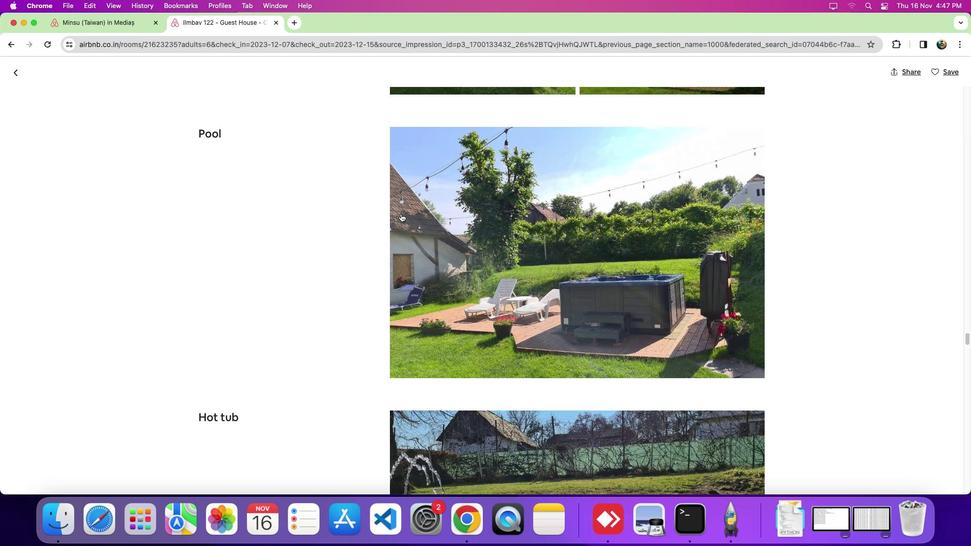 
Action: Mouse scrolled (400, 213) with delta (0, -3)
Screenshot: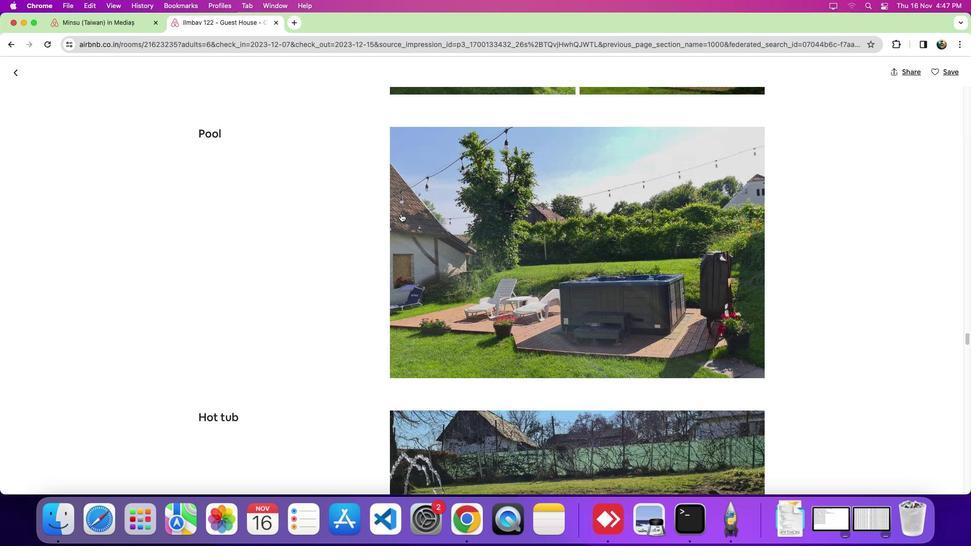 
Action: Mouse scrolled (400, 213) with delta (0, 0)
Screenshot: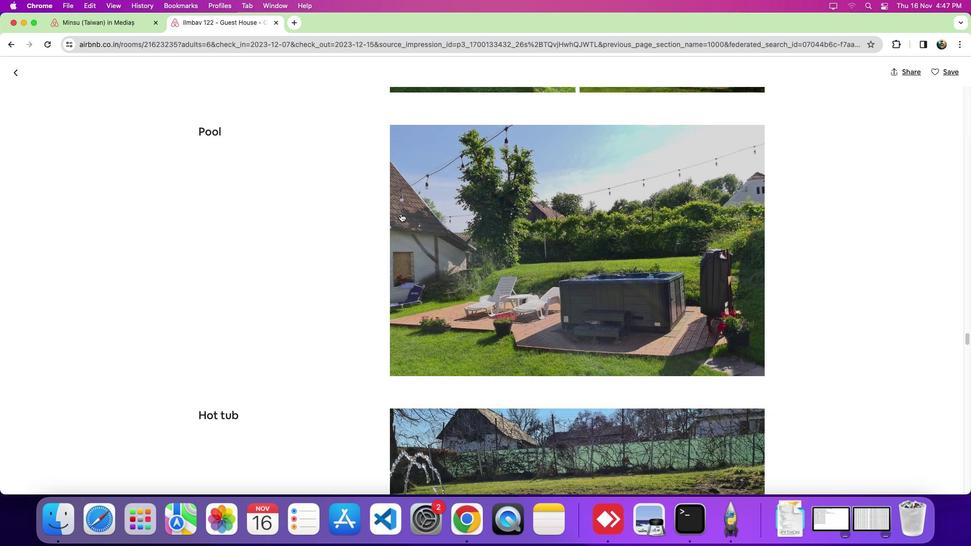 
Action: Mouse moved to (404, 214)
